 Task: Look for space in Tambaú, Brazil from 12th  July, 2023 to 15th July, 2023 for 3 adults in price range Rs.12000 to Rs.16000. Place can be entire place with 2 bedrooms having 3 beds and 1 bathroom. Property type can be flat. Amenities needed are: washing machine, . Booking option can be shelf check-in. Required host language is Spanish.
Action: Mouse moved to (477, 128)
Screenshot: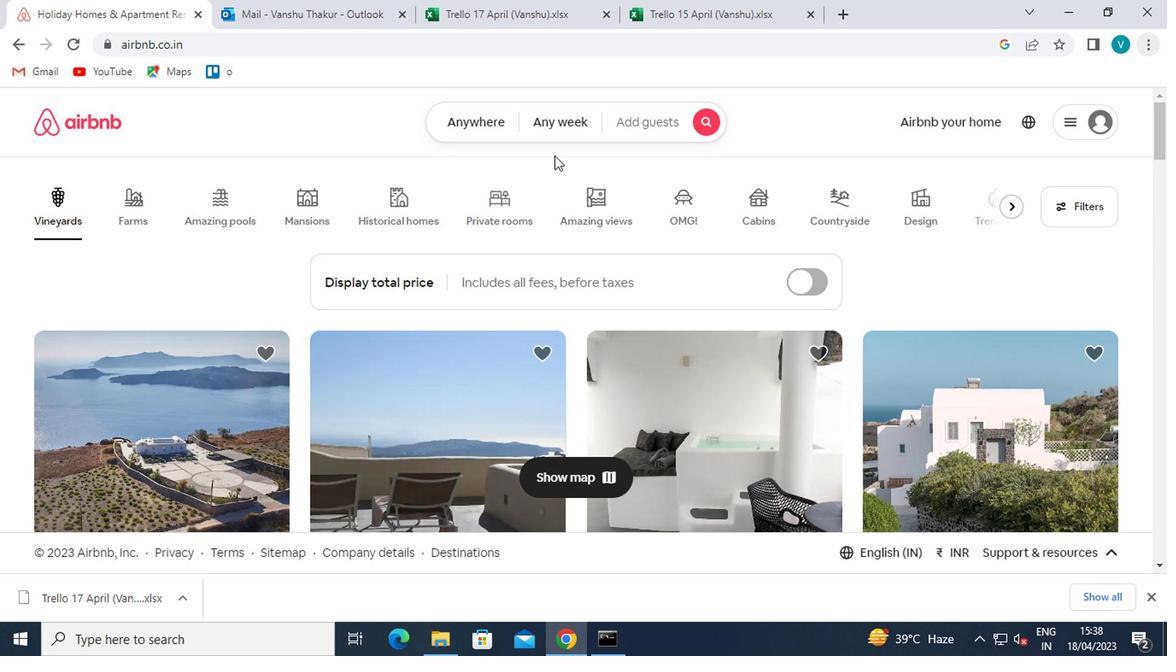 
Action: Mouse pressed left at (477, 128)
Screenshot: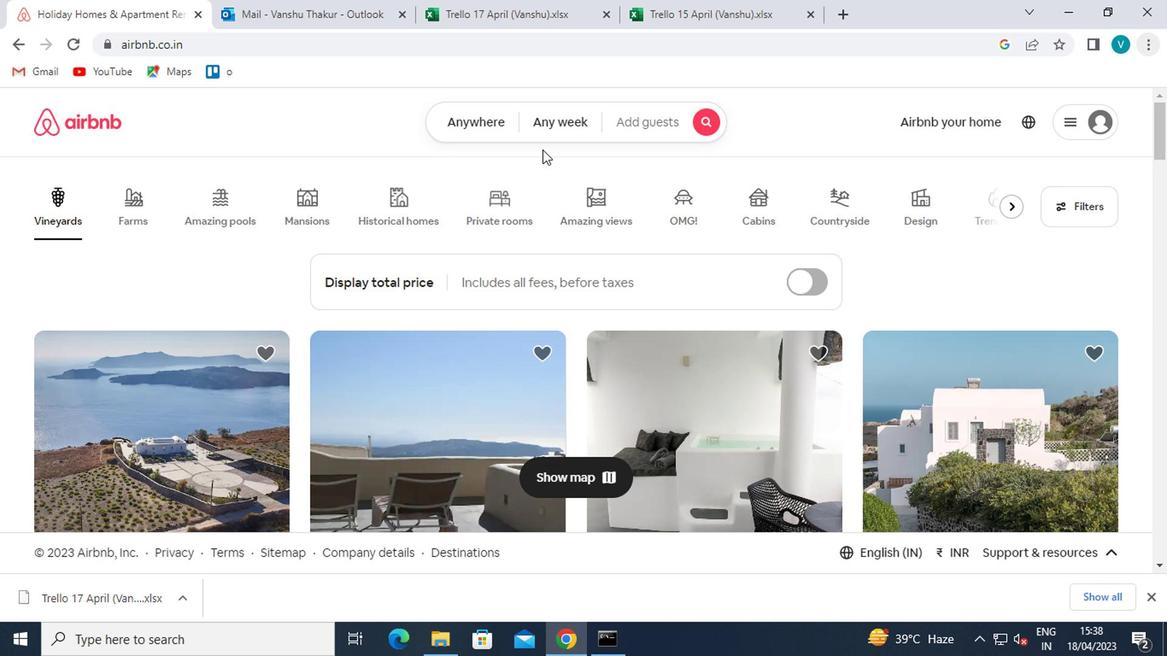 
Action: Mouse moved to (367, 196)
Screenshot: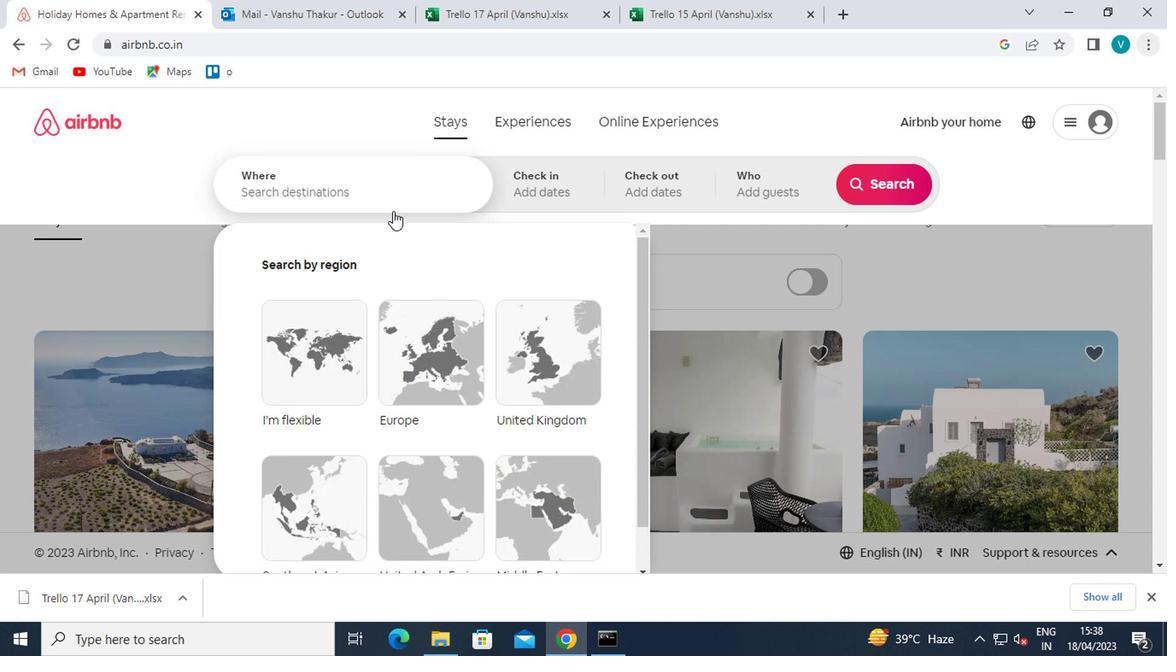 
Action: Mouse pressed left at (367, 196)
Screenshot: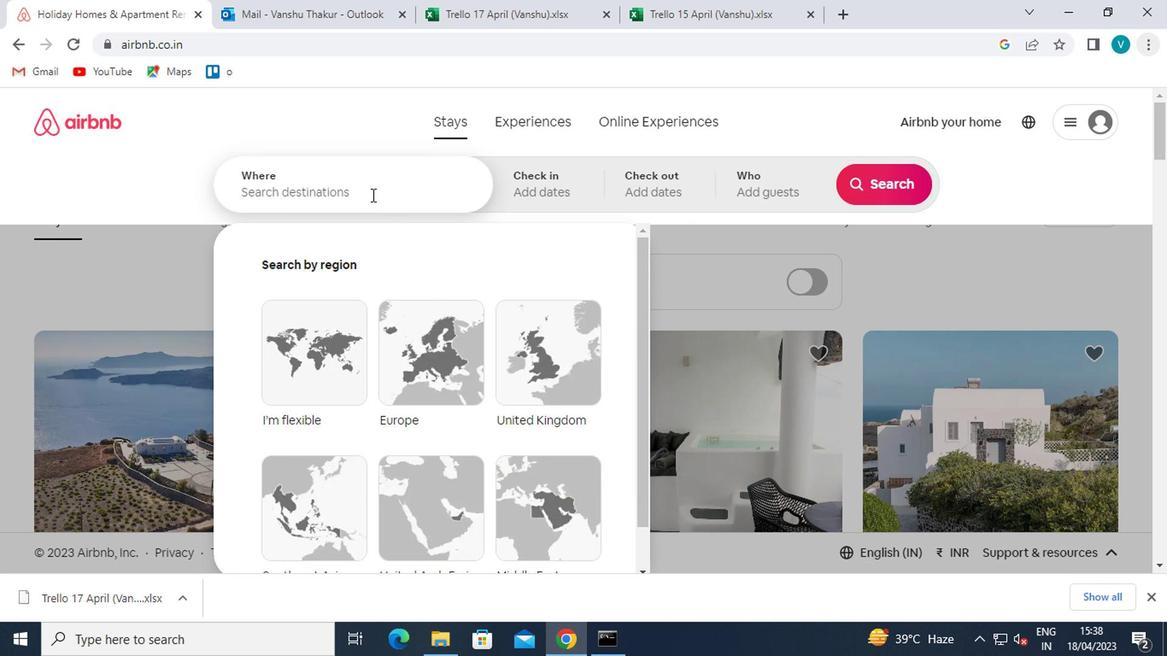 
Action: Mouse moved to (372, 193)
Screenshot: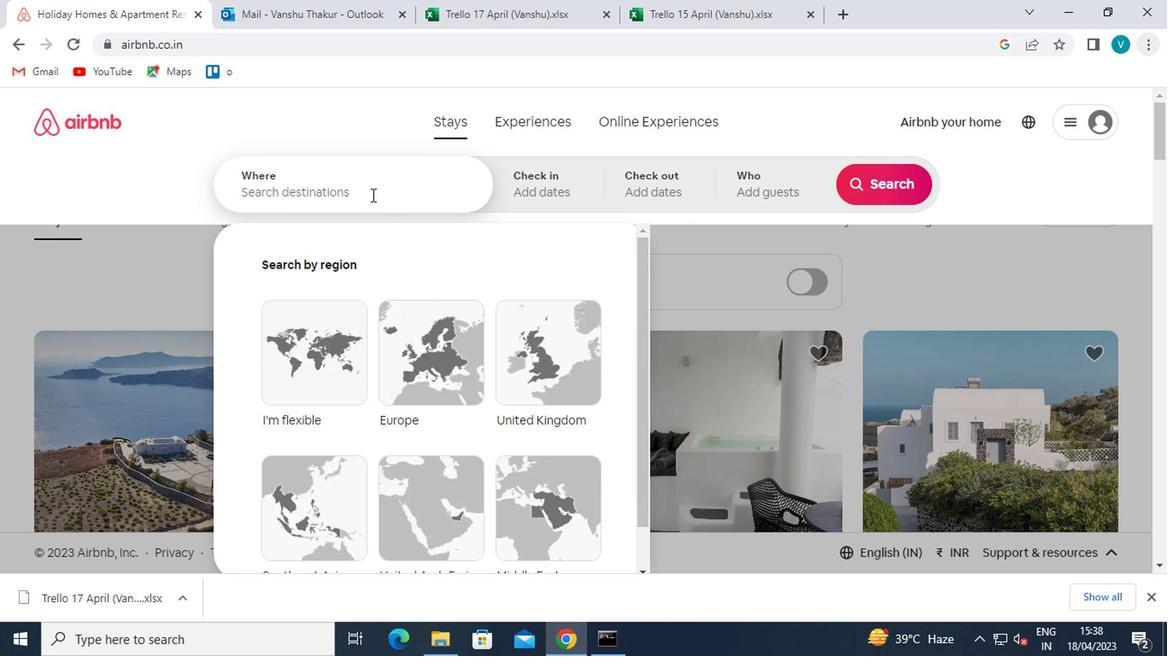 
Action: Key pressed <Key.shift>TAMBAU,<Key.space><Key.shift>BRAZIL
Screenshot: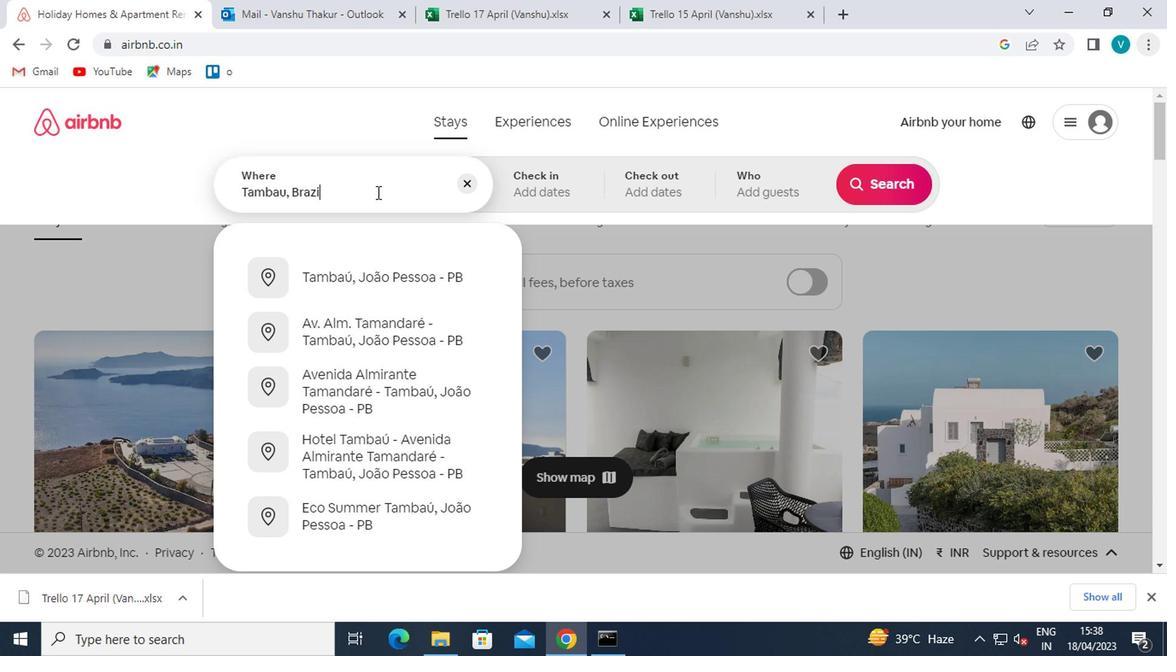 
Action: Mouse moved to (382, 266)
Screenshot: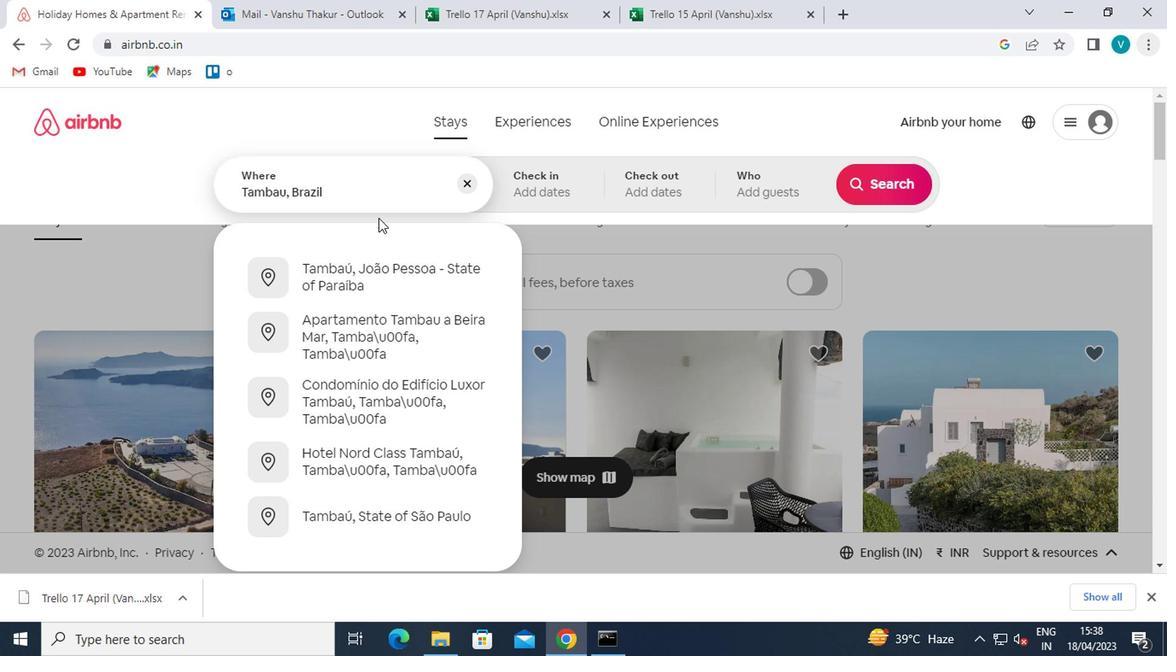 
Action: Mouse pressed left at (382, 266)
Screenshot: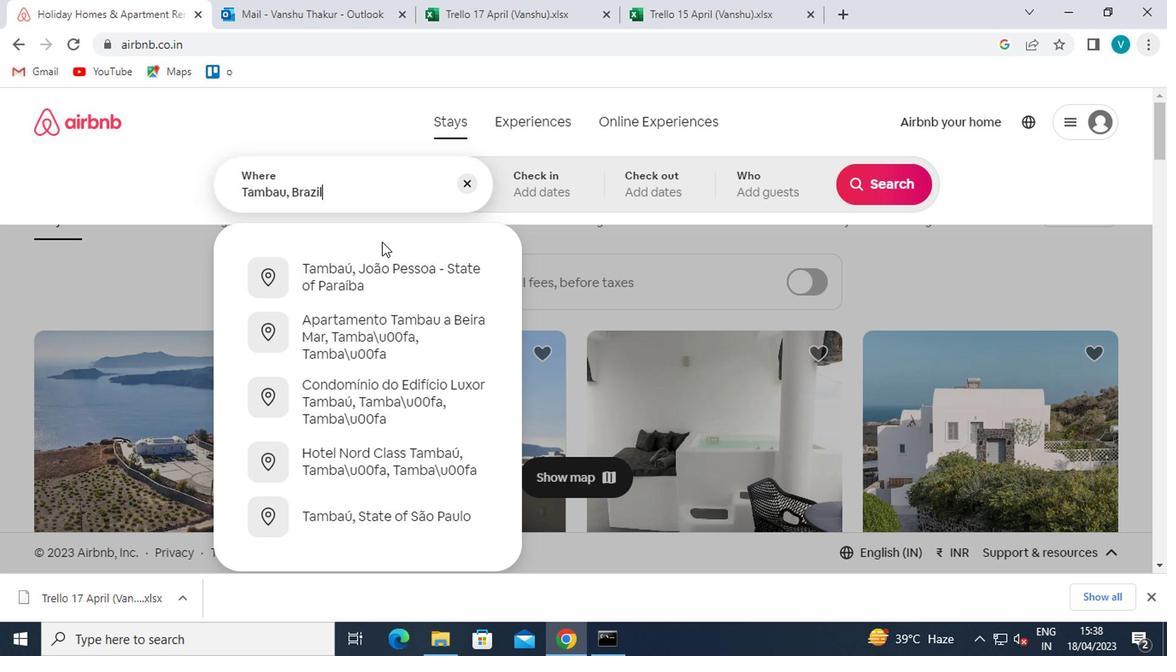 
Action: Mouse moved to (874, 307)
Screenshot: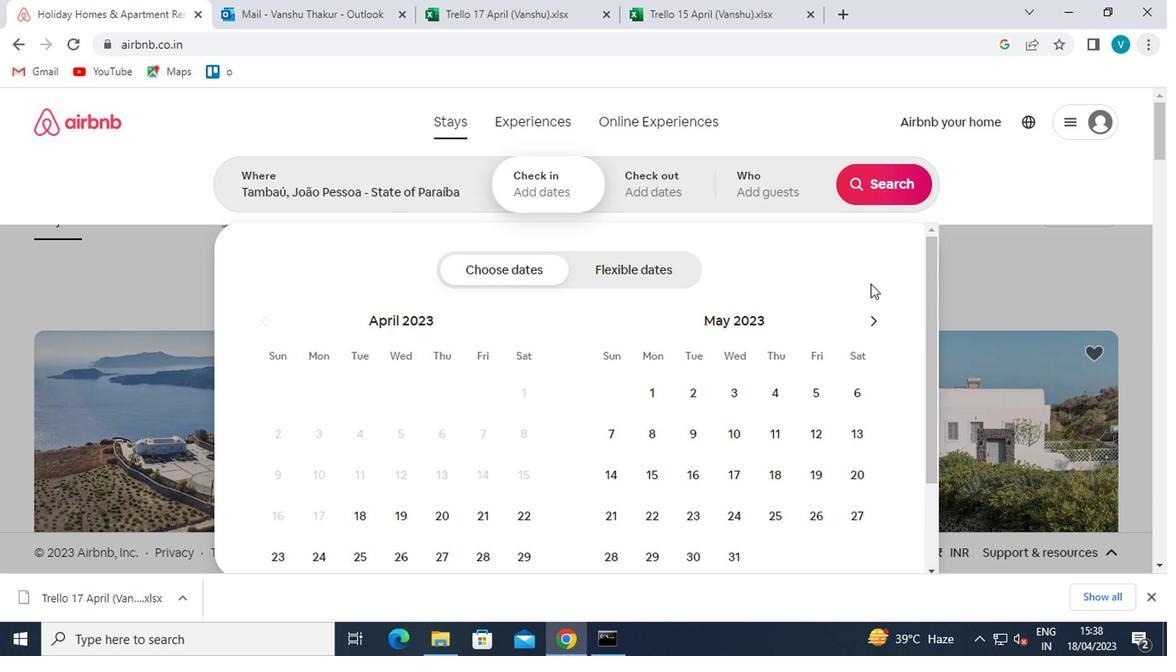 
Action: Mouse pressed left at (874, 307)
Screenshot: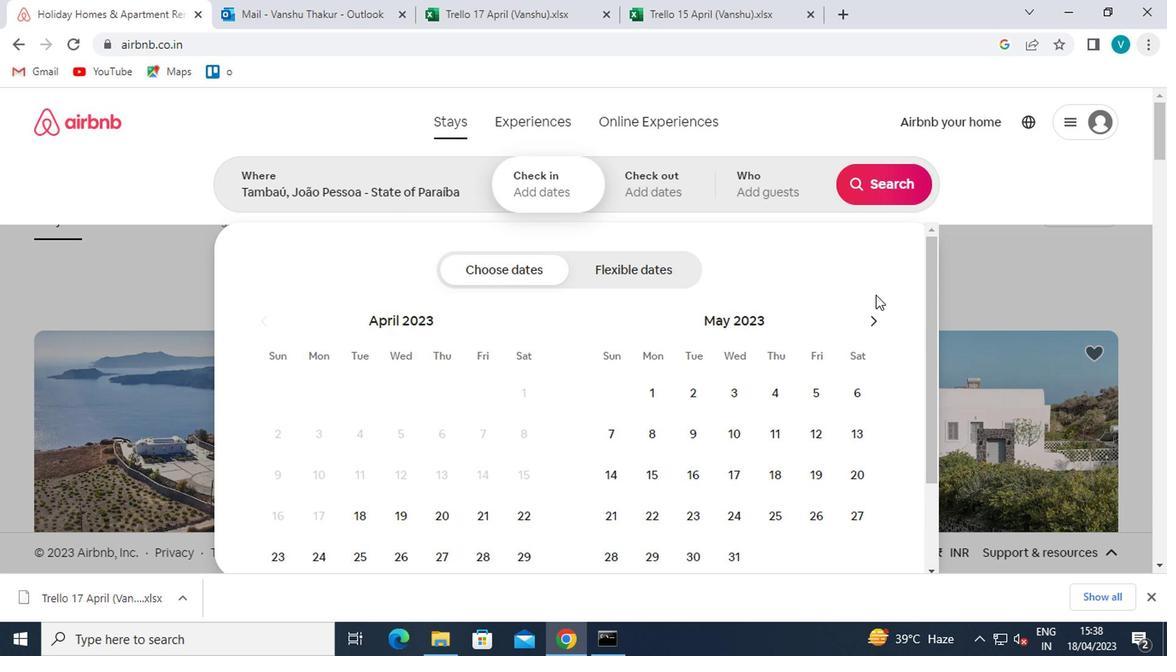 
Action: Mouse moved to (868, 316)
Screenshot: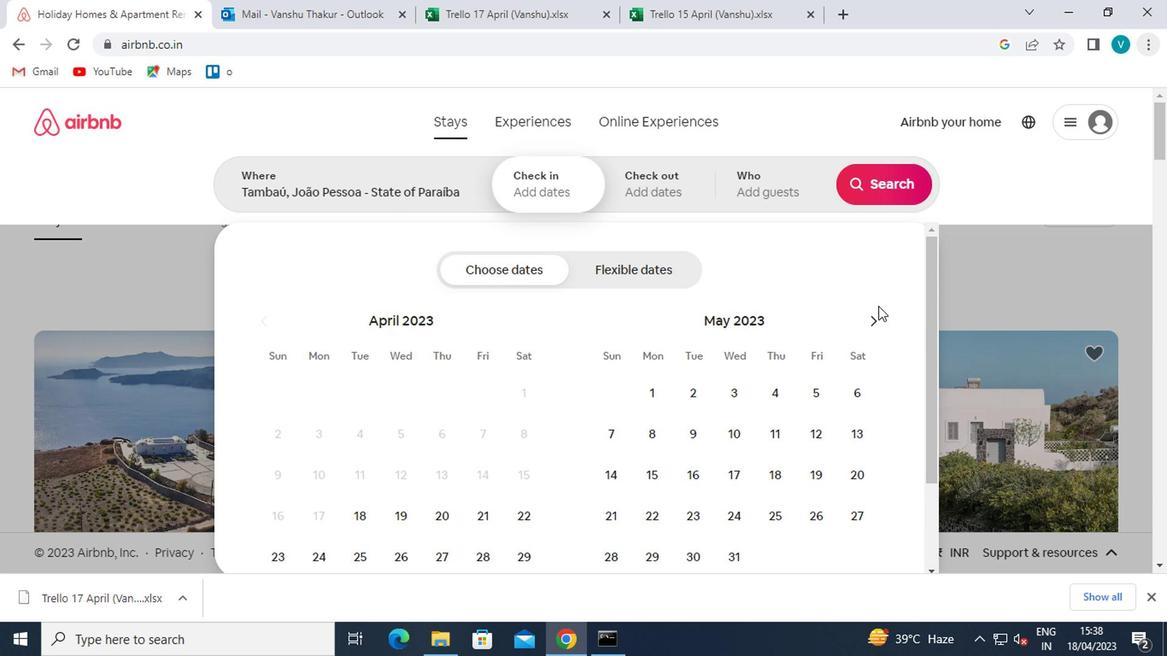 
Action: Mouse pressed left at (868, 316)
Screenshot: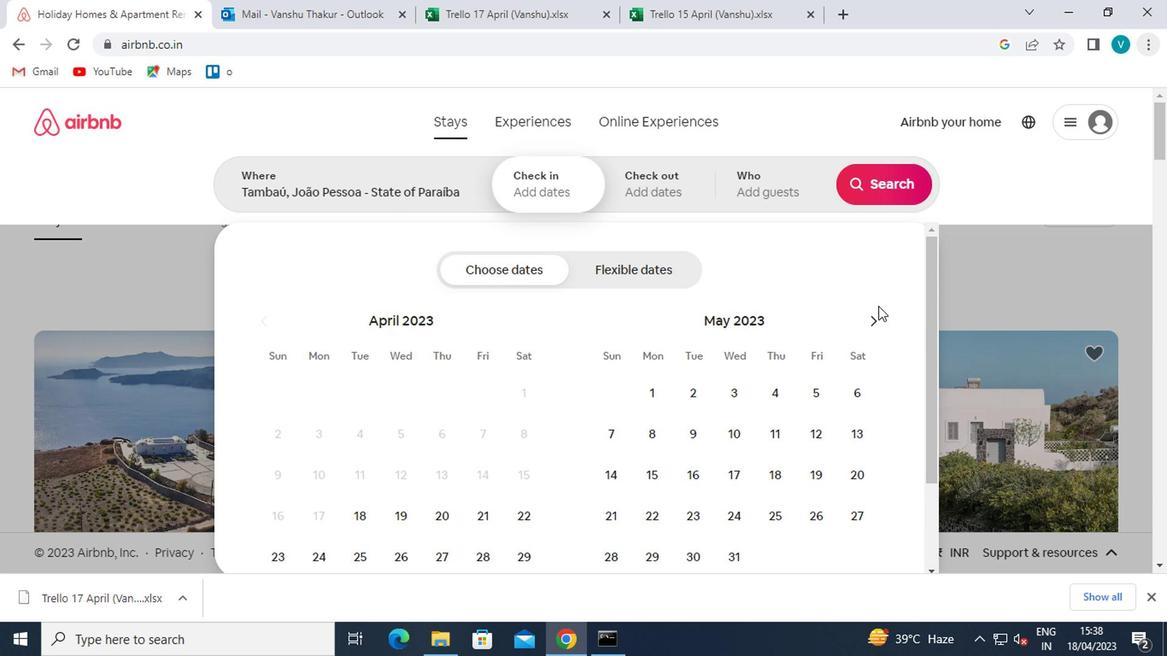
Action: Mouse moved to (865, 320)
Screenshot: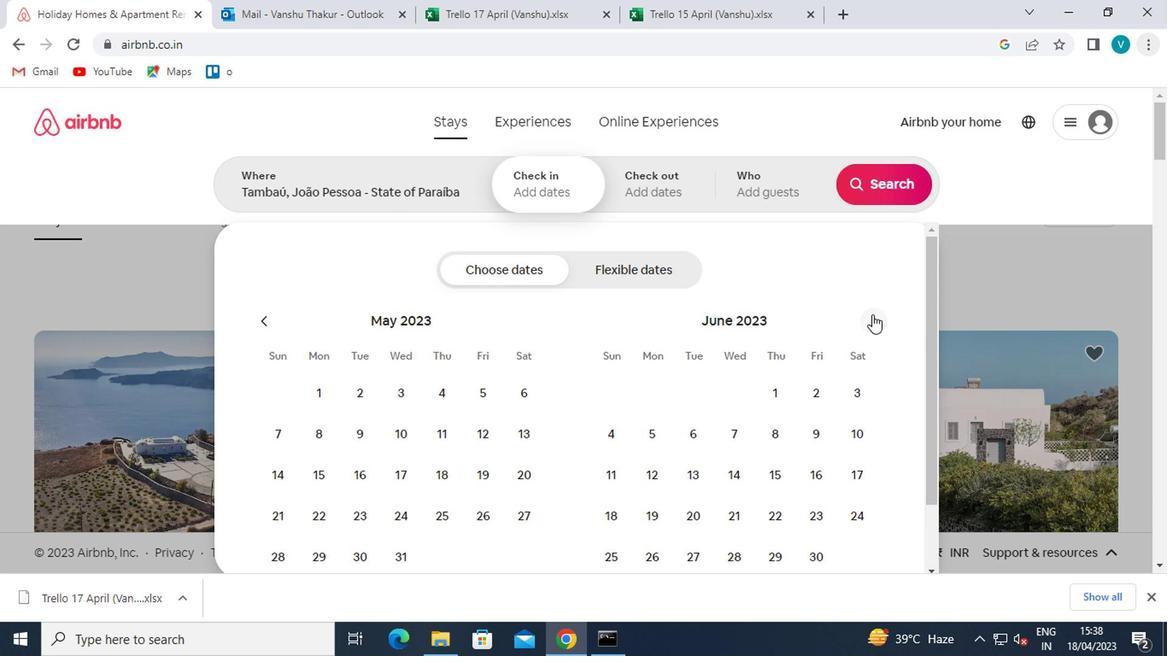 
Action: Mouse pressed left at (865, 320)
Screenshot: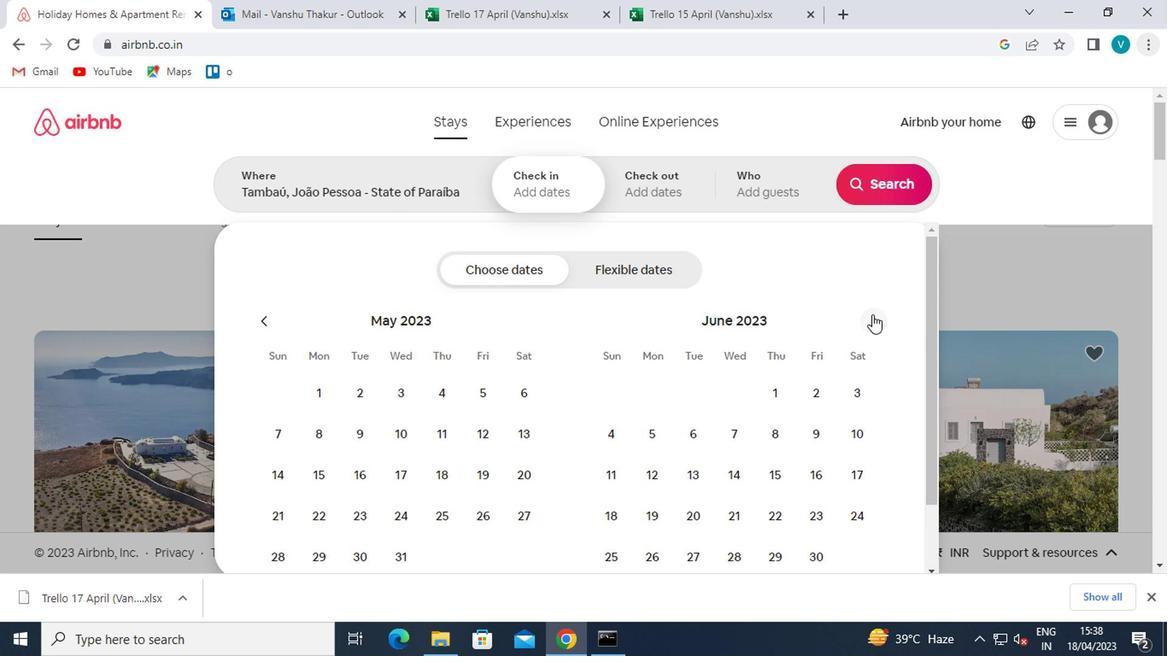 
Action: Mouse moved to (740, 468)
Screenshot: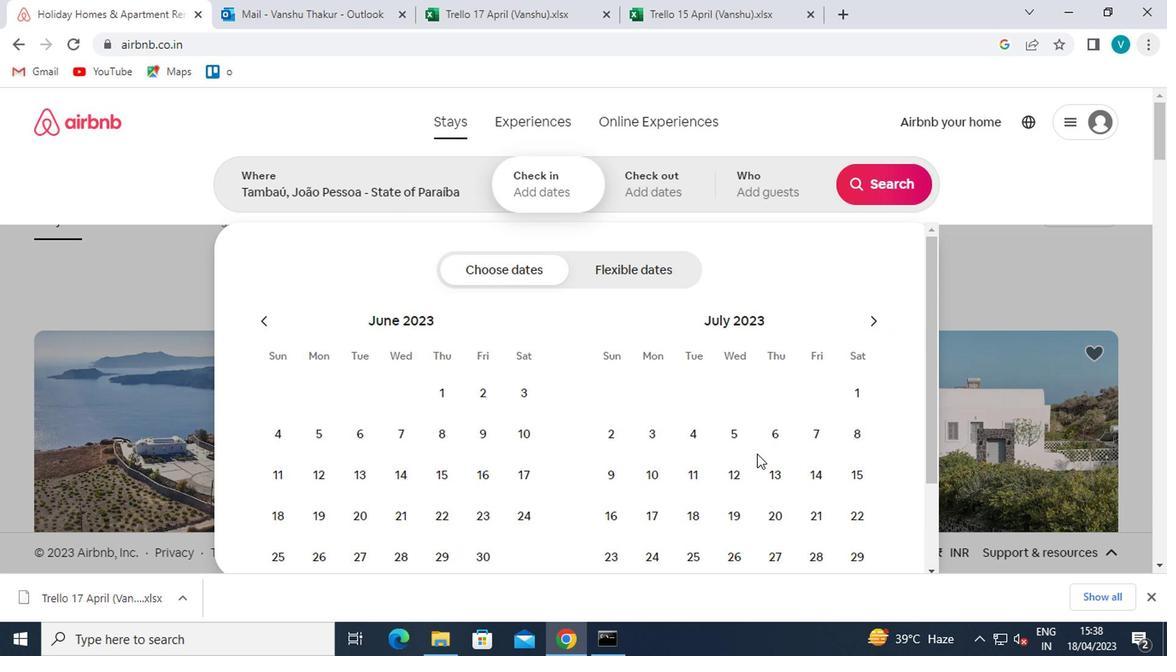 
Action: Mouse pressed left at (740, 468)
Screenshot: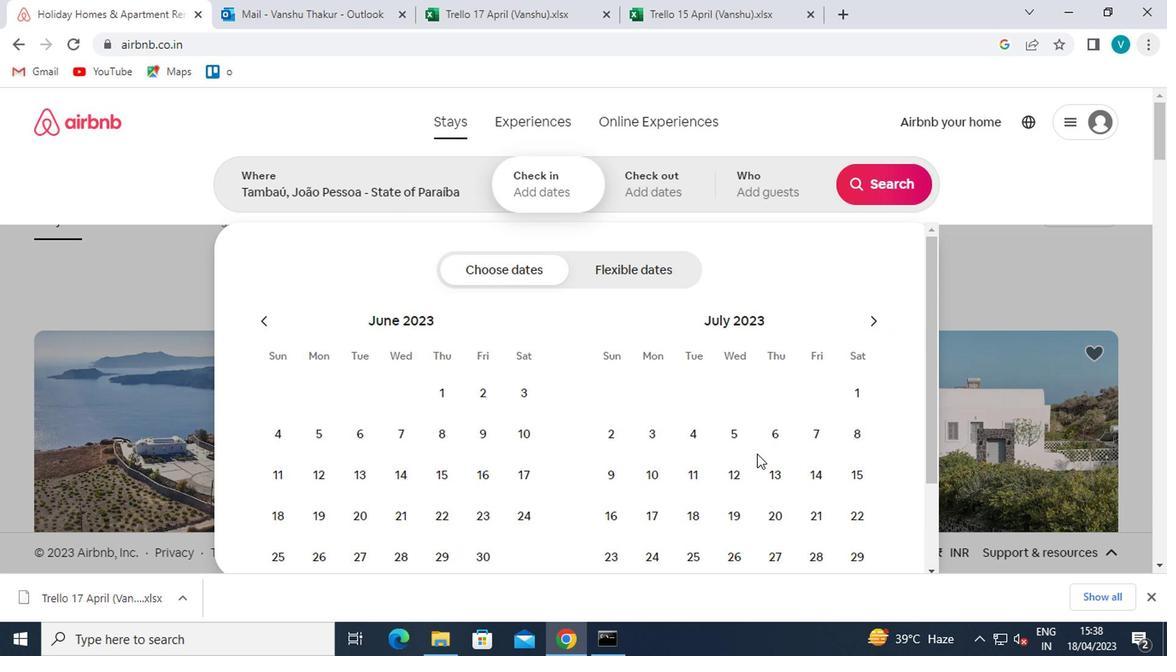 
Action: Mouse moved to (847, 475)
Screenshot: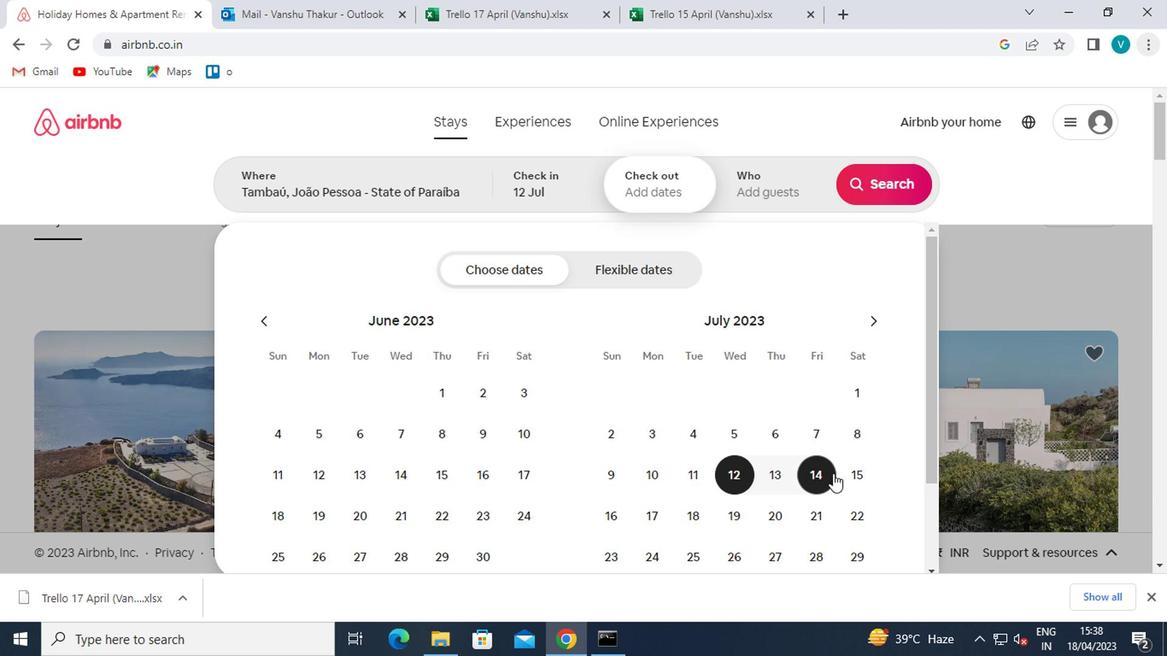 
Action: Mouse pressed left at (847, 475)
Screenshot: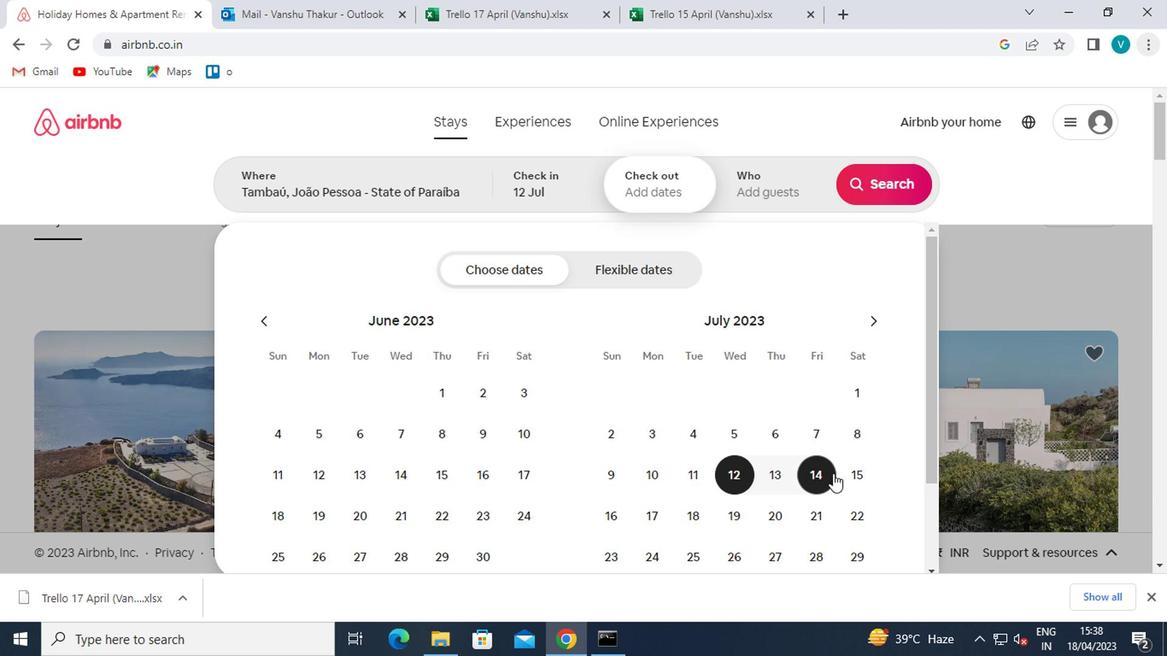 
Action: Mouse moved to (765, 179)
Screenshot: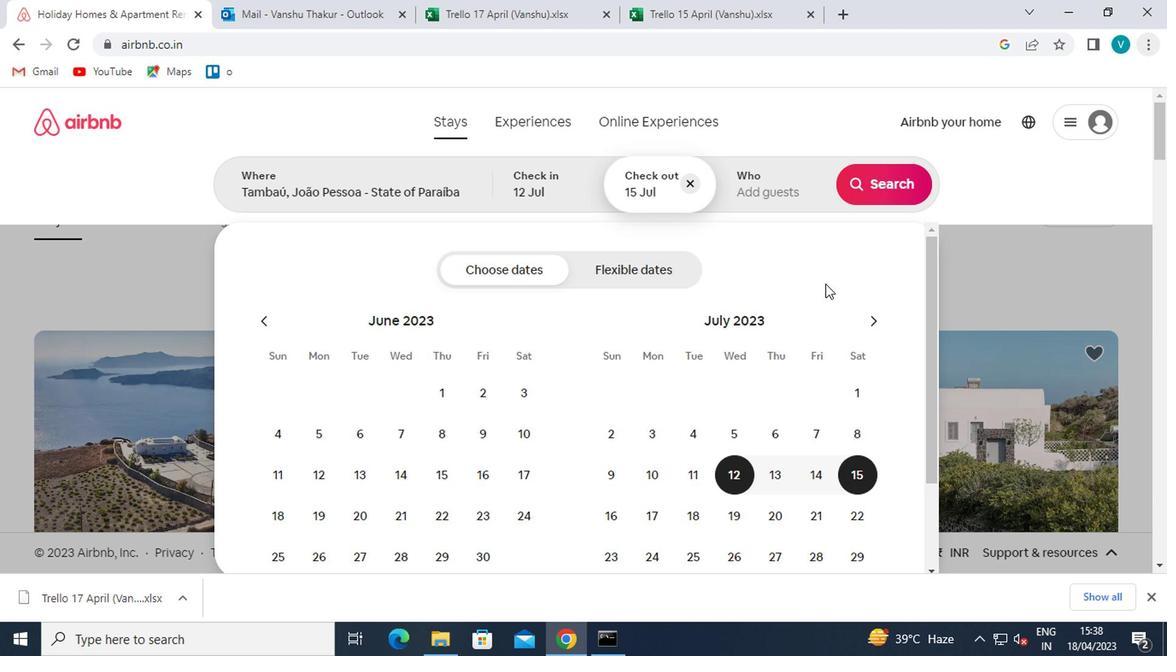 
Action: Mouse pressed left at (765, 179)
Screenshot: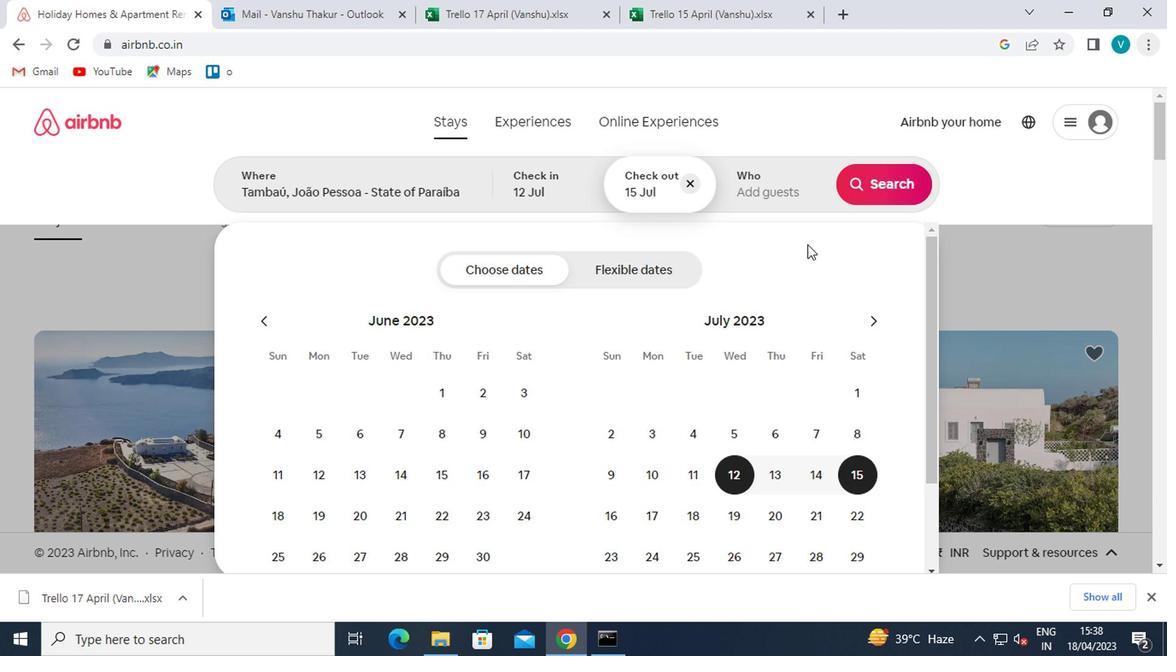 
Action: Mouse moved to (888, 277)
Screenshot: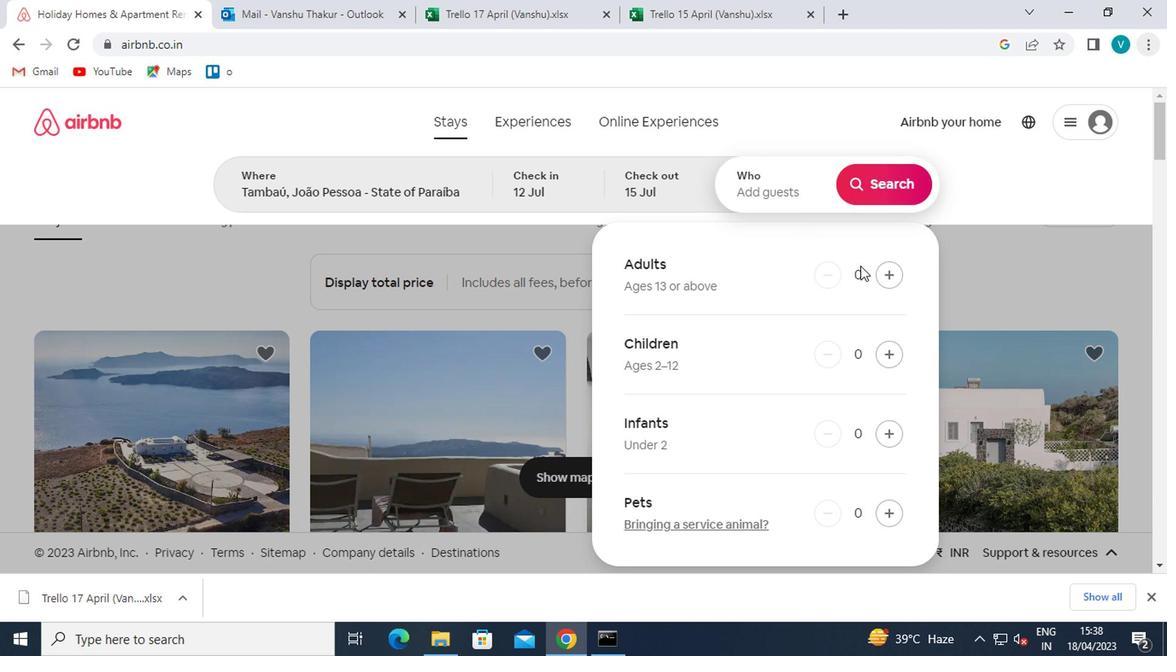 
Action: Mouse pressed left at (888, 277)
Screenshot: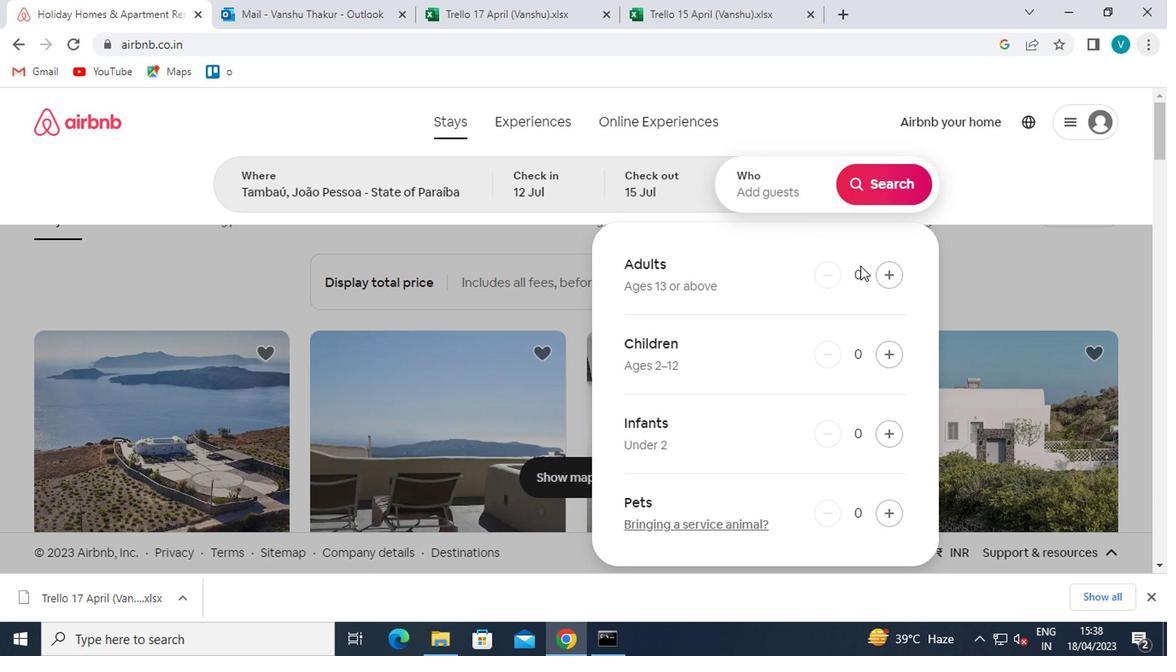 
Action: Mouse pressed left at (888, 277)
Screenshot: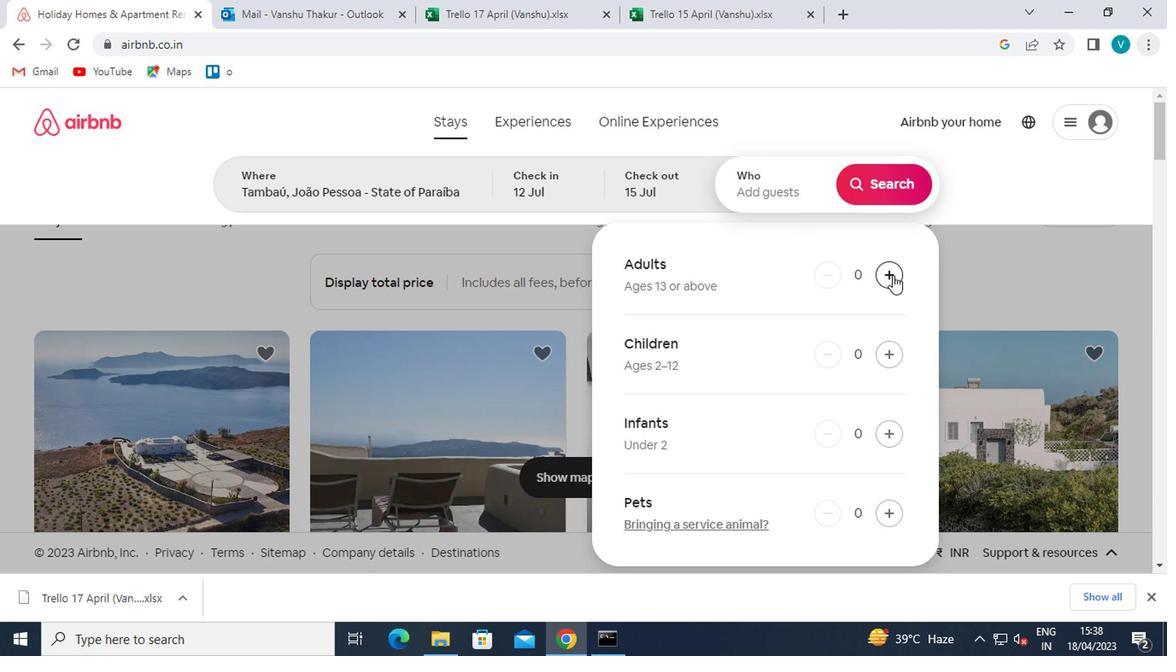 
Action: Mouse pressed left at (888, 277)
Screenshot: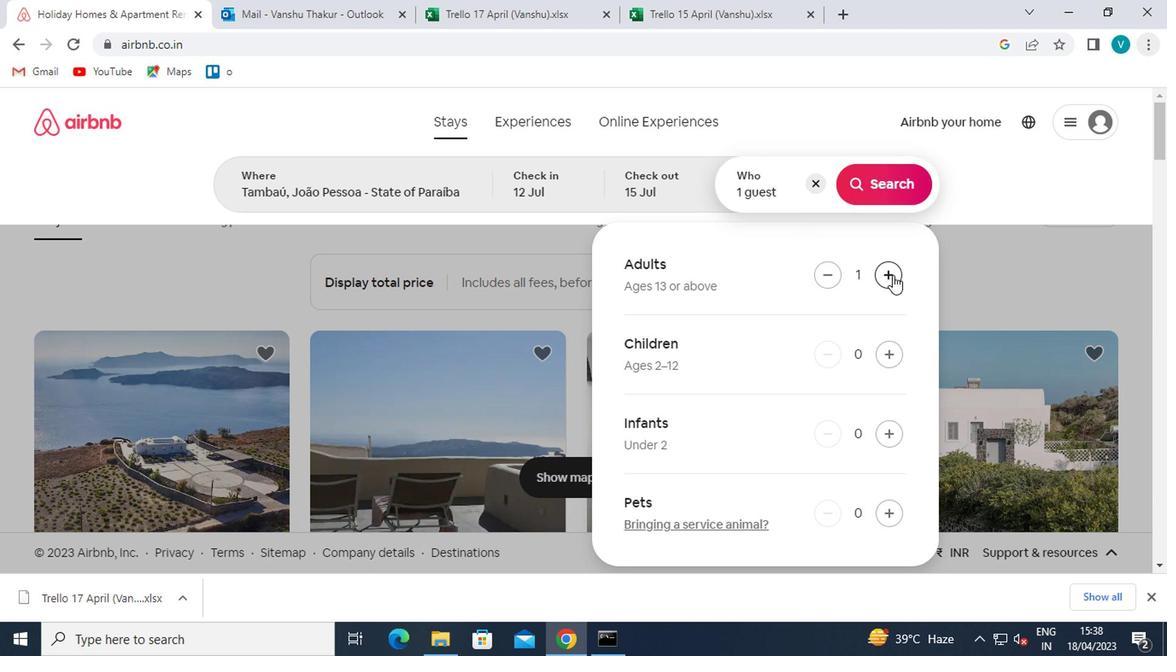 
Action: Mouse moved to (862, 196)
Screenshot: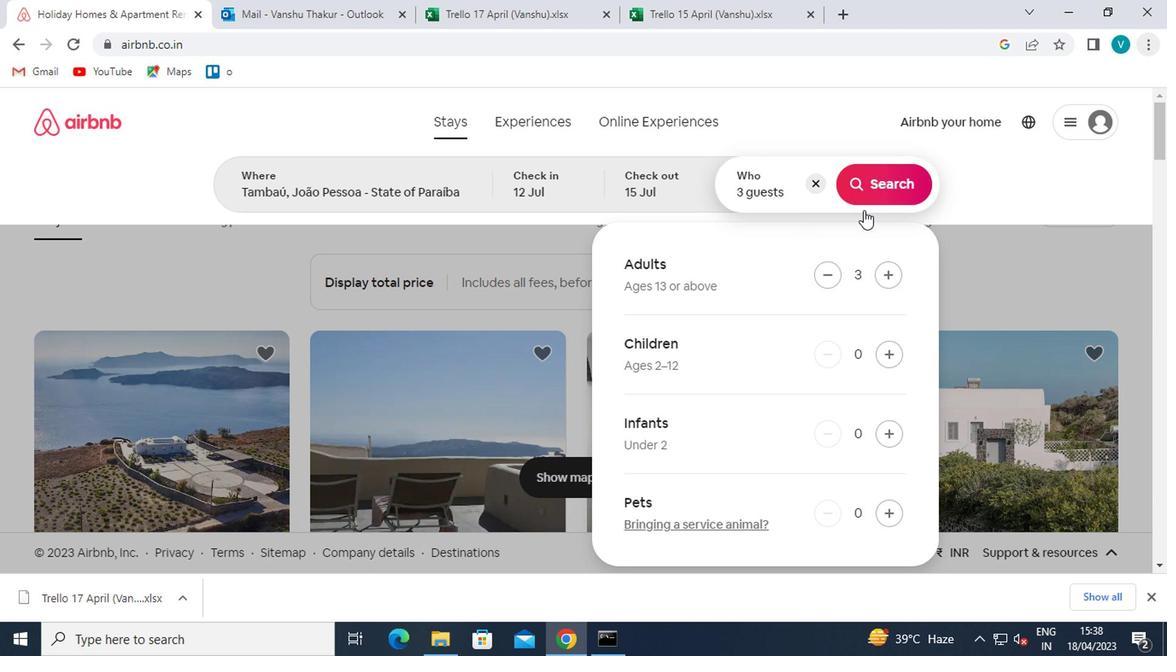 
Action: Mouse pressed left at (862, 196)
Screenshot: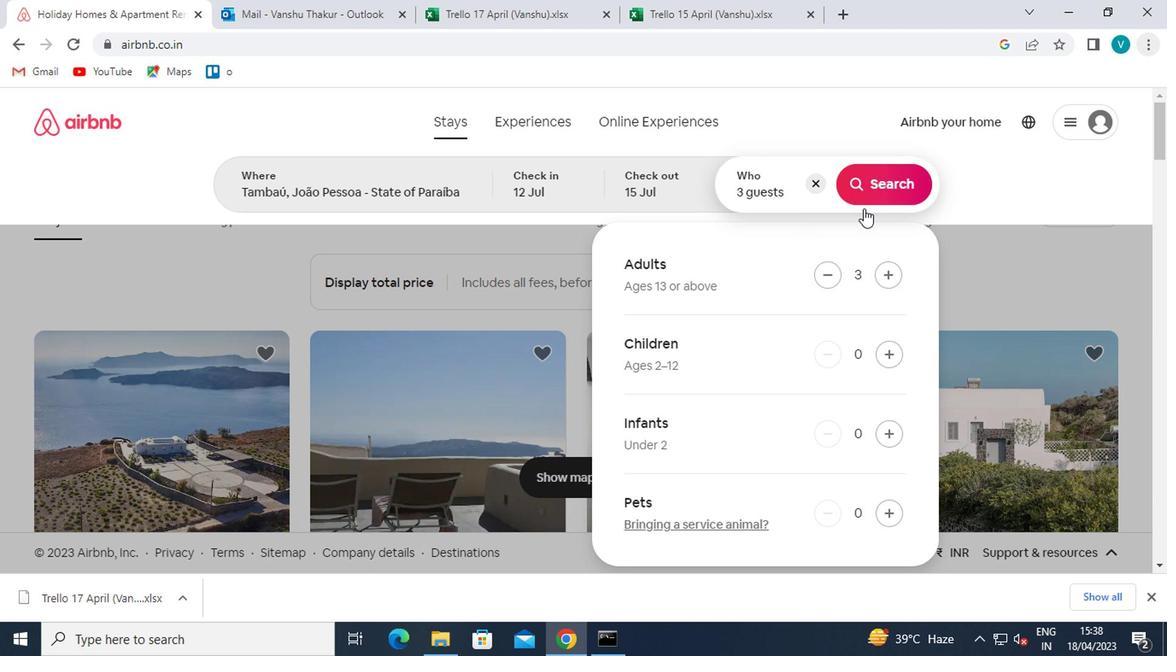 
Action: Mouse moved to (1085, 182)
Screenshot: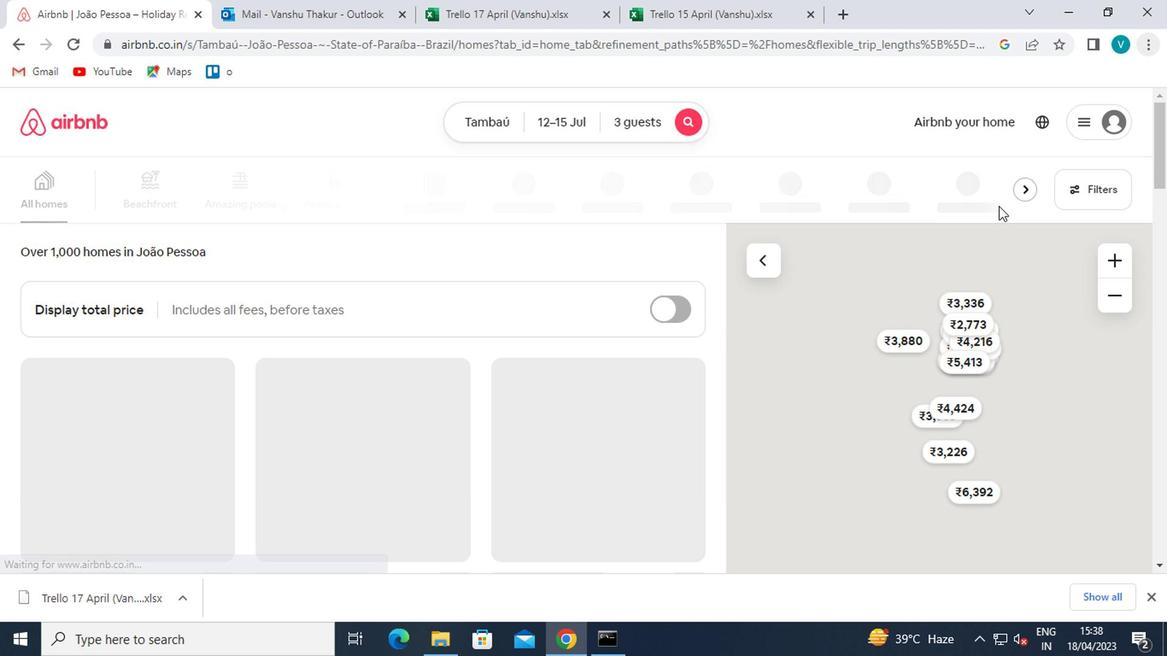 
Action: Mouse pressed left at (1085, 182)
Screenshot: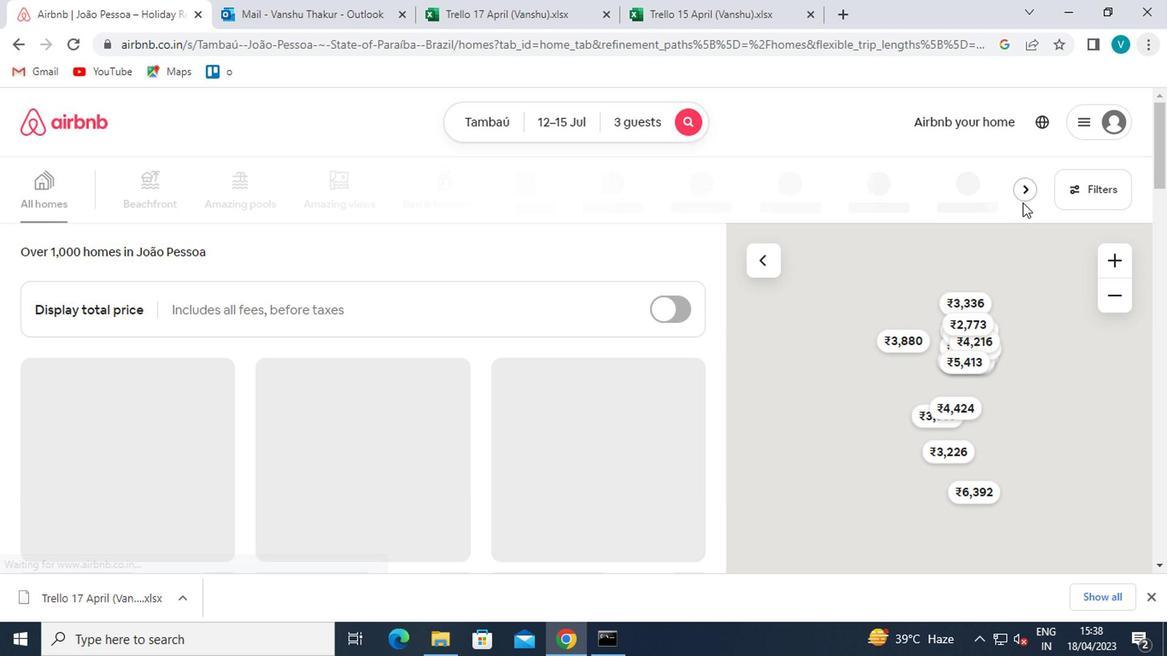 
Action: Mouse moved to (392, 410)
Screenshot: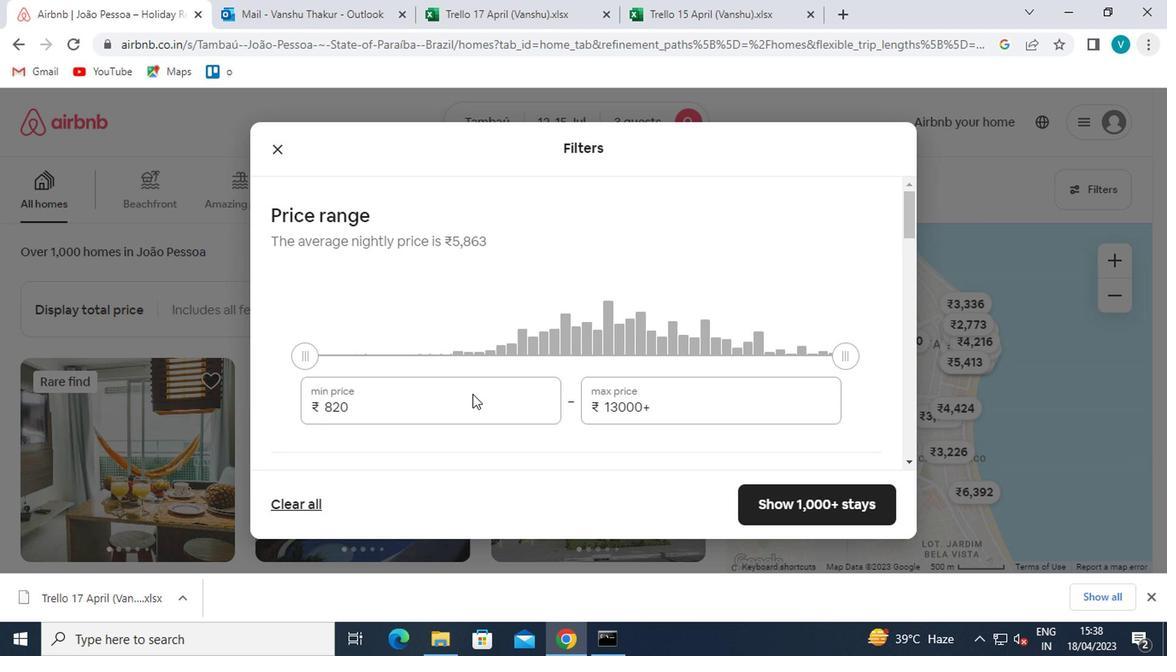 
Action: Mouse pressed left at (392, 410)
Screenshot: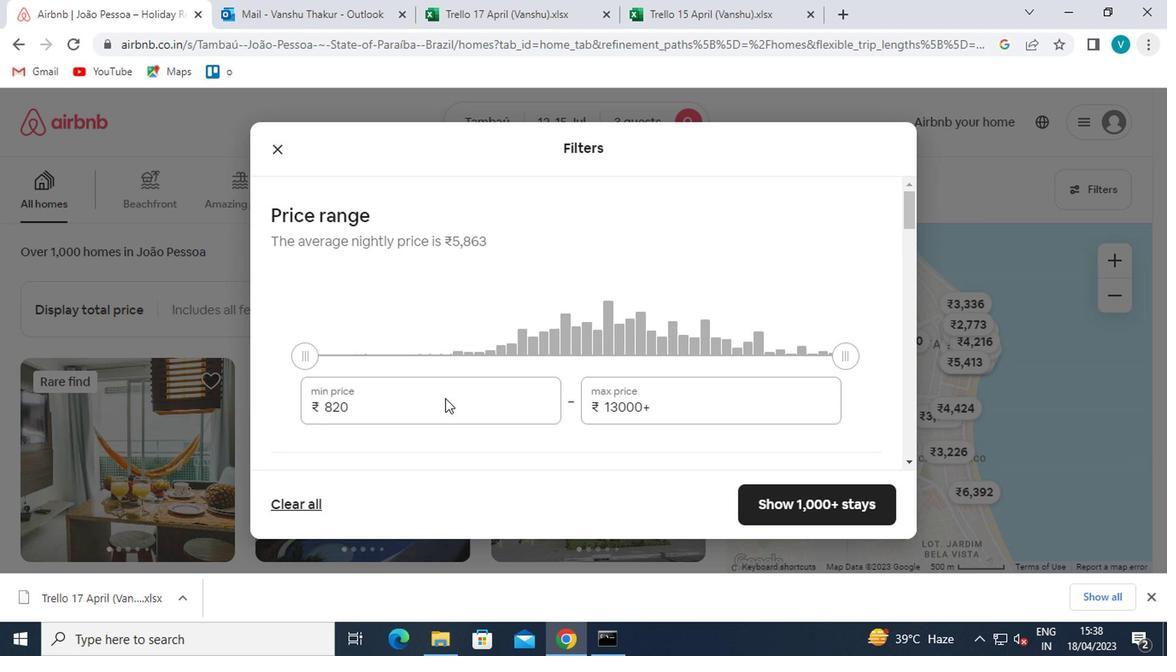 
Action: Mouse moved to (373, 412)
Screenshot: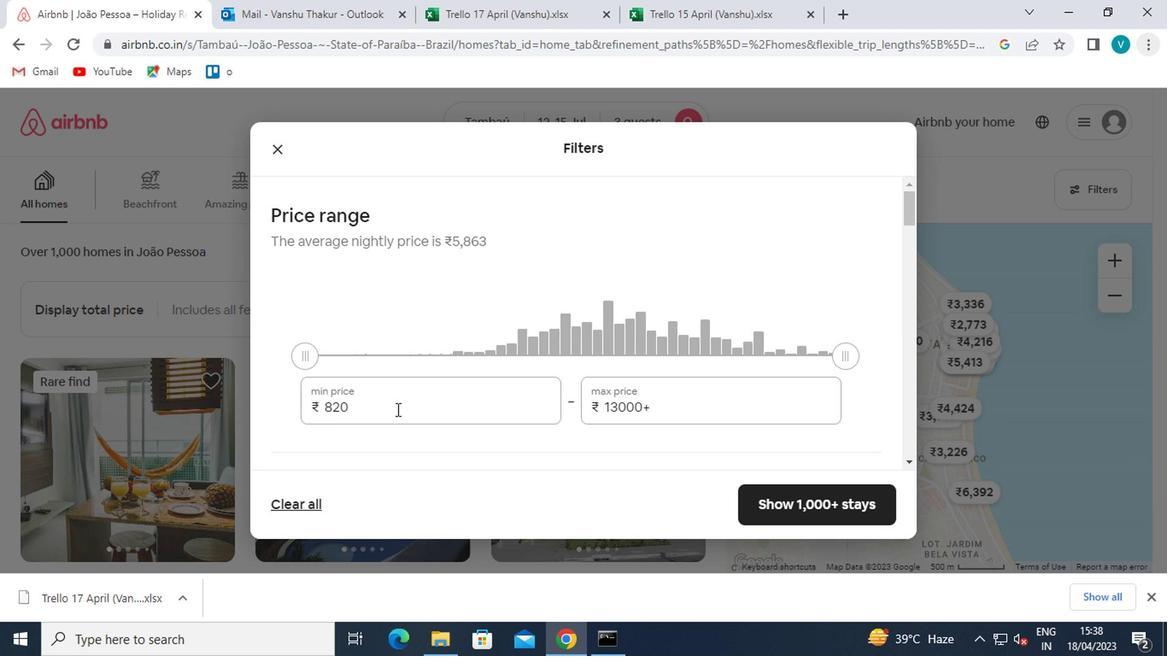 
Action: Key pressed <Key.backspace><Key.backspace><Key.backspace>120000<Key.backspace>
Screenshot: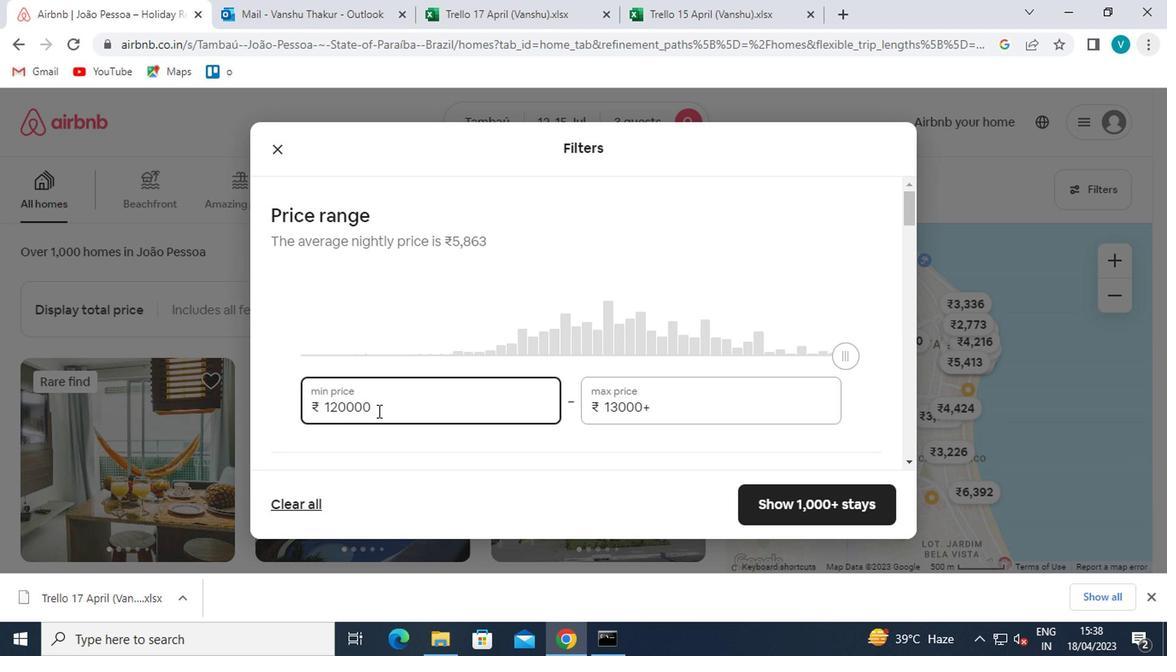 
Action: Mouse moved to (685, 421)
Screenshot: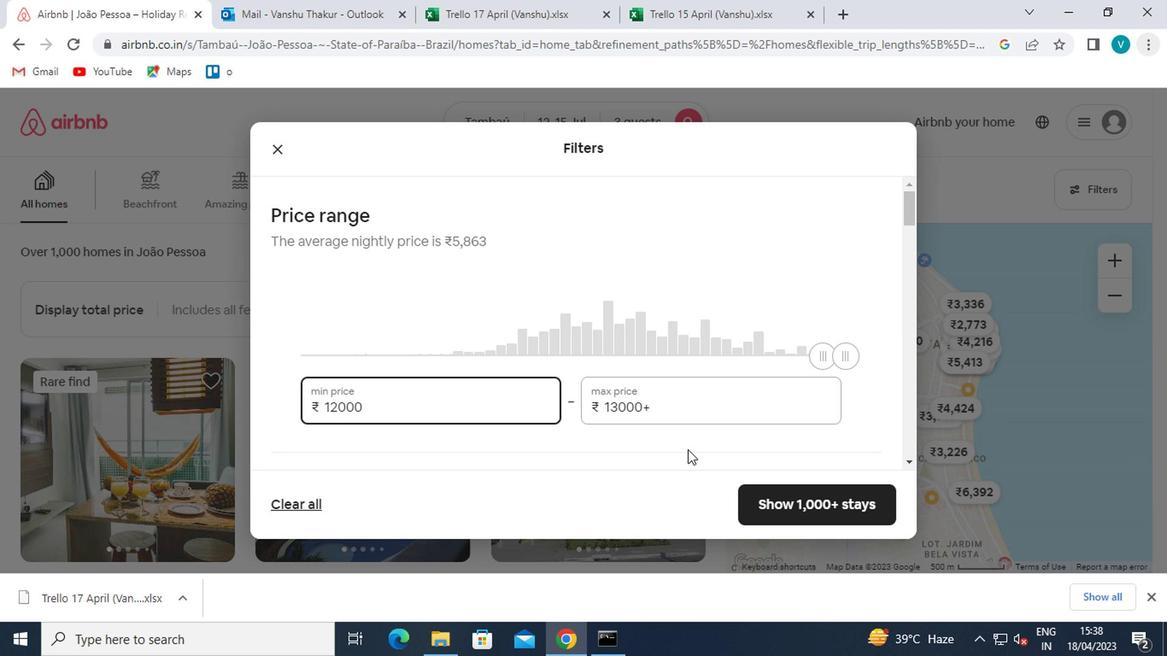 
Action: Mouse pressed left at (685, 421)
Screenshot: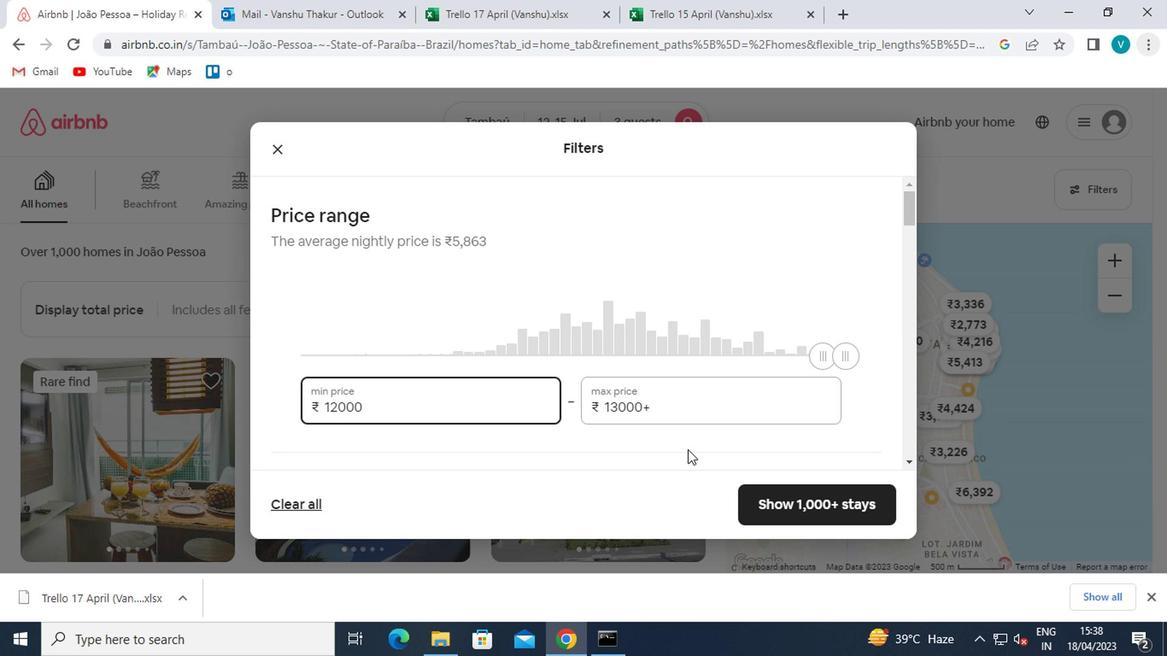 
Action: Mouse moved to (542, 330)
Screenshot: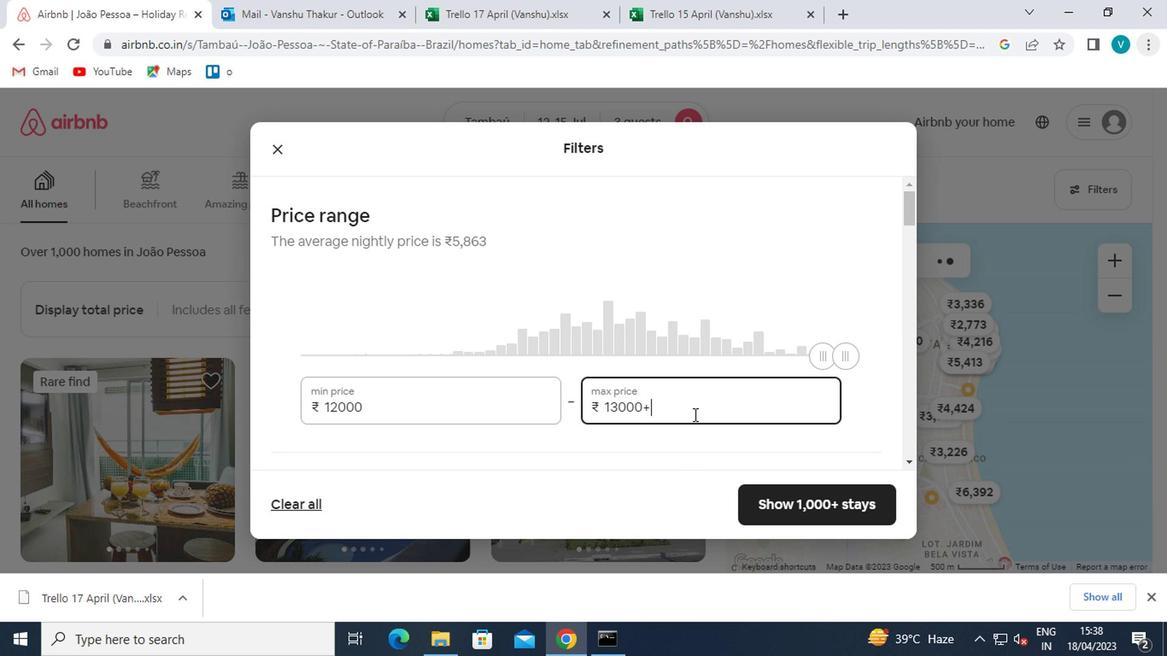
Action: Key pressed <Key.backspace><Key.backspace><Key.backspace><Key.backspace><Key.backspace><Key.backspace>16000
Screenshot: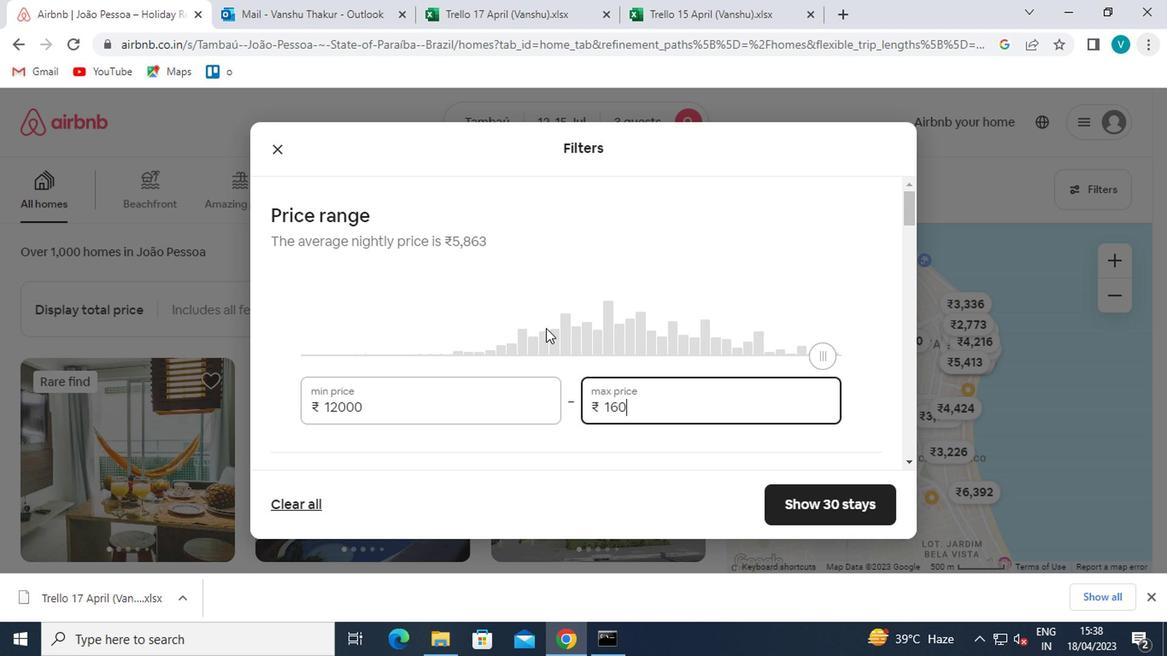
Action: Mouse moved to (535, 319)
Screenshot: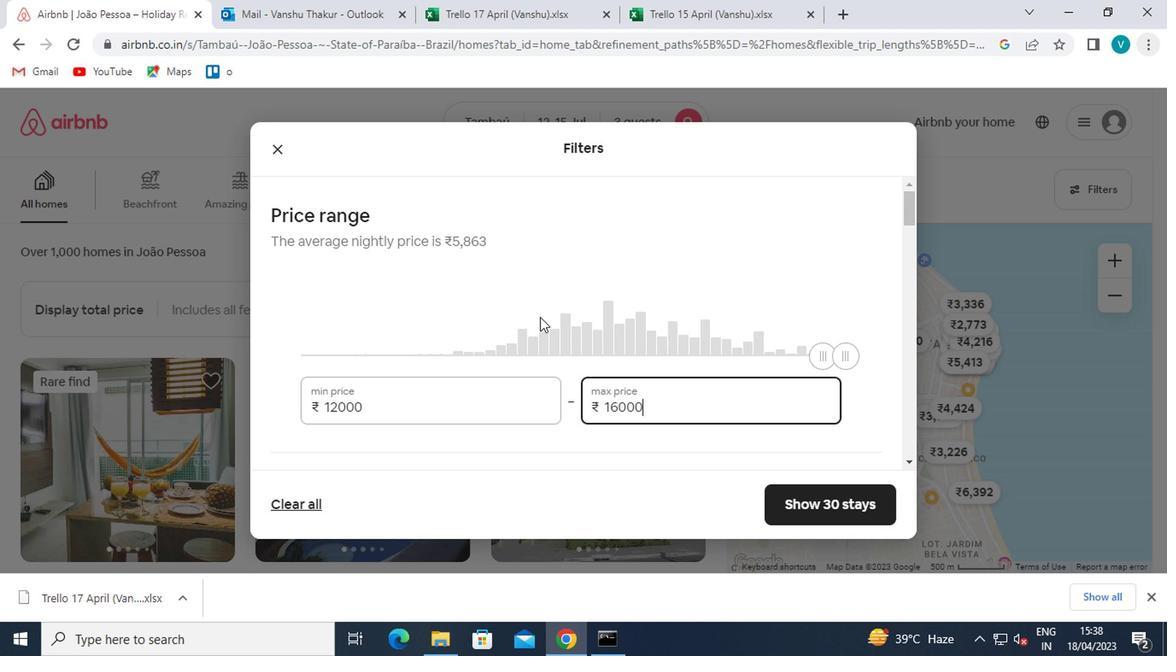 
Action: Mouse scrolled (535, 317) with delta (0, -1)
Screenshot: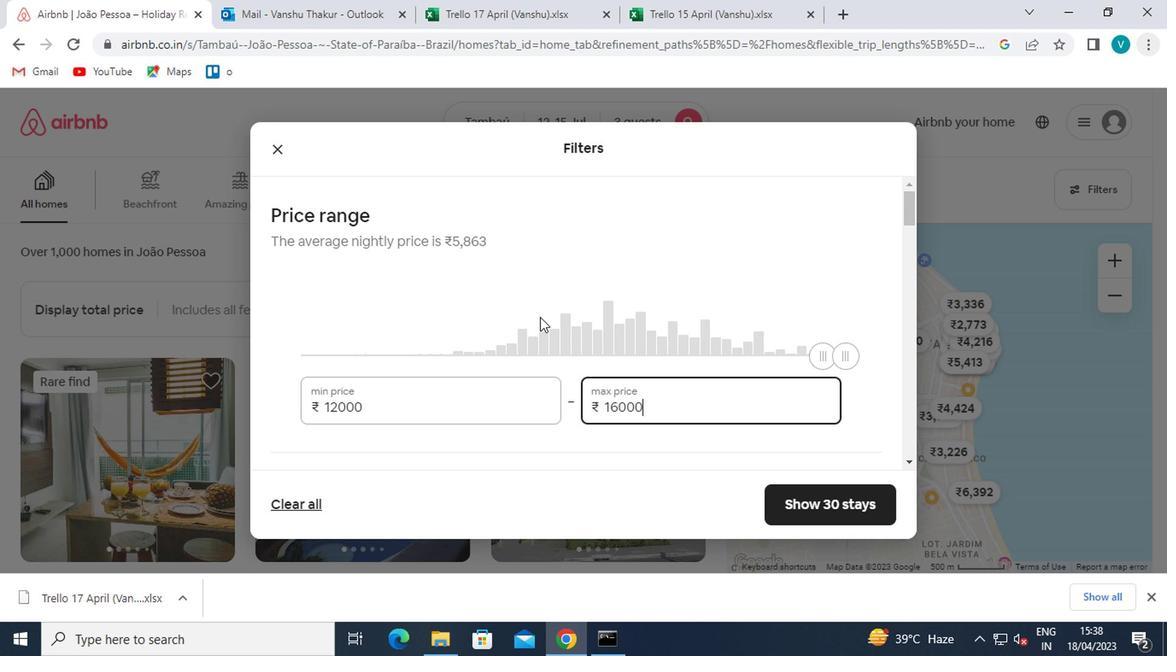 
Action: Mouse scrolled (535, 317) with delta (0, -1)
Screenshot: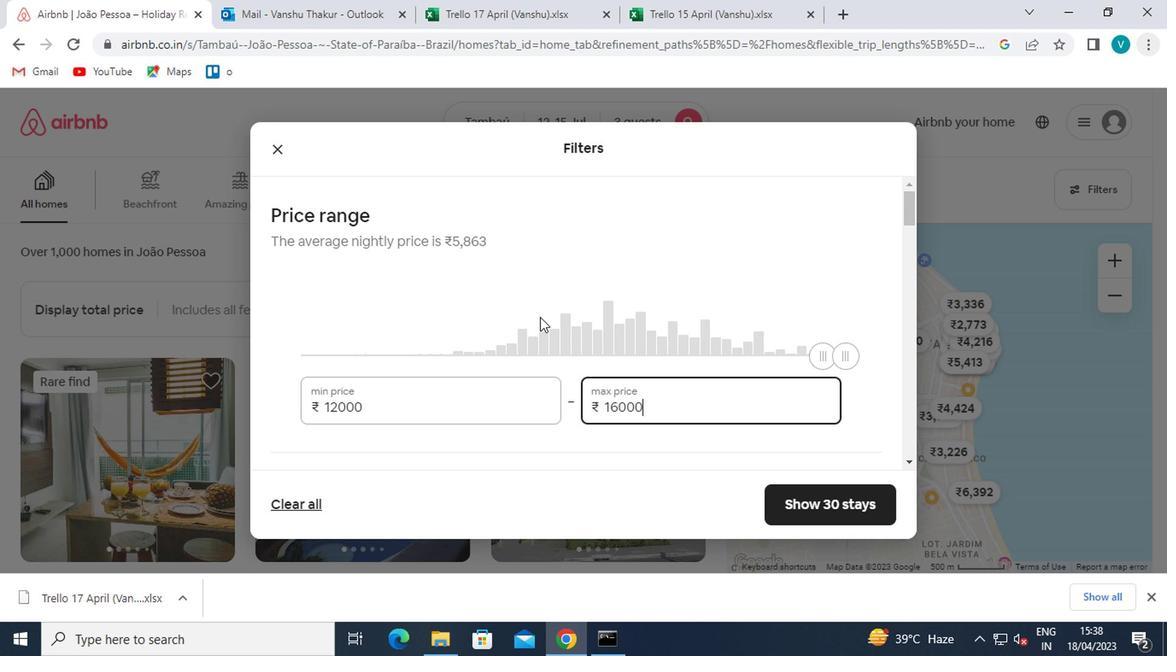 
Action: Mouse moved to (288, 381)
Screenshot: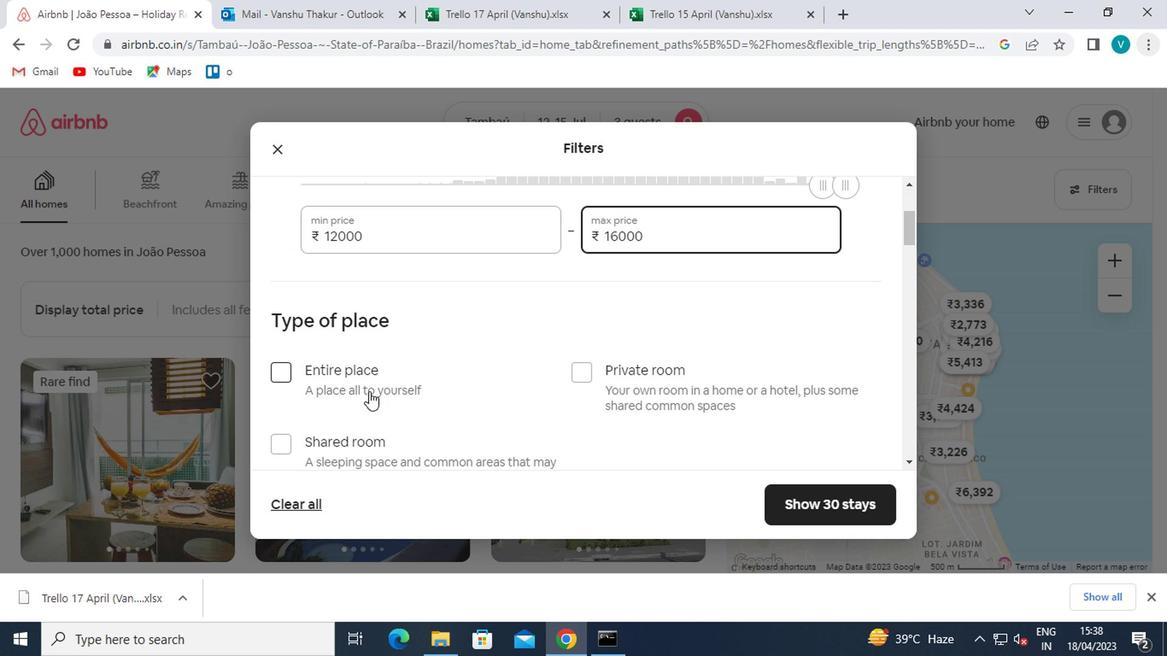 
Action: Mouse pressed left at (288, 381)
Screenshot: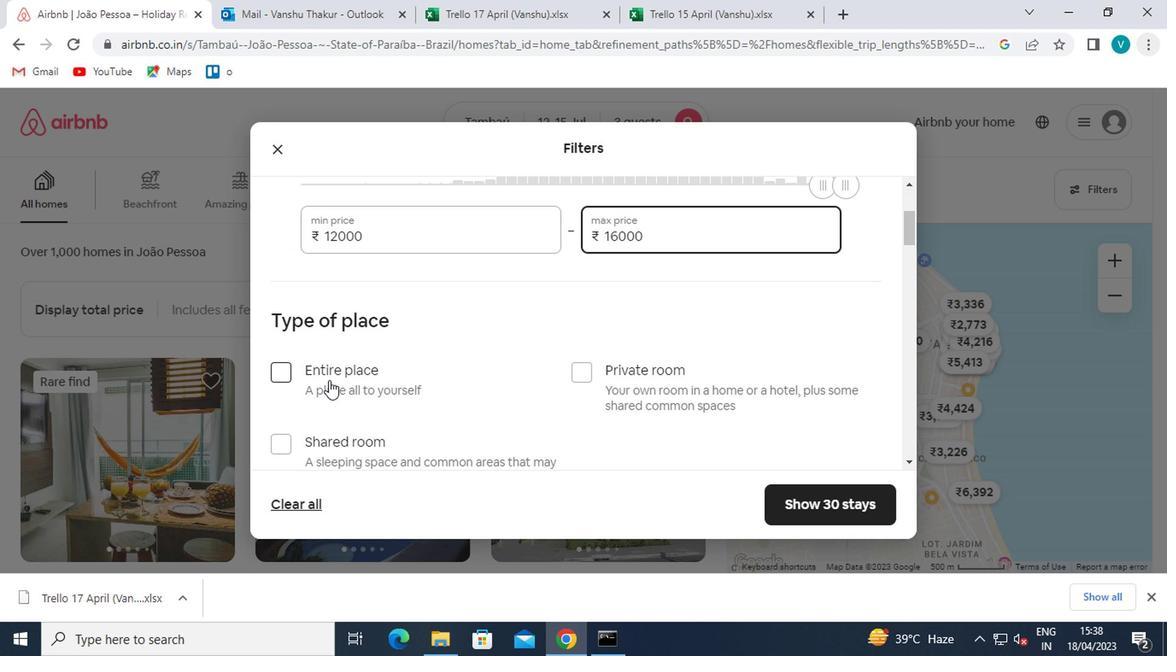 
Action: Mouse moved to (298, 380)
Screenshot: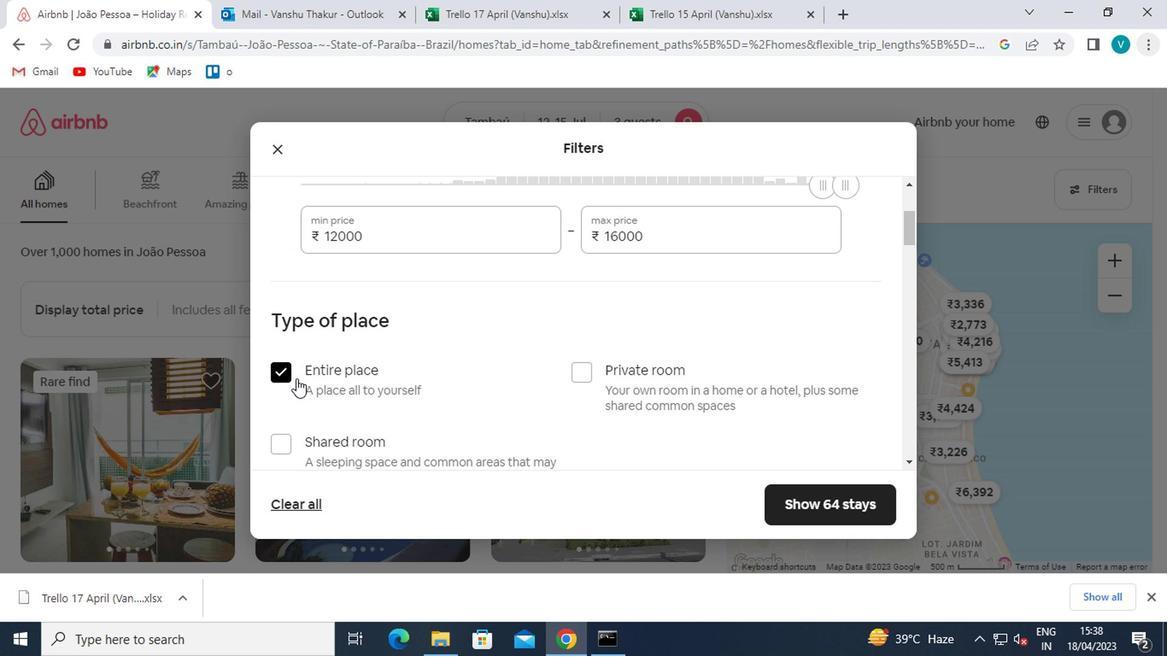 
Action: Mouse scrolled (298, 379) with delta (0, -1)
Screenshot: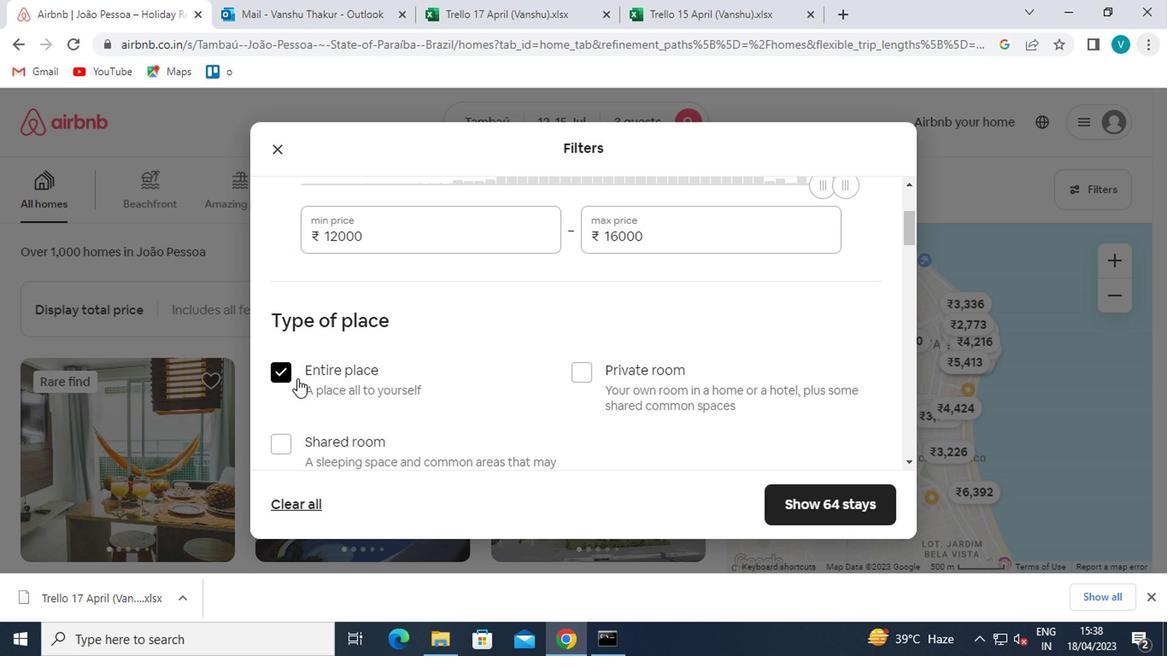 
Action: Mouse scrolled (298, 379) with delta (0, -1)
Screenshot: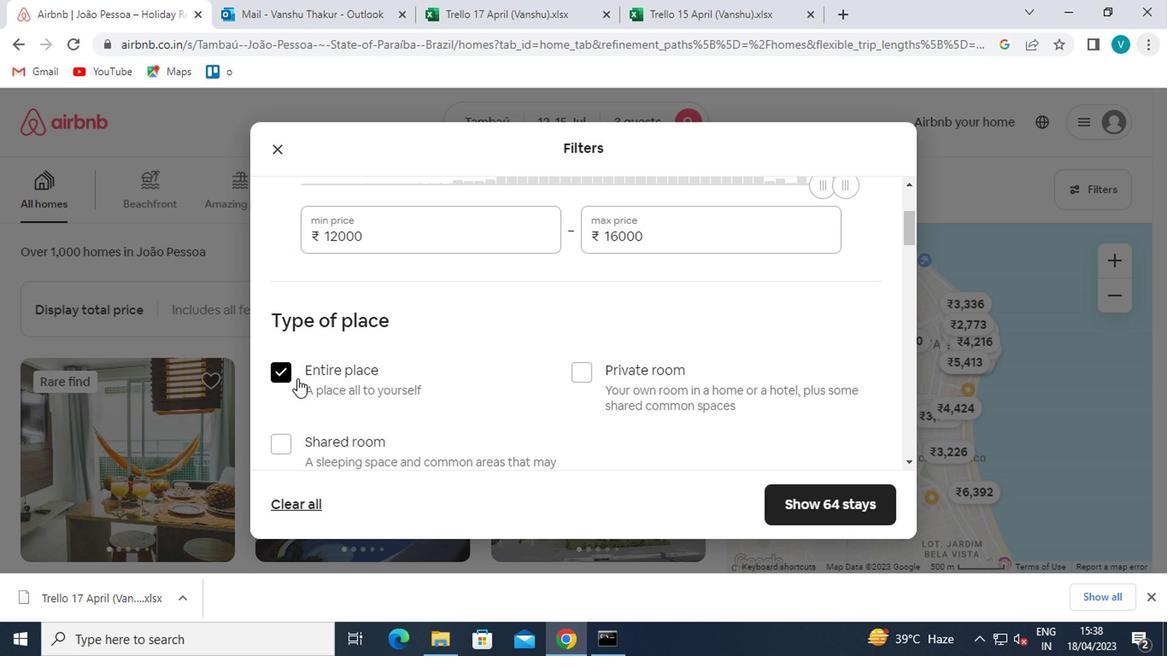 
Action: Mouse moved to (299, 380)
Screenshot: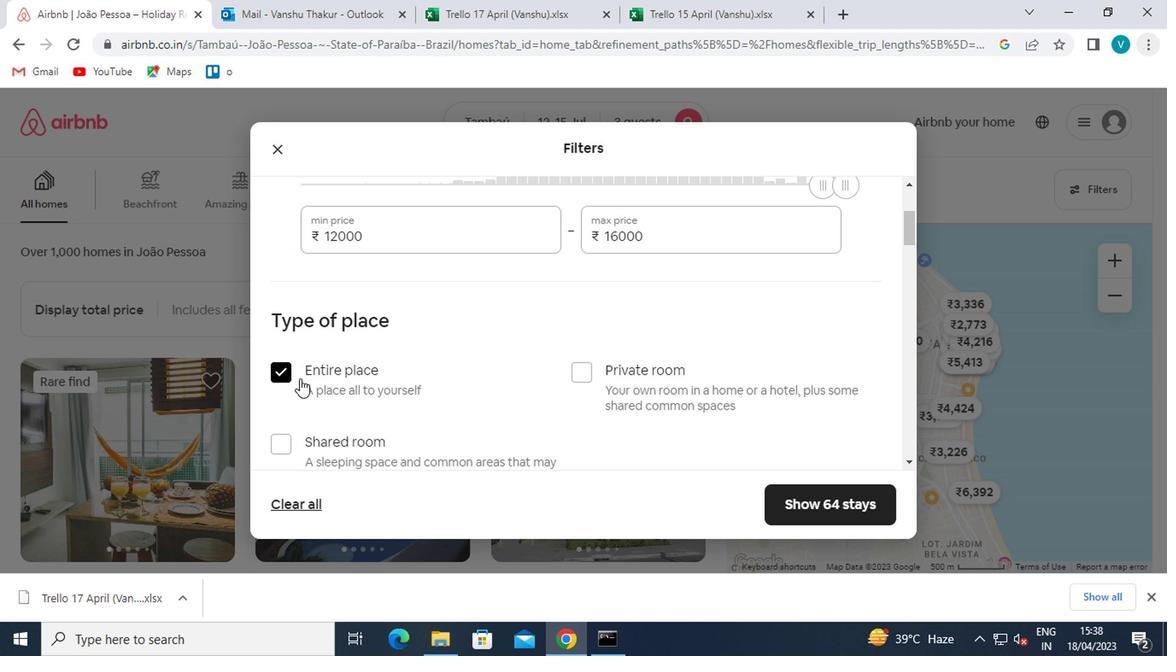 
Action: Mouse scrolled (299, 379) with delta (0, -1)
Screenshot: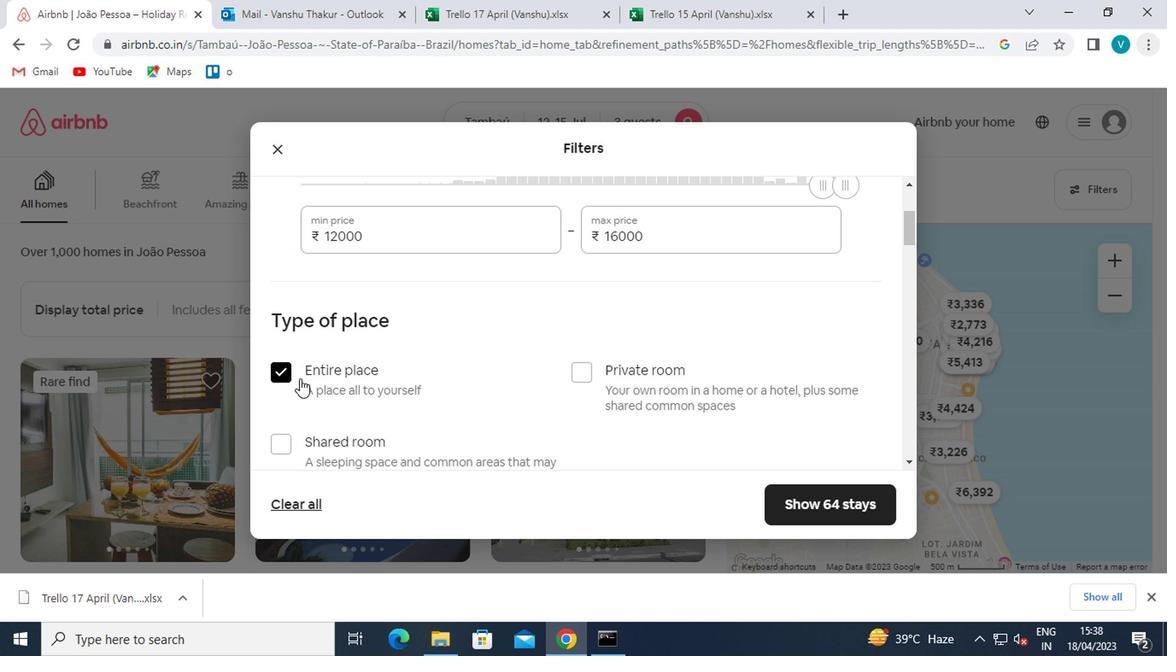 
Action: Mouse moved to (421, 389)
Screenshot: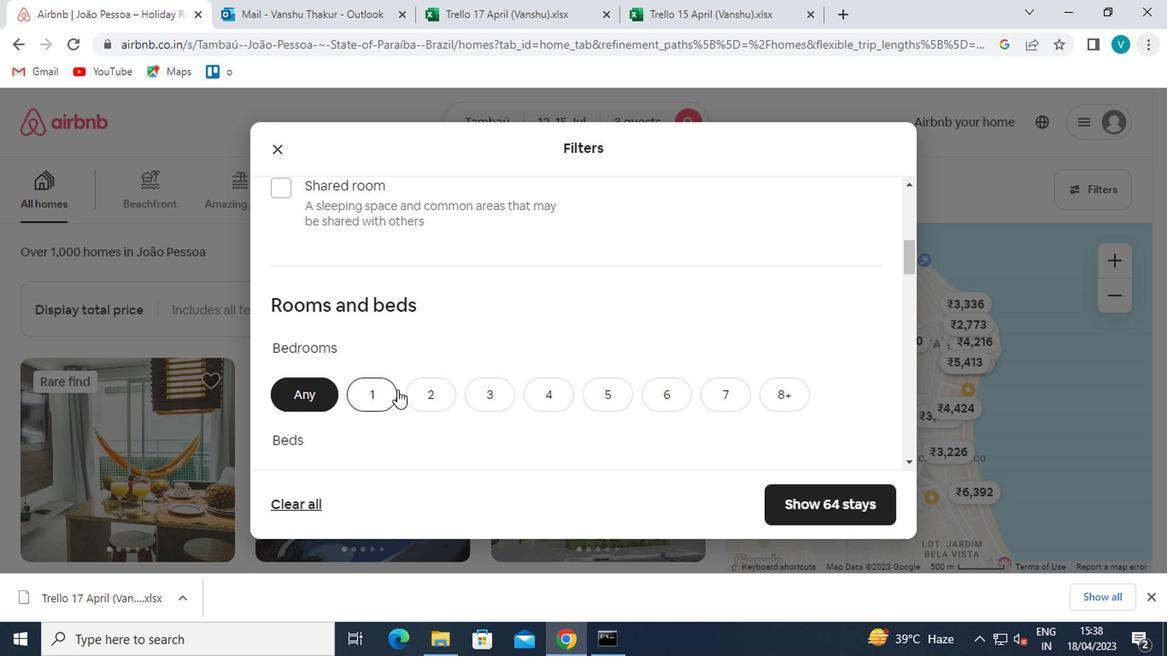 
Action: Mouse pressed left at (421, 389)
Screenshot: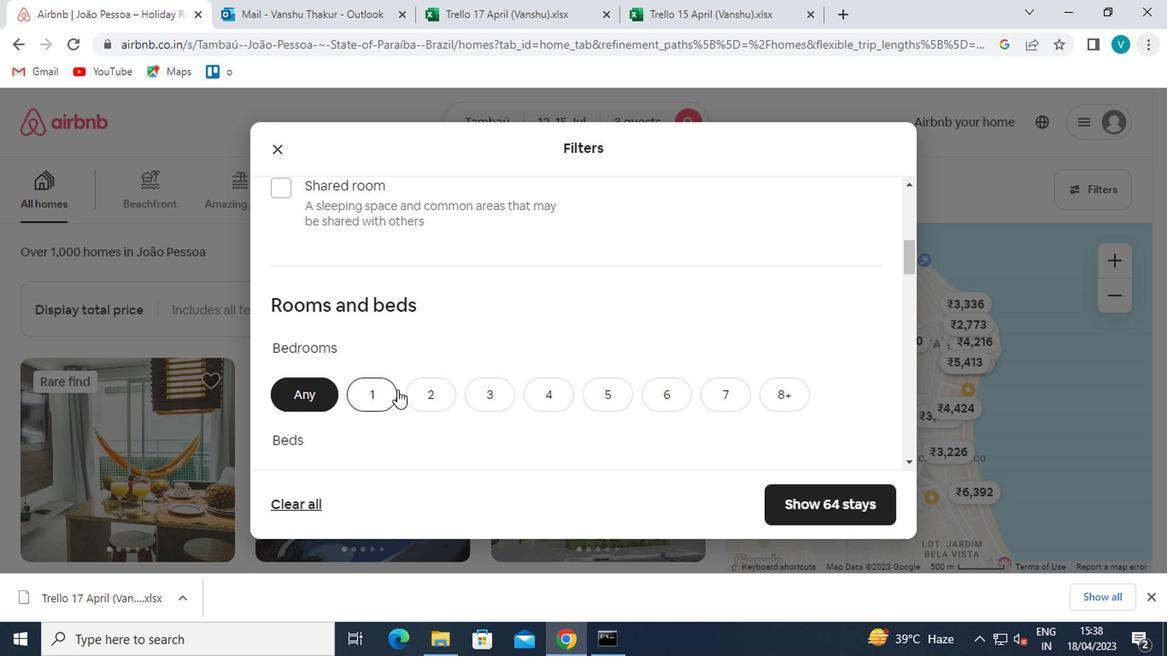 
Action: Mouse scrolled (421, 389) with delta (0, 0)
Screenshot: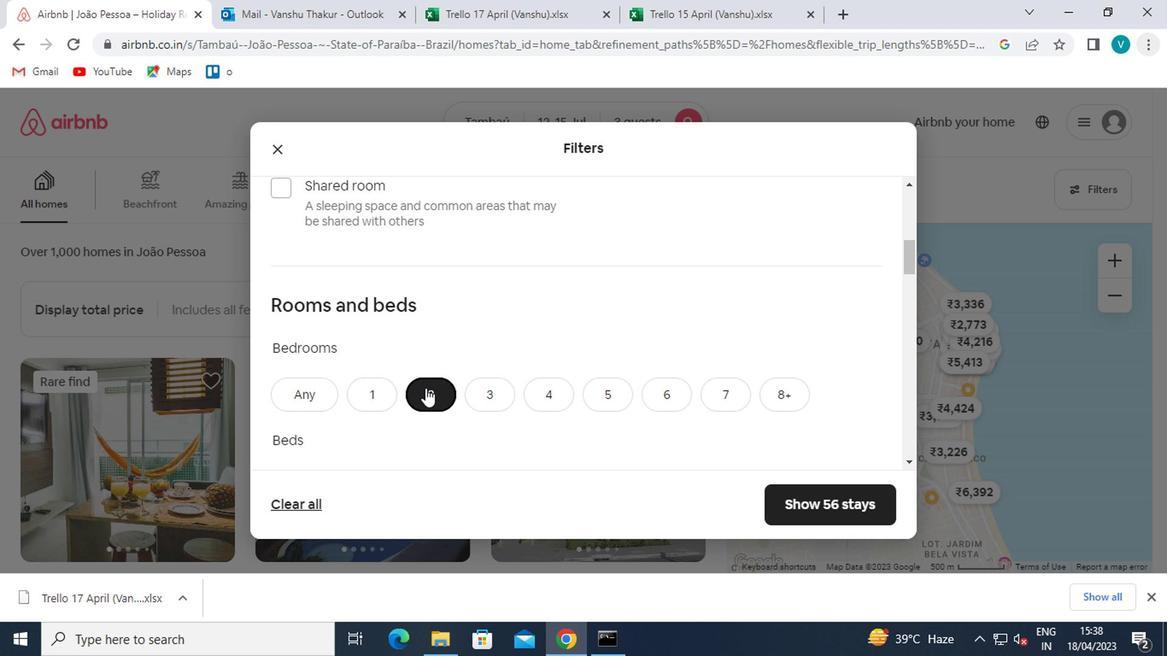 
Action: Mouse moved to (421, 389)
Screenshot: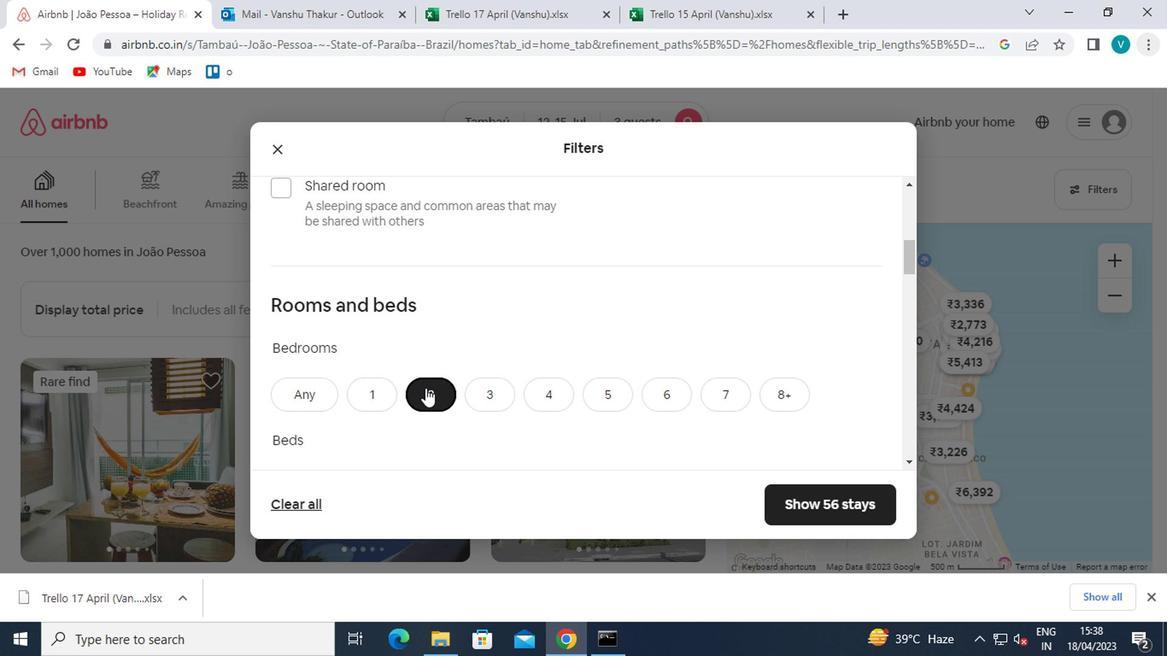 
Action: Mouse scrolled (421, 389) with delta (0, 0)
Screenshot: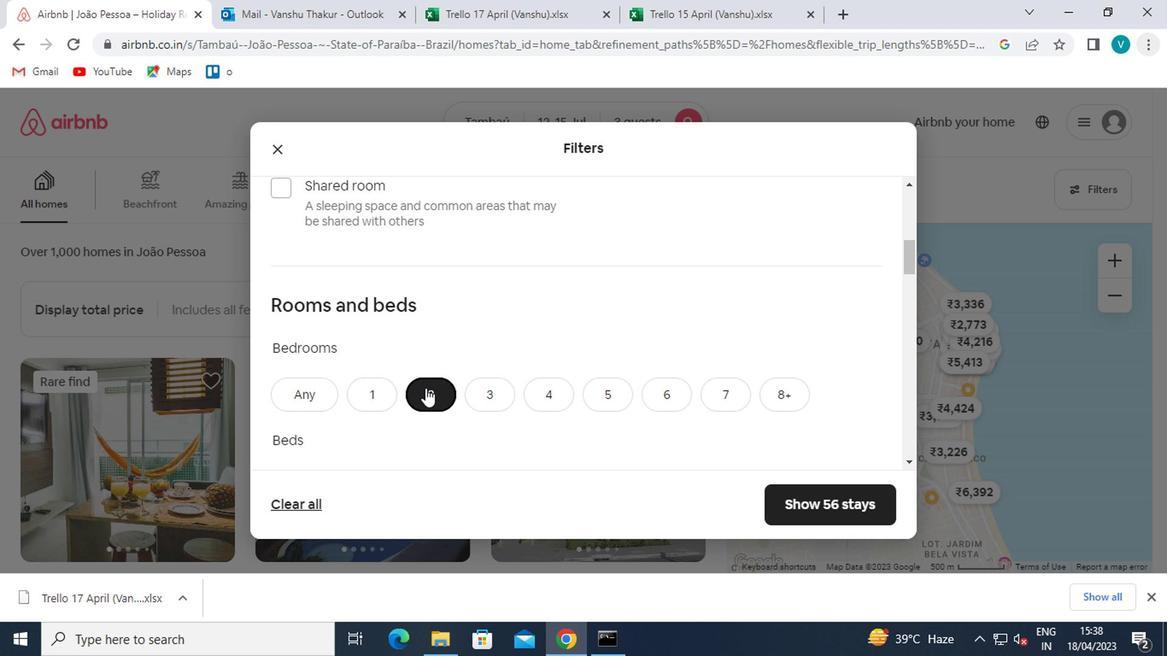 
Action: Mouse moved to (487, 328)
Screenshot: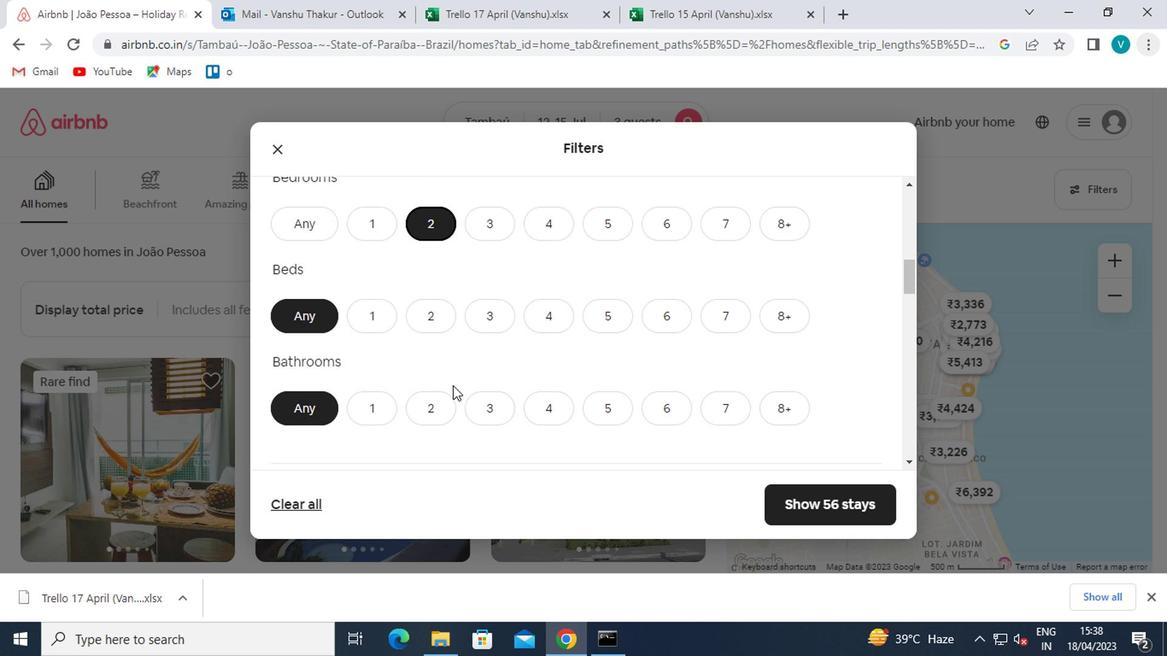
Action: Mouse pressed left at (487, 328)
Screenshot: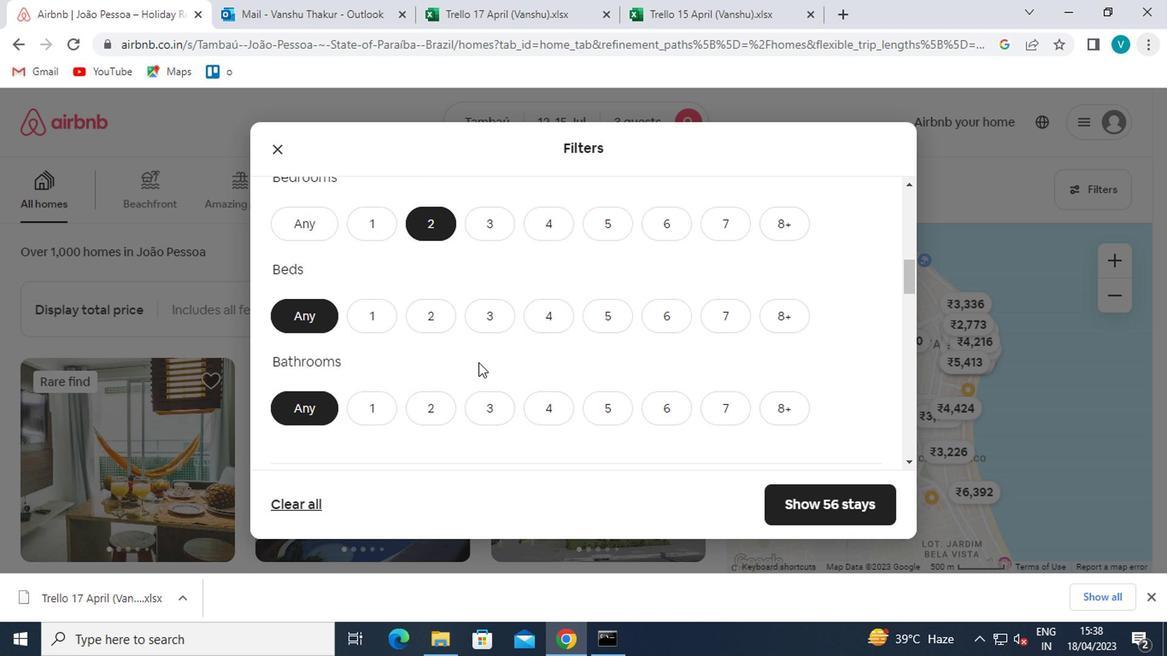 
Action: Mouse scrolled (487, 327) with delta (0, 0)
Screenshot: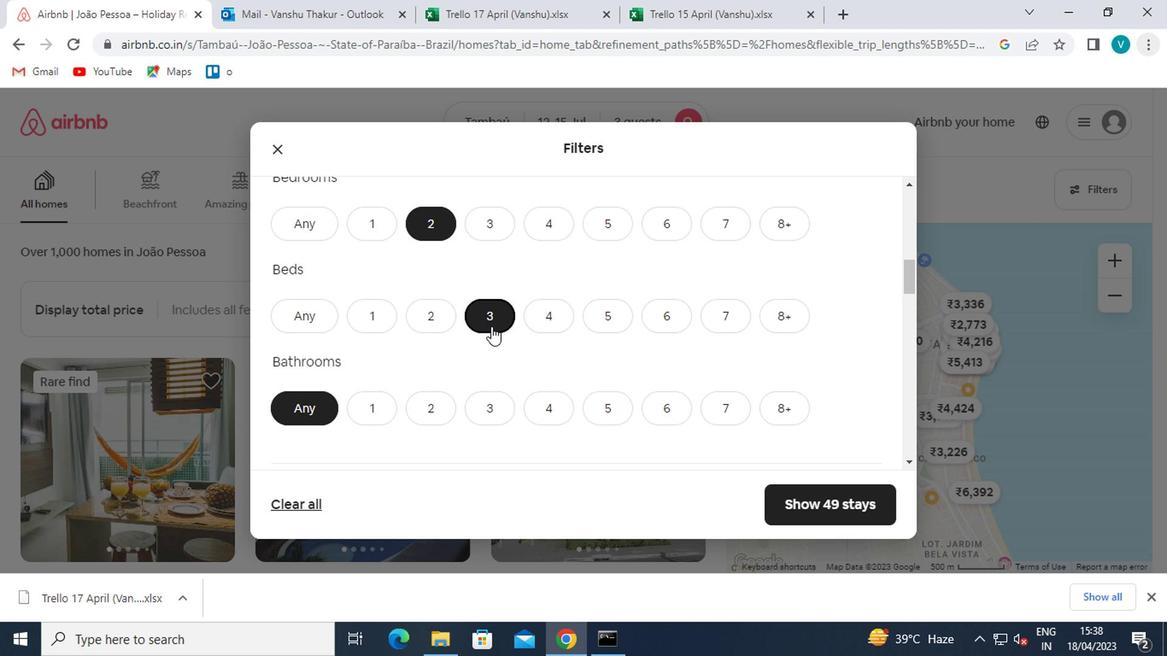 
Action: Mouse moved to (372, 324)
Screenshot: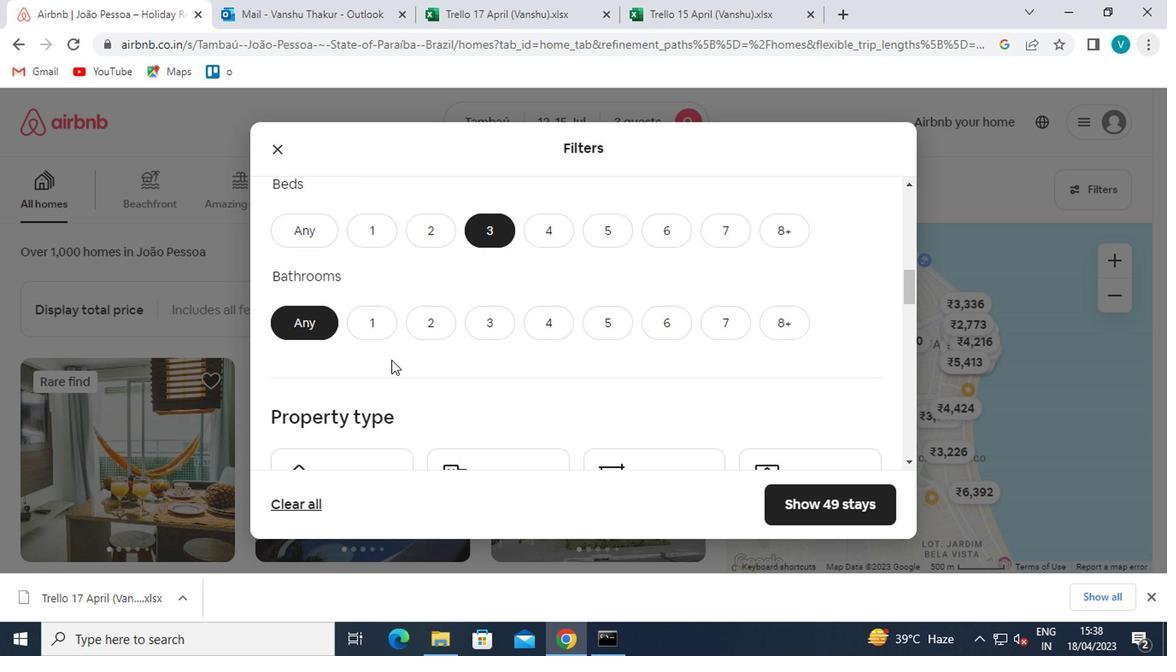 
Action: Mouse pressed left at (372, 324)
Screenshot: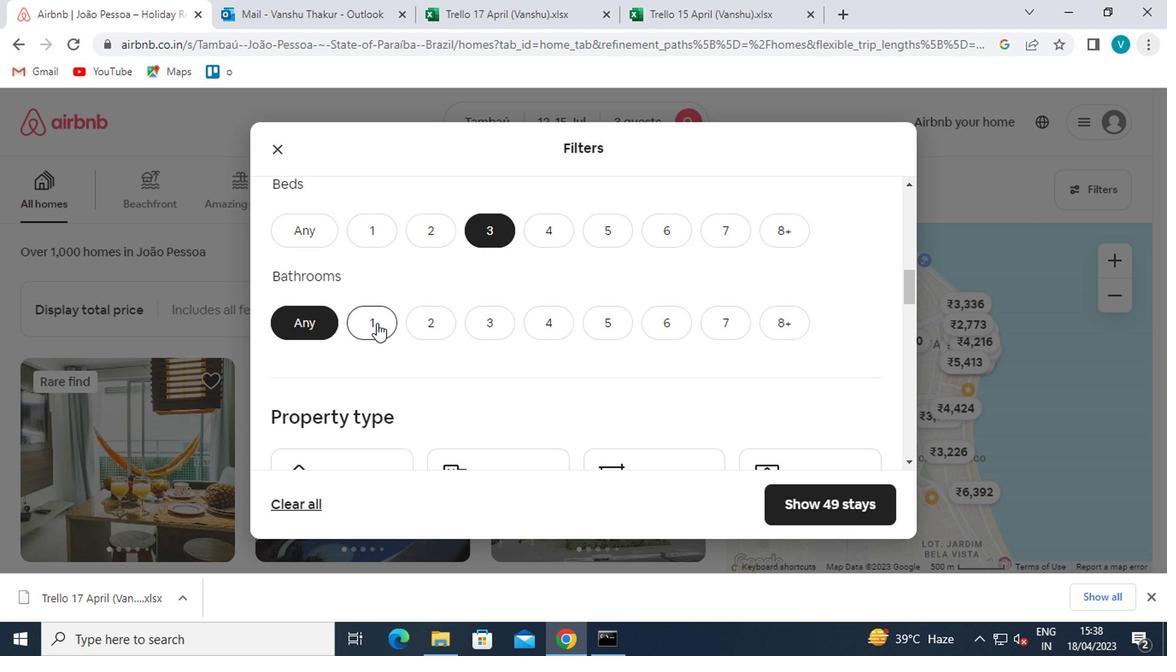 
Action: Mouse moved to (372, 322)
Screenshot: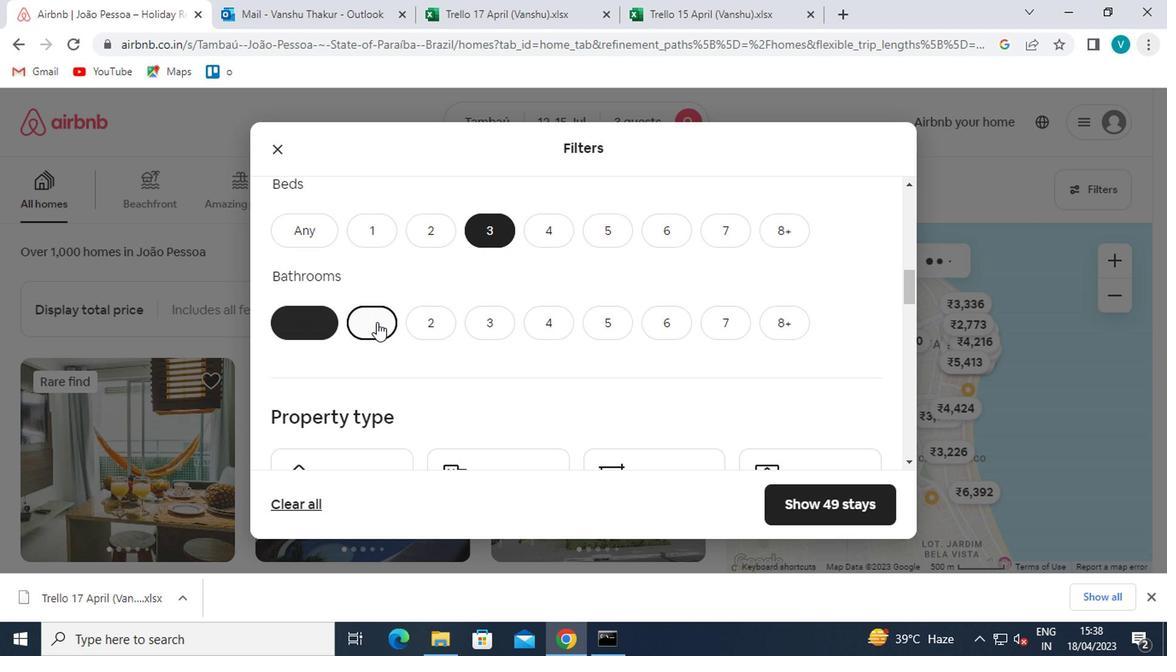 
Action: Mouse scrolled (372, 321) with delta (0, 0)
Screenshot: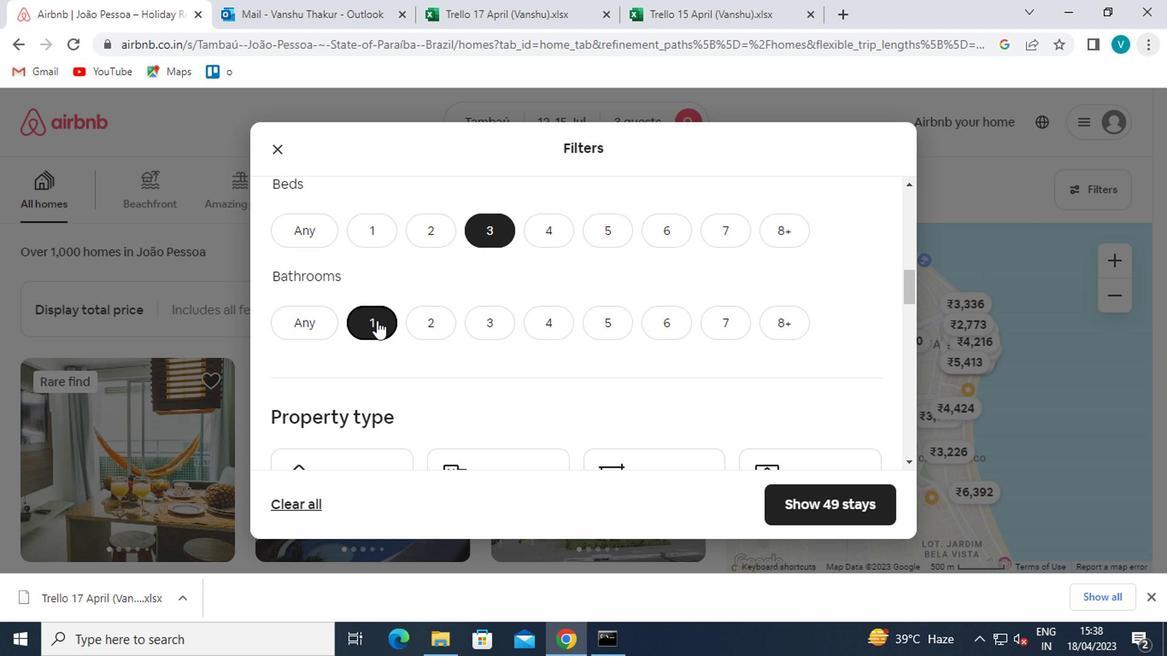 
Action: Mouse scrolled (372, 321) with delta (0, 0)
Screenshot: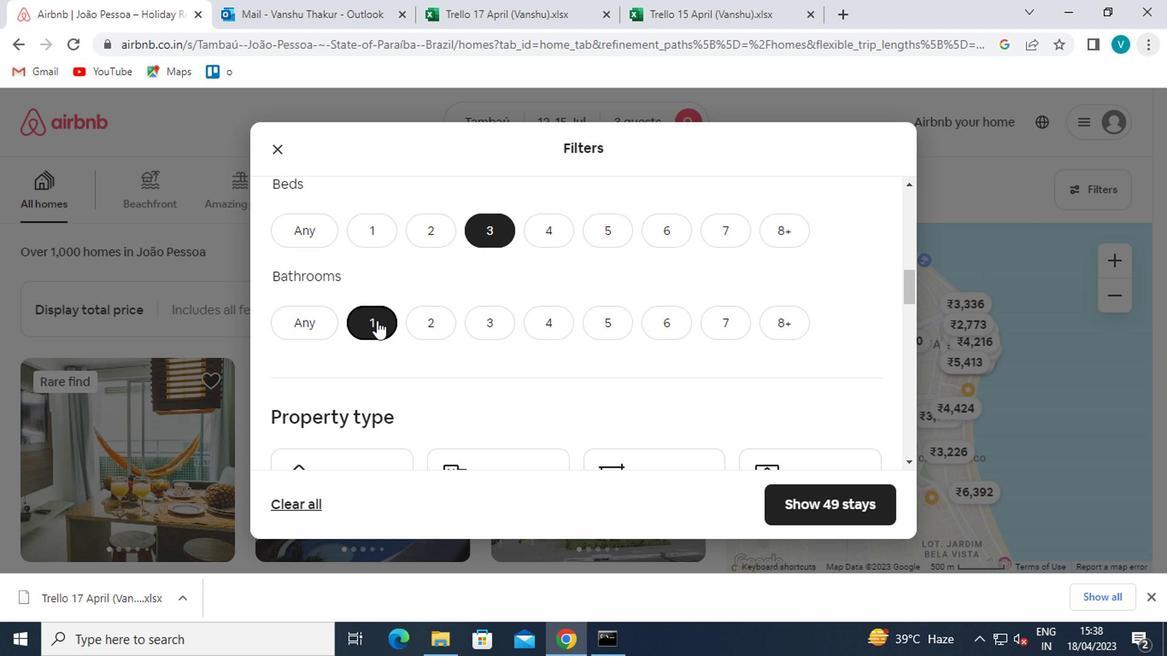 
Action: Mouse moved to (454, 313)
Screenshot: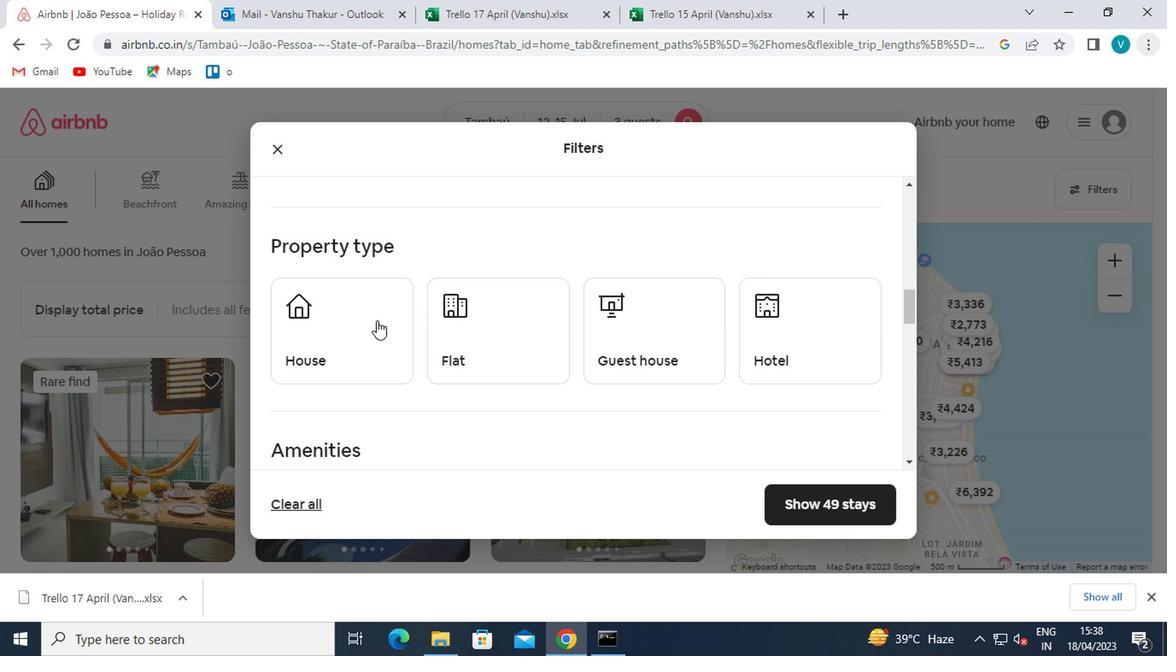 
Action: Mouse pressed left at (454, 313)
Screenshot: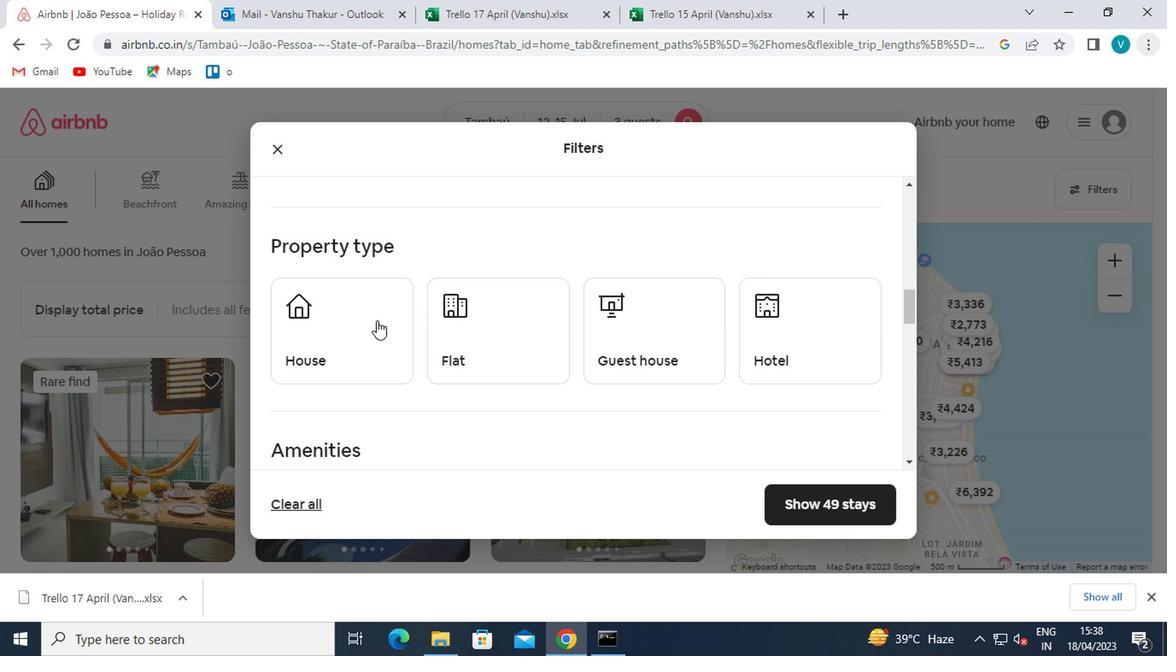 
Action: Mouse scrolled (454, 311) with delta (0, -1)
Screenshot: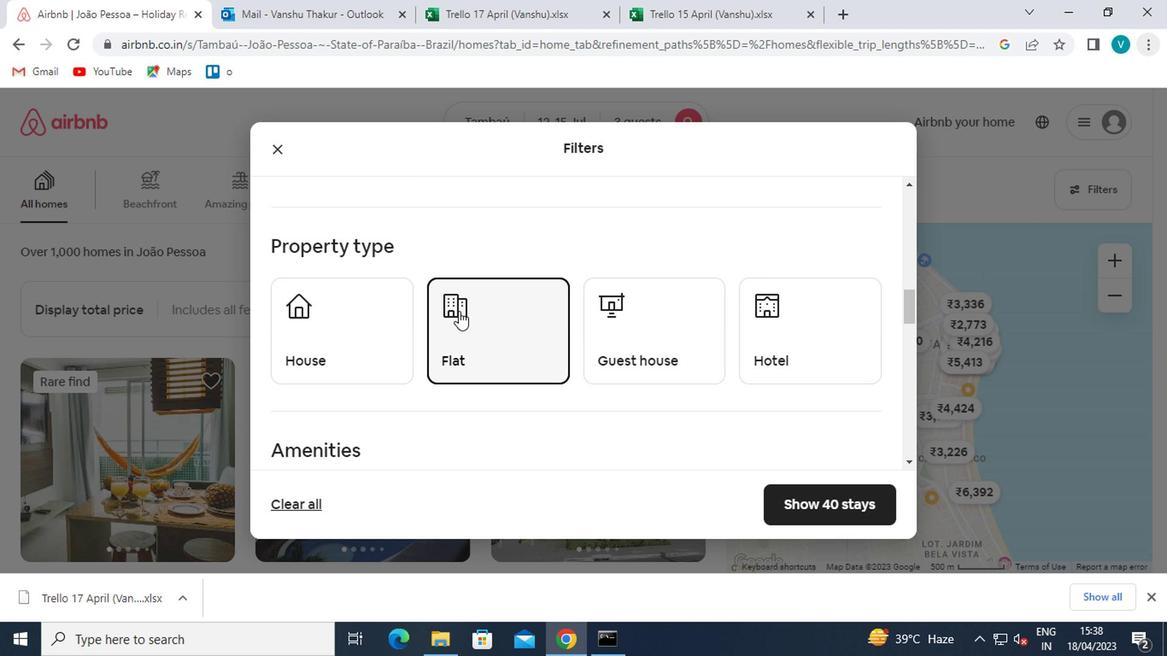 
Action: Mouse scrolled (454, 311) with delta (0, -1)
Screenshot: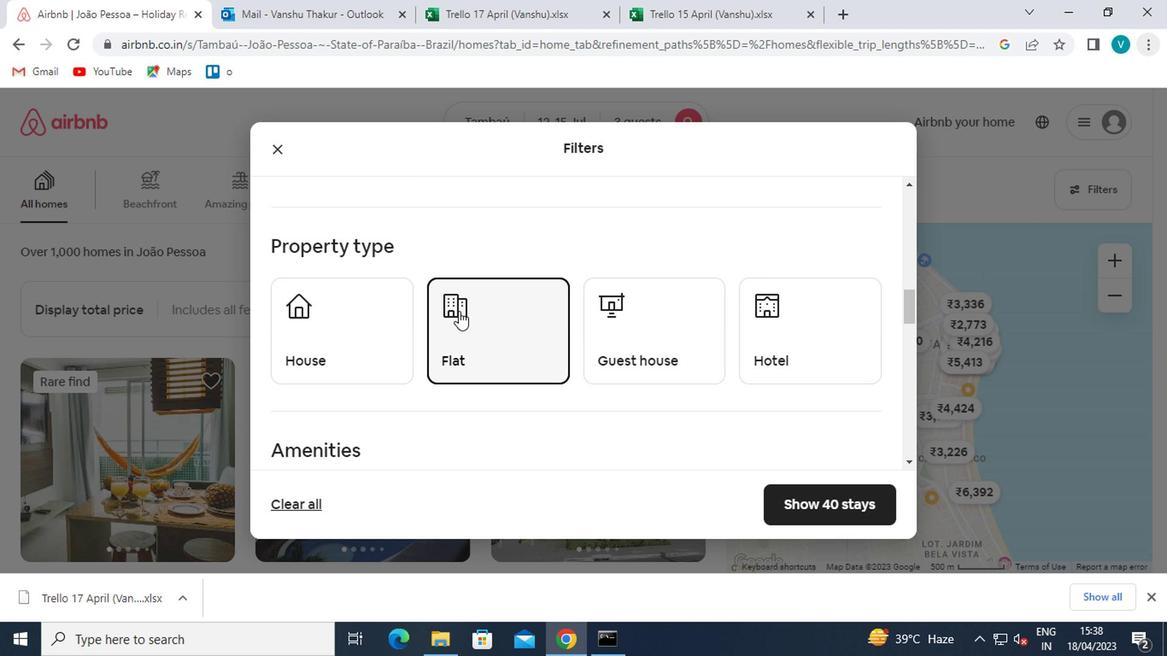 
Action: Mouse scrolled (454, 311) with delta (0, -1)
Screenshot: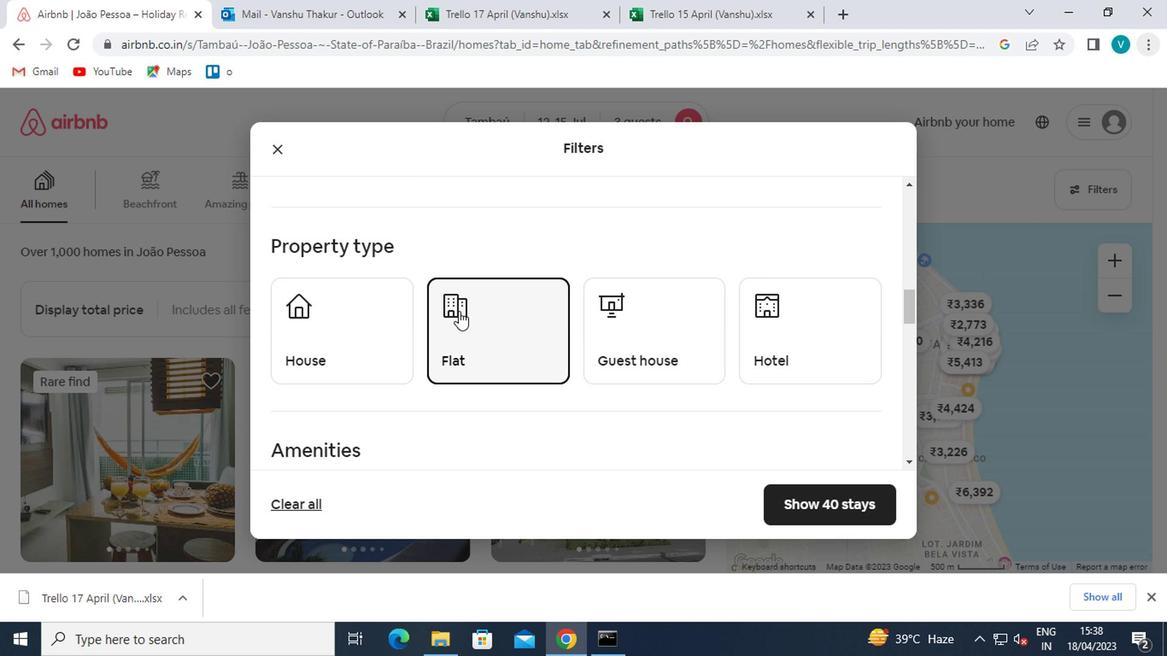 
Action: Mouse moved to (306, 393)
Screenshot: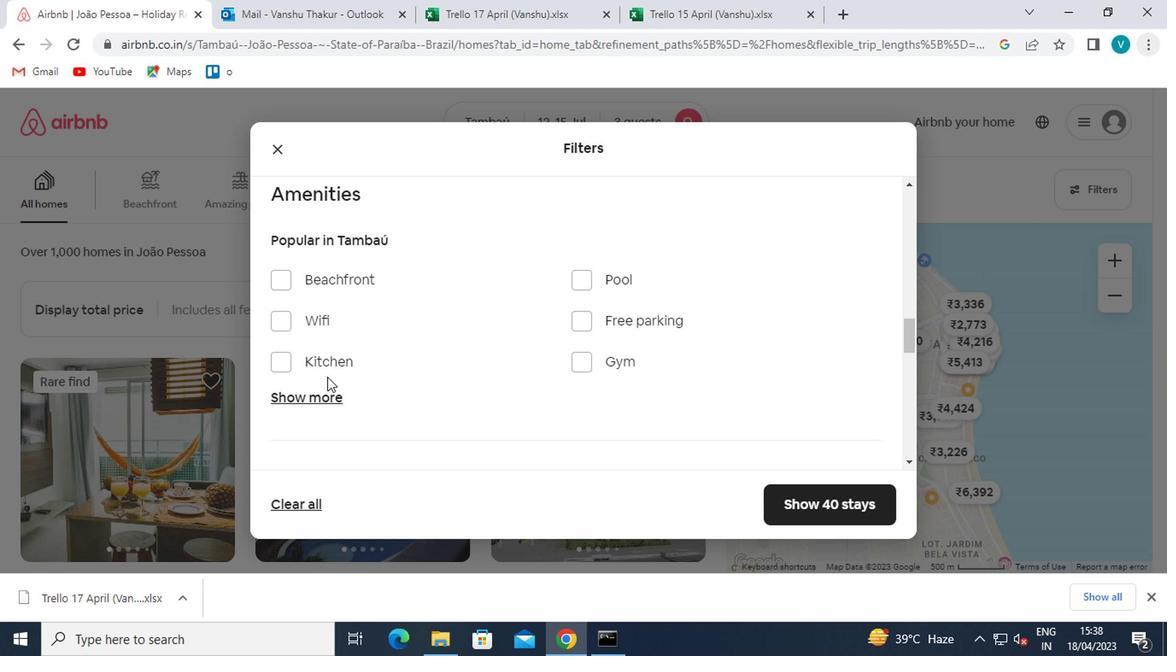 
Action: Mouse pressed left at (306, 393)
Screenshot: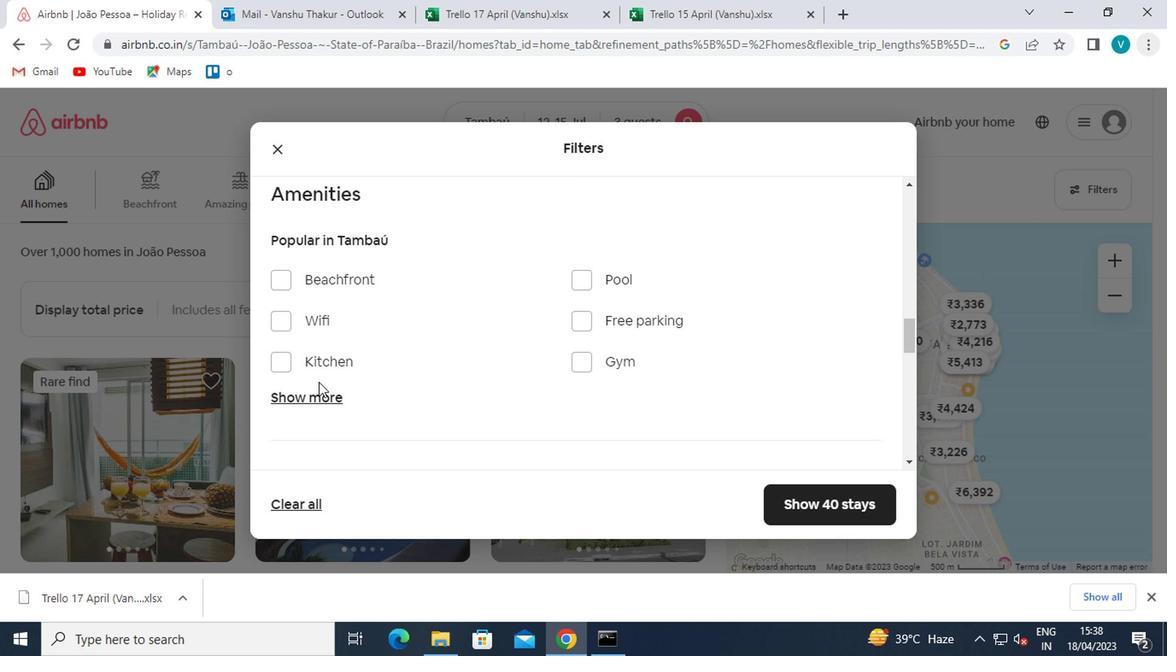 
Action: Mouse scrolled (306, 393) with delta (0, 0)
Screenshot: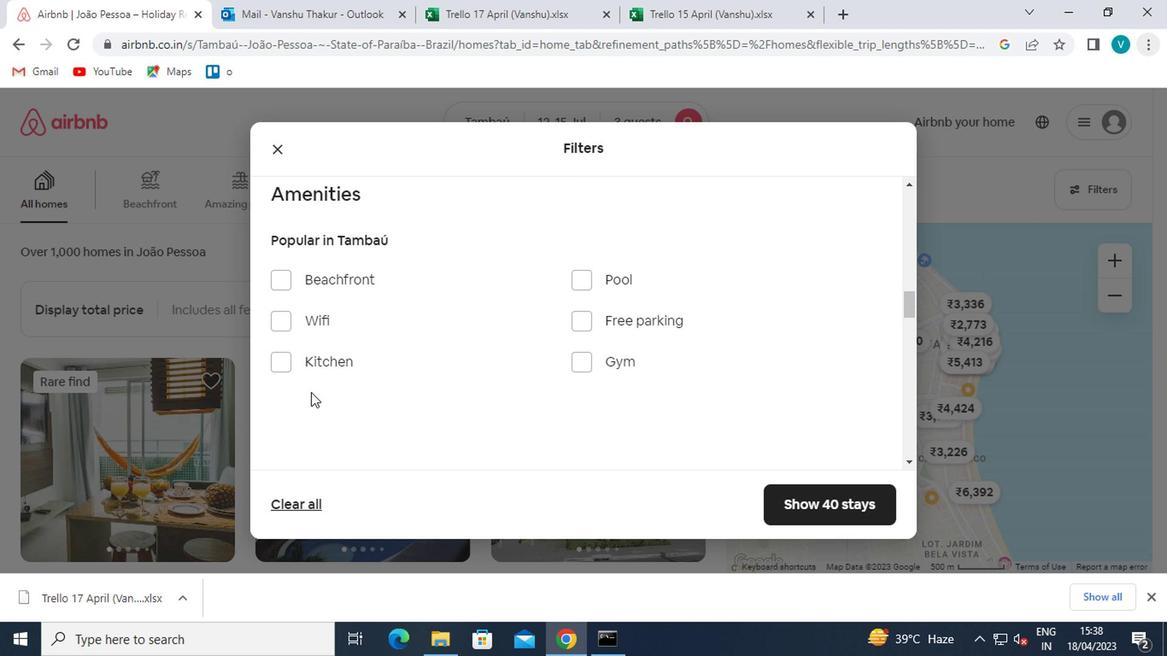 
Action: Mouse scrolled (306, 393) with delta (0, 0)
Screenshot: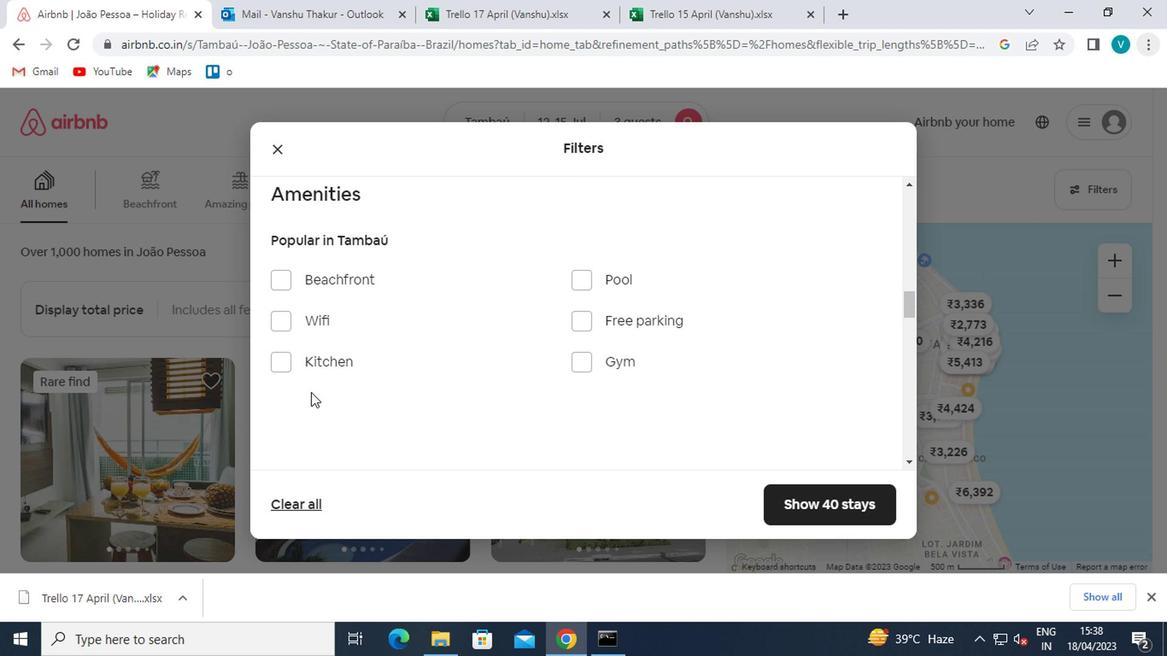 
Action: Mouse moved to (277, 299)
Screenshot: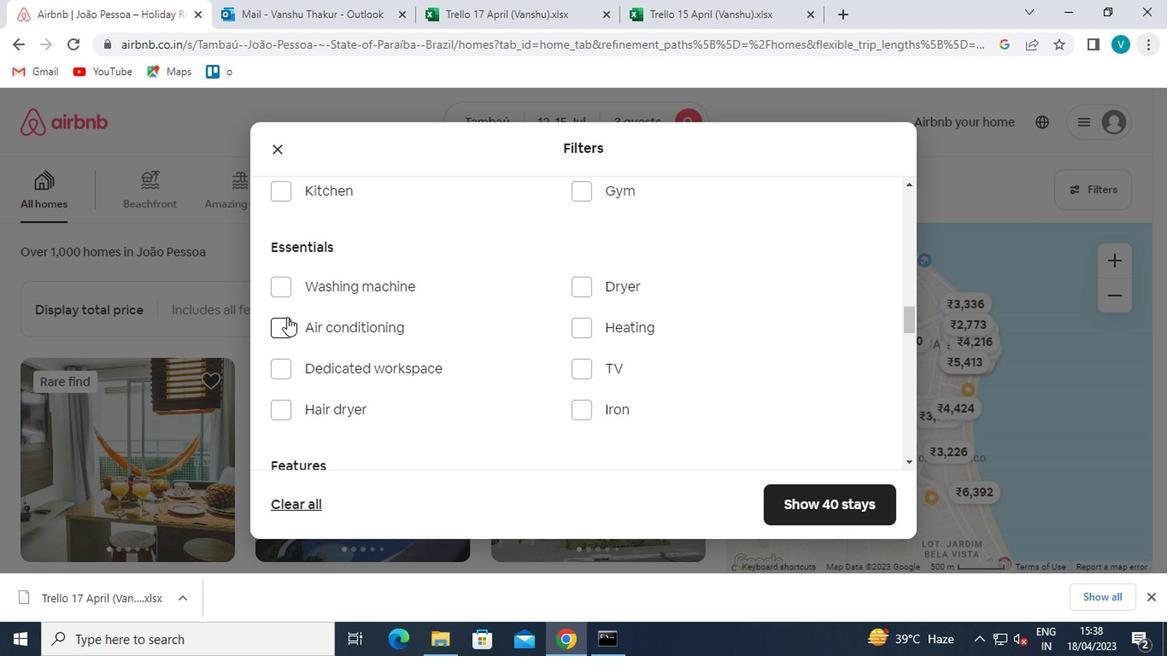 
Action: Mouse pressed left at (277, 299)
Screenshot: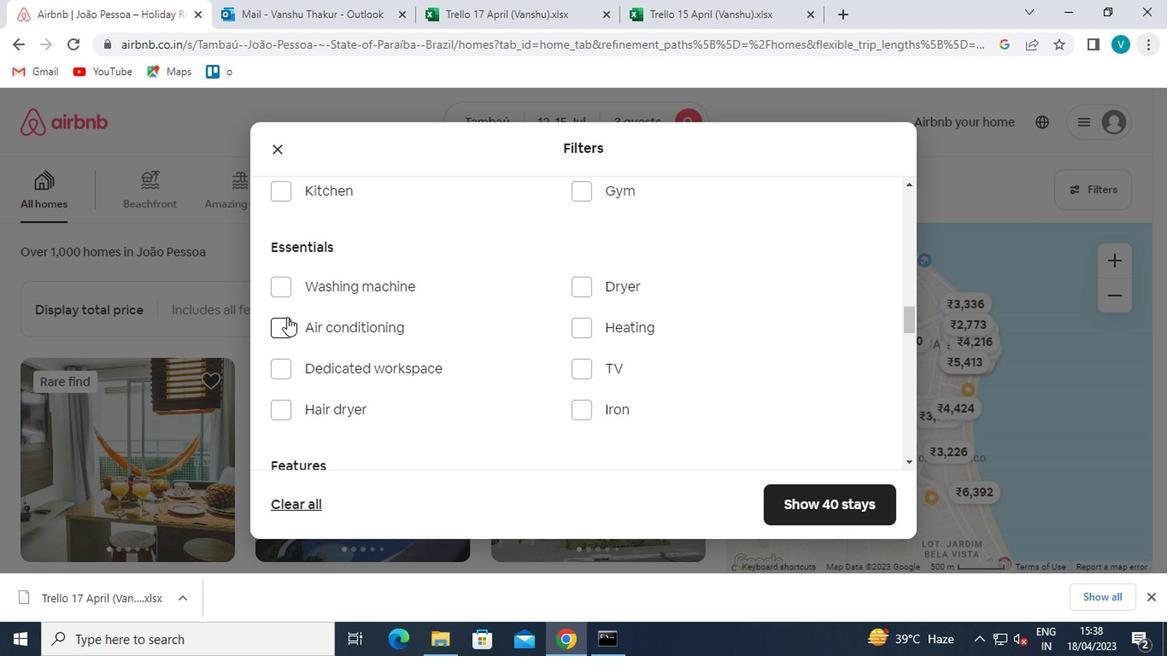 
Action: Mouse moved to (288, 299)
Screenshot: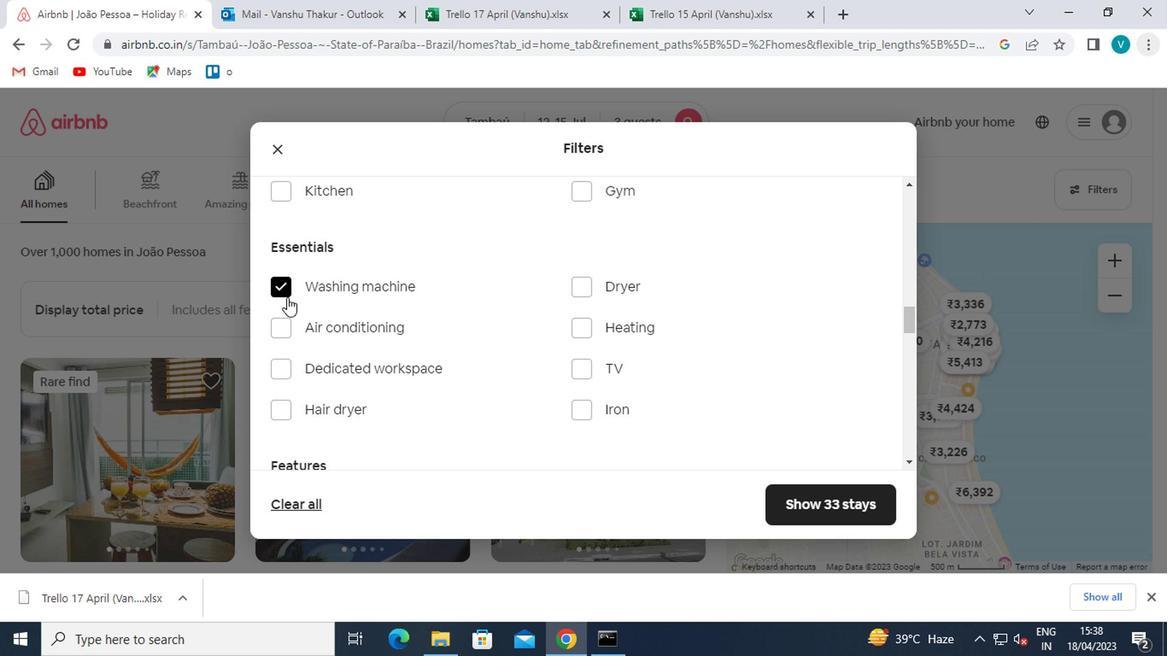 
Action: Mouse scrolled (288, 298) with delta (0, 0)
Screenshot: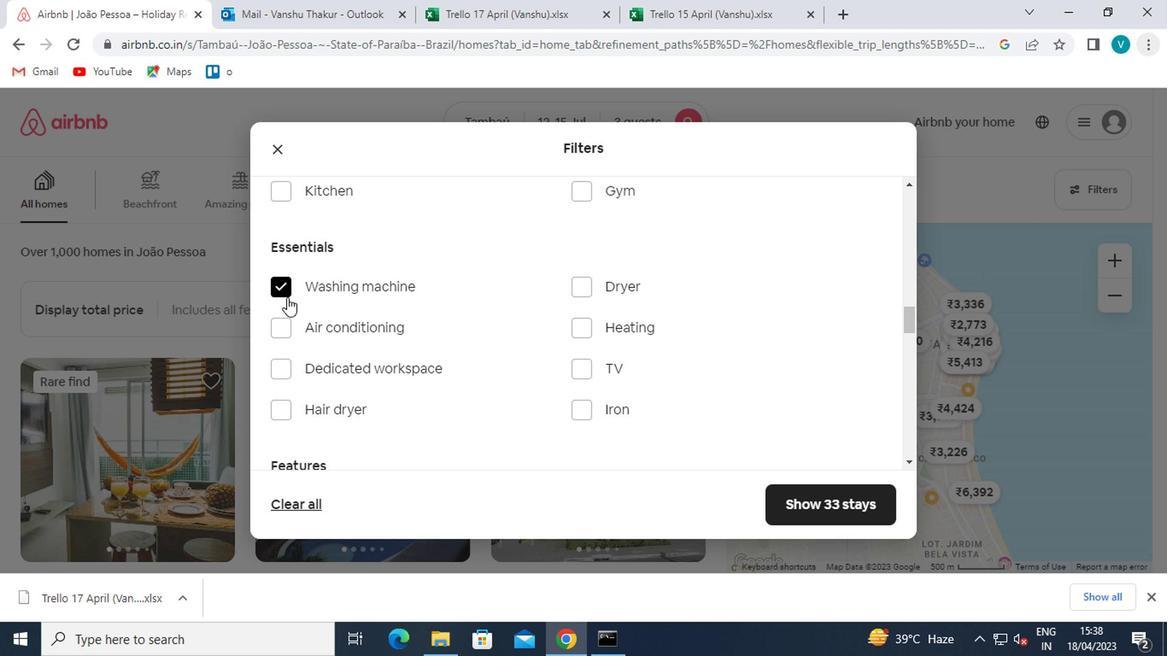 
Action: Mouse scrolled (288, 298) with delta (0, 0)
Screenshot: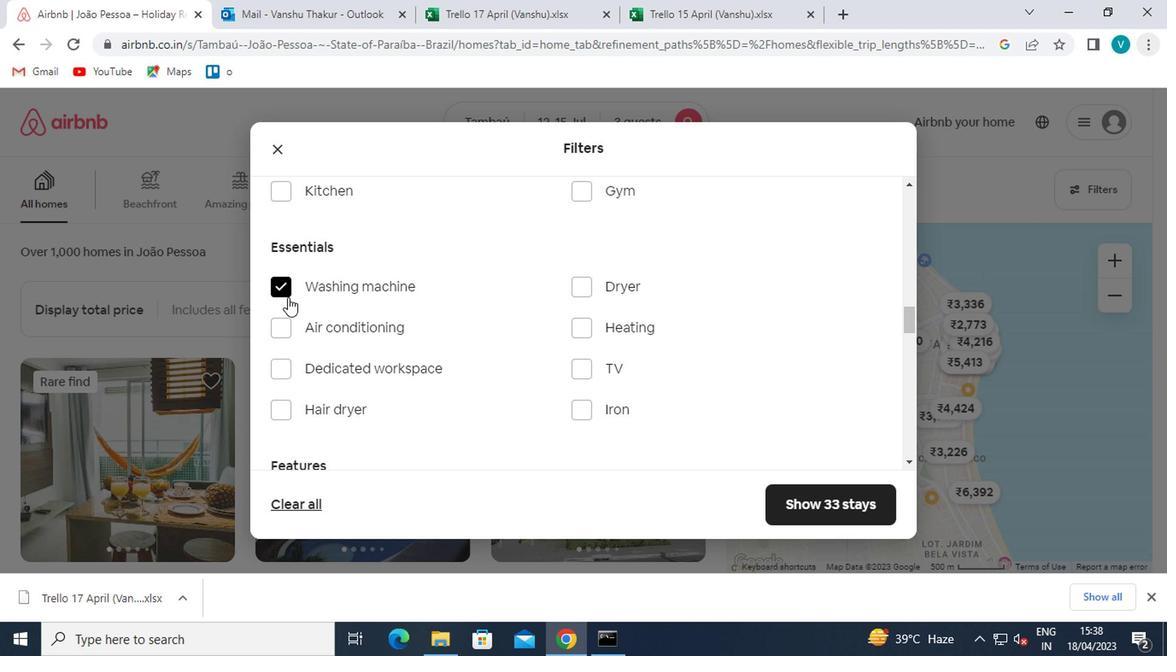 
Action: Mouse scrolled (288, 298) with delta (0, 0)
Screenshot: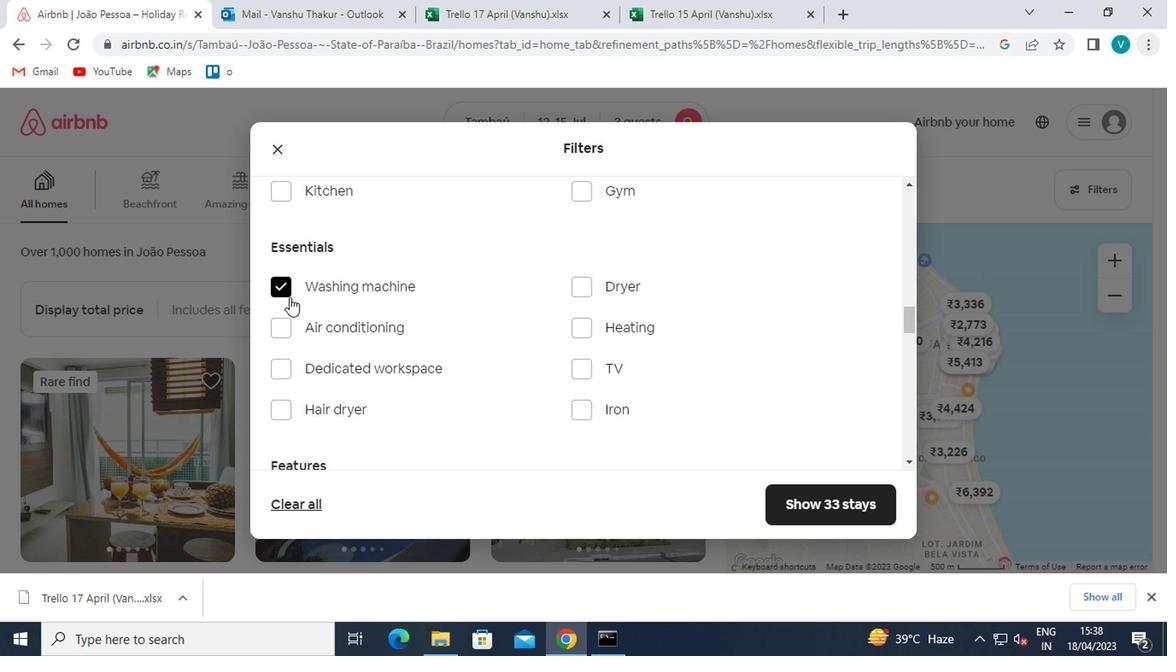 
Action: Mouse moved to (429, 363)
Screenshot: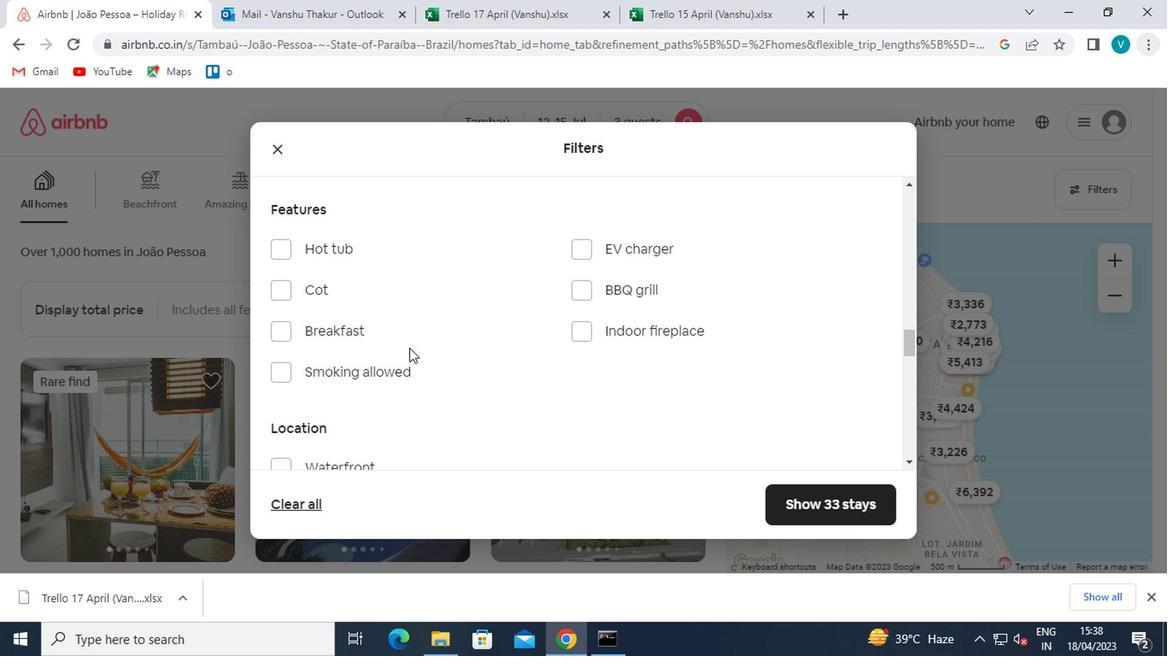 
Action: Mouse scrolled (429, 362) with delta (0, -1)
Screenshot: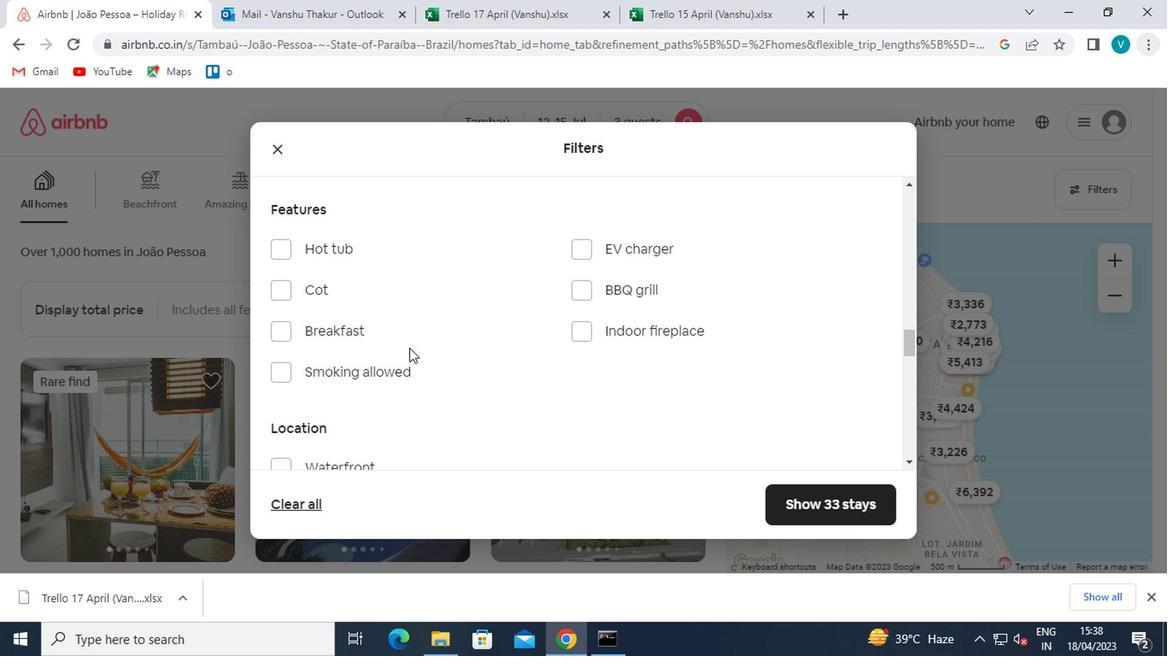 
Action: Mouse scrolled (429, 362) with delta (0, -1)
Screenshot: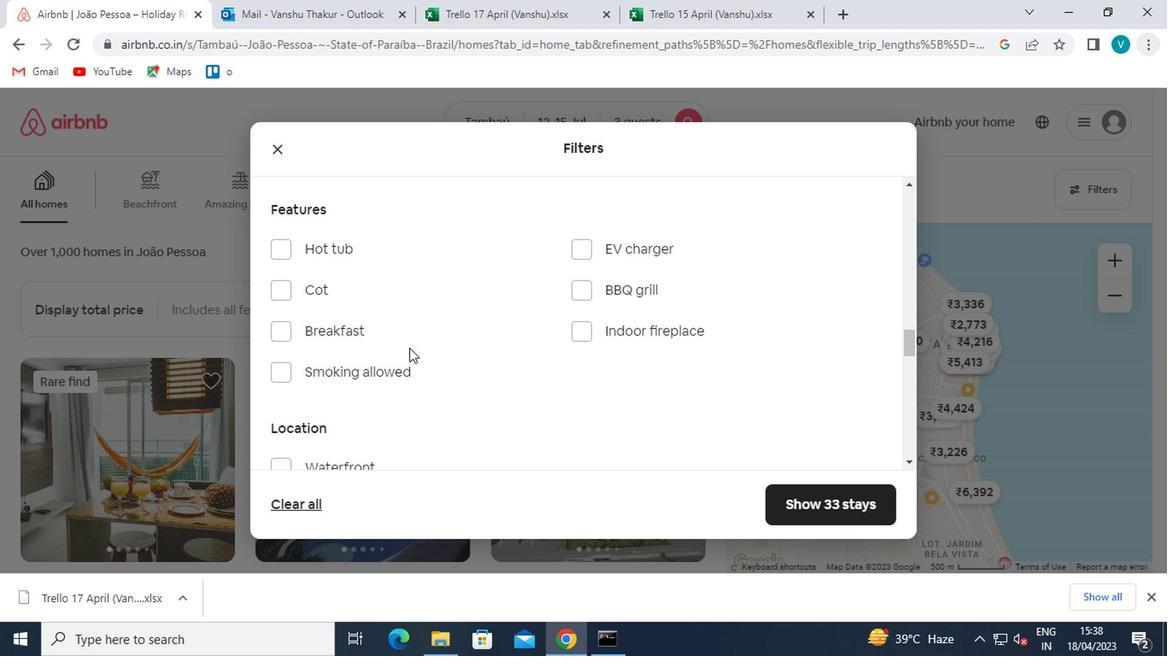 
Action: Mouse moved to (430, 364)
Screenshot: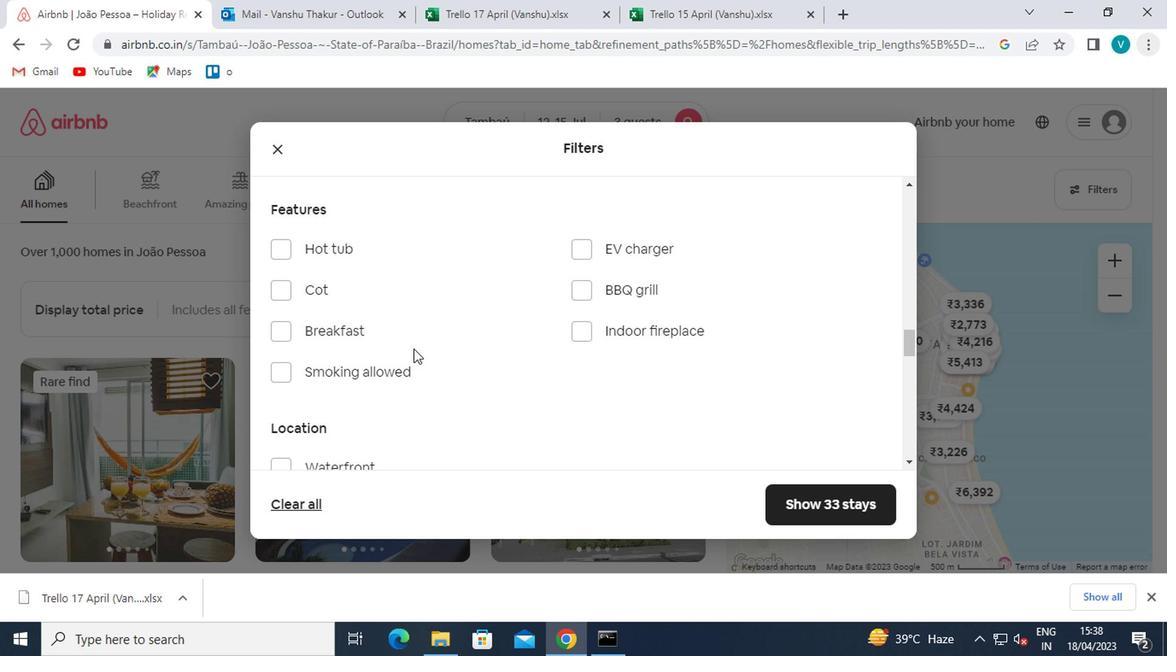 
Action: Mouse scrolled (430, 363) with delta (0, 0)
Screenshot: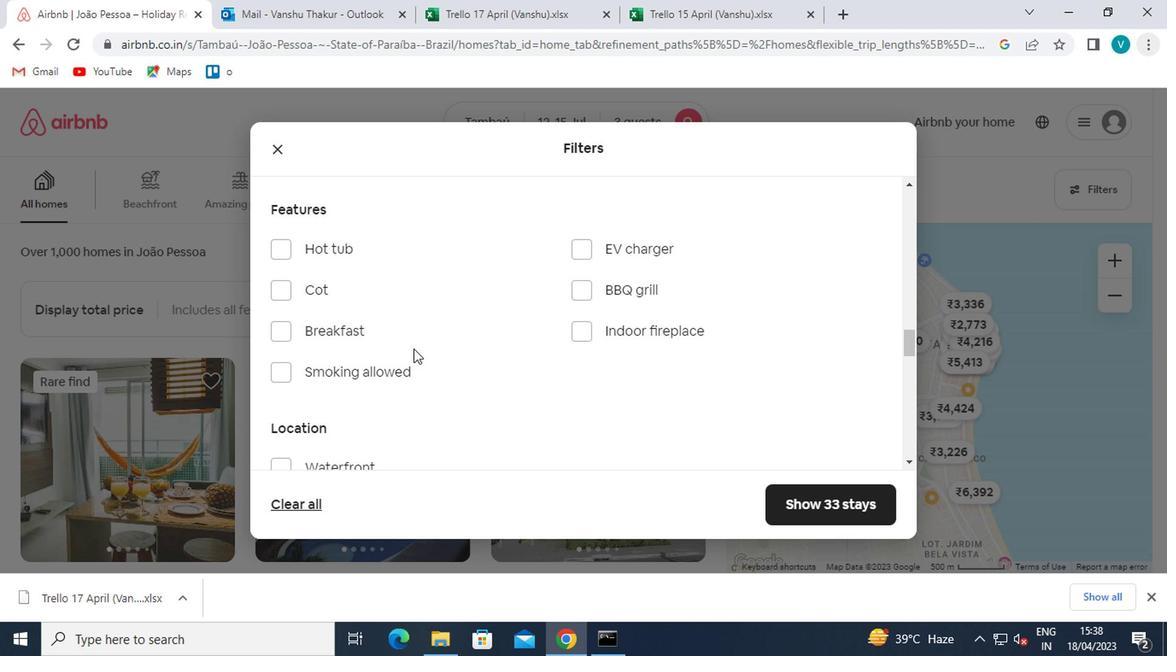 
Action: Mouse moved to (431, 364)
Screenshot: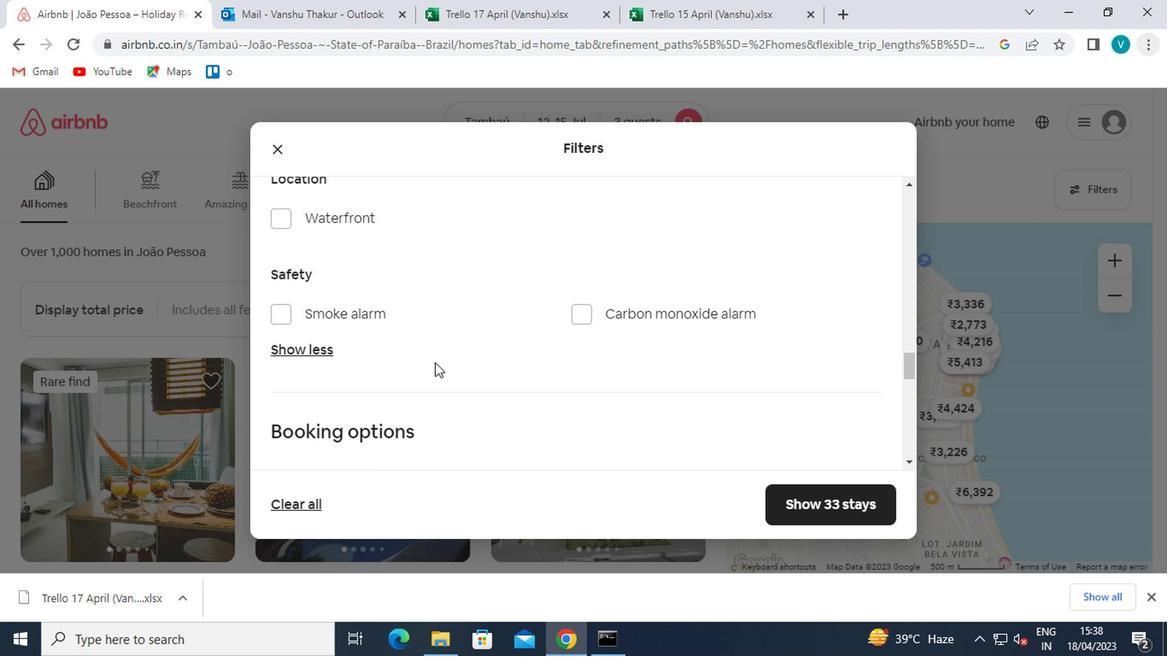 
Action: Mouse scrolled (431, 363) with delta (0, 0)
Screenshot: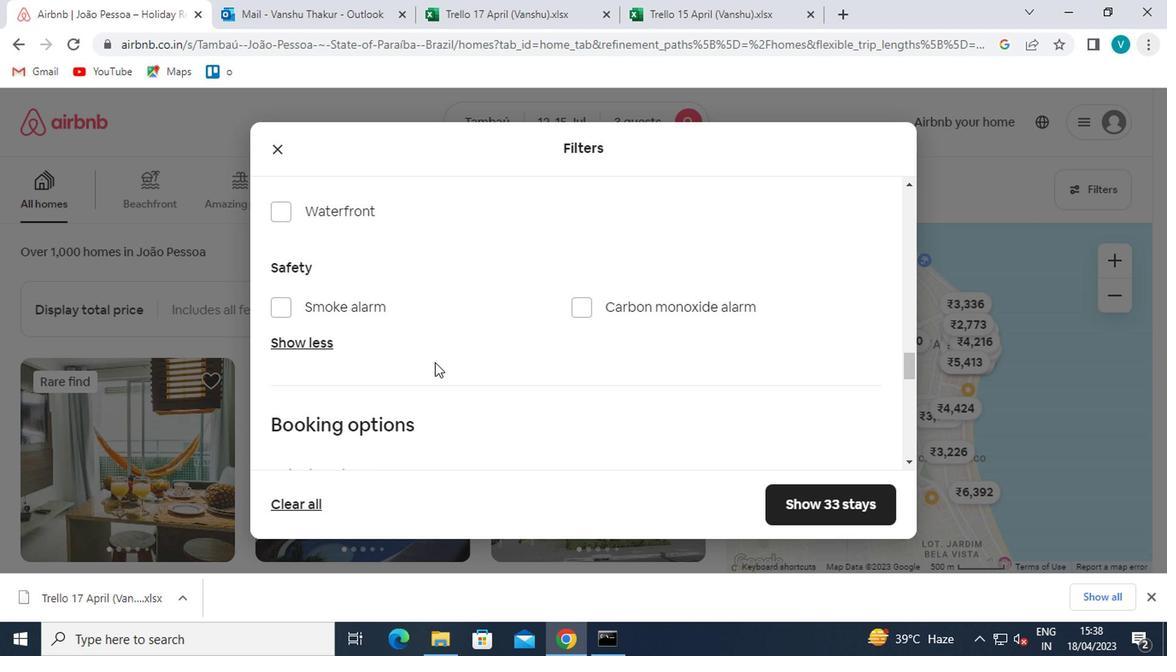 
Action: Mouse scrolled (431, 363) with delta (0, 0)
Screenshot: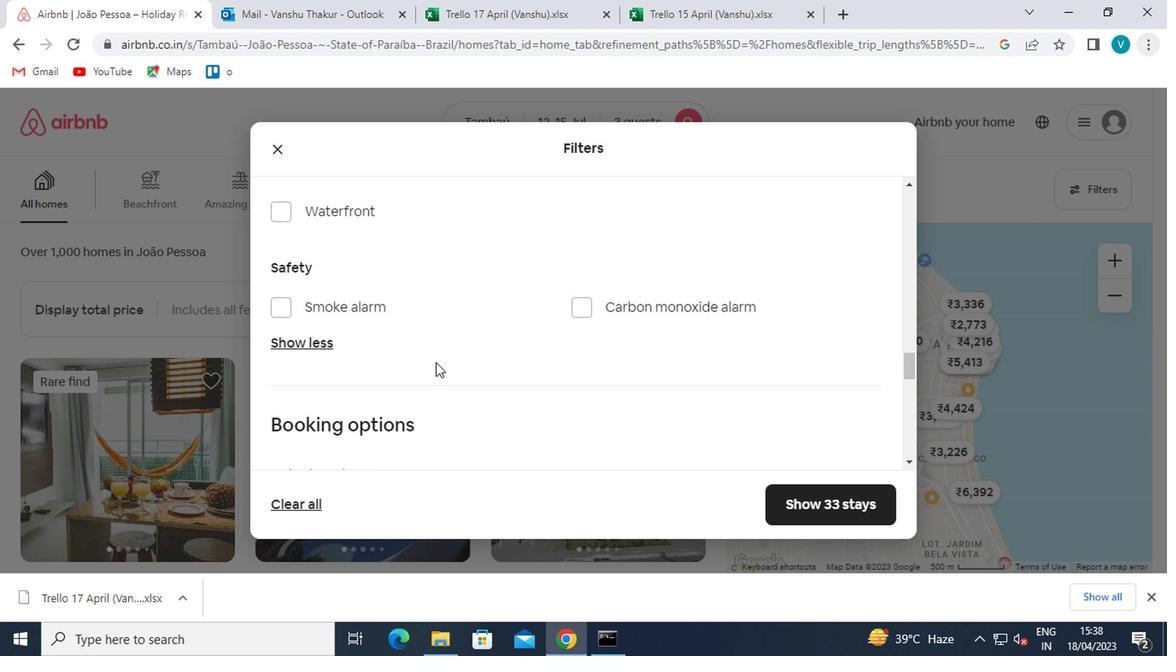 
Action: Mouse scrolled (431, 363) with delta (0, 0)
Screenshot: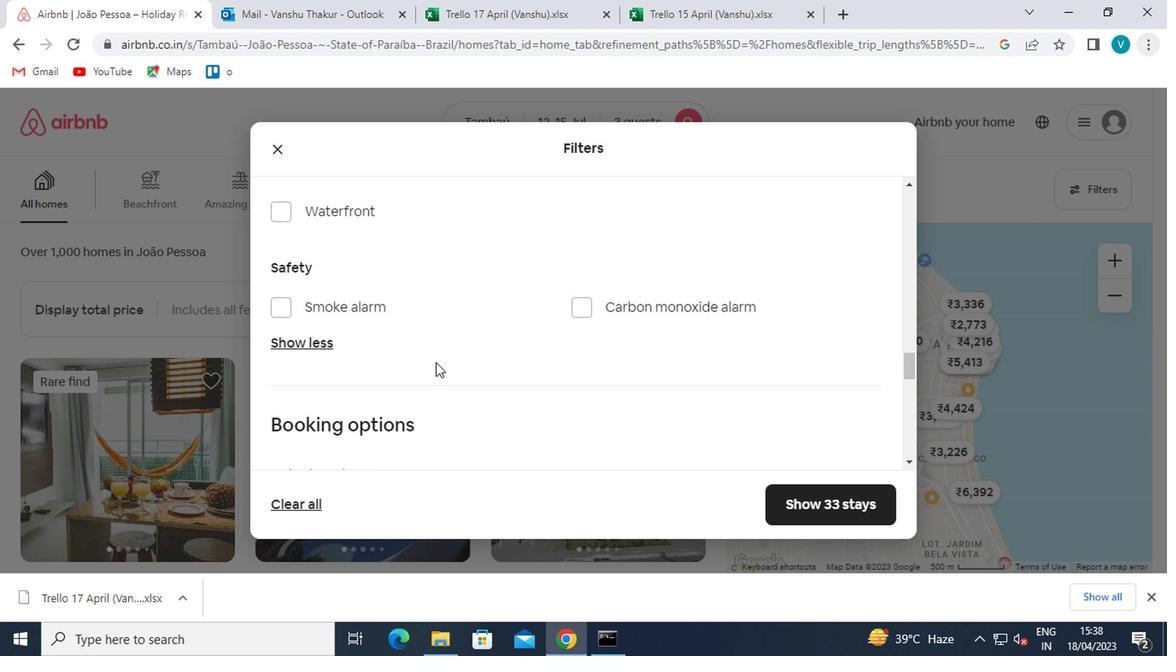 
Action: Mouse moved to (854, 287)
Screenshot: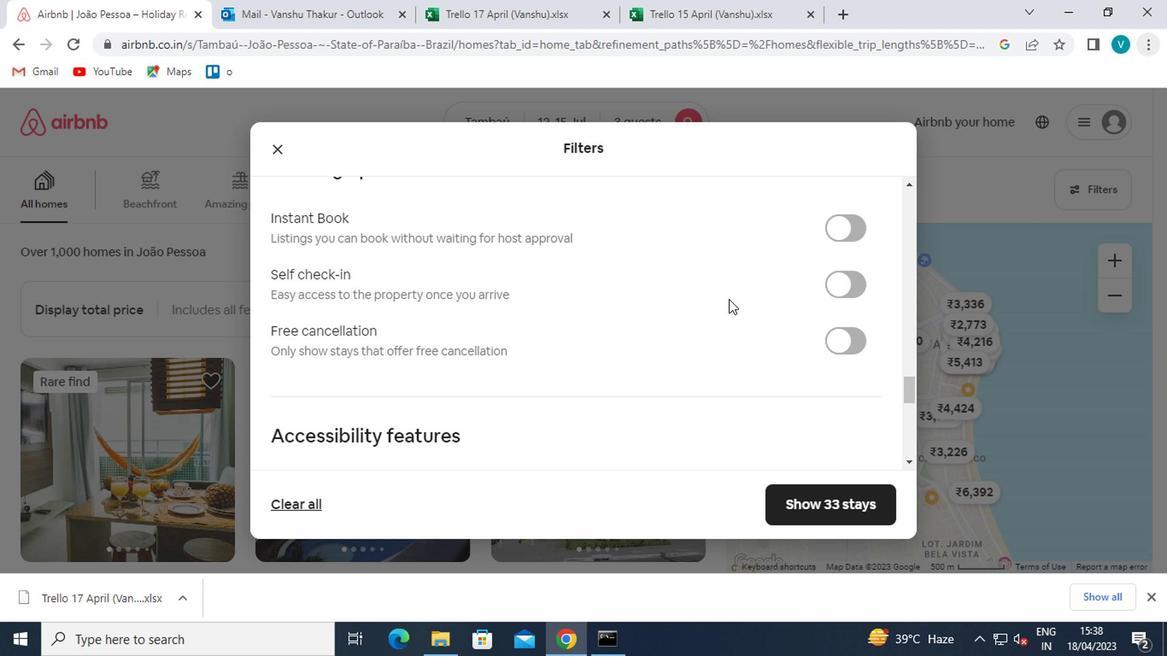 
Action: Mouse pressed left at (854, 287)
Screenshot: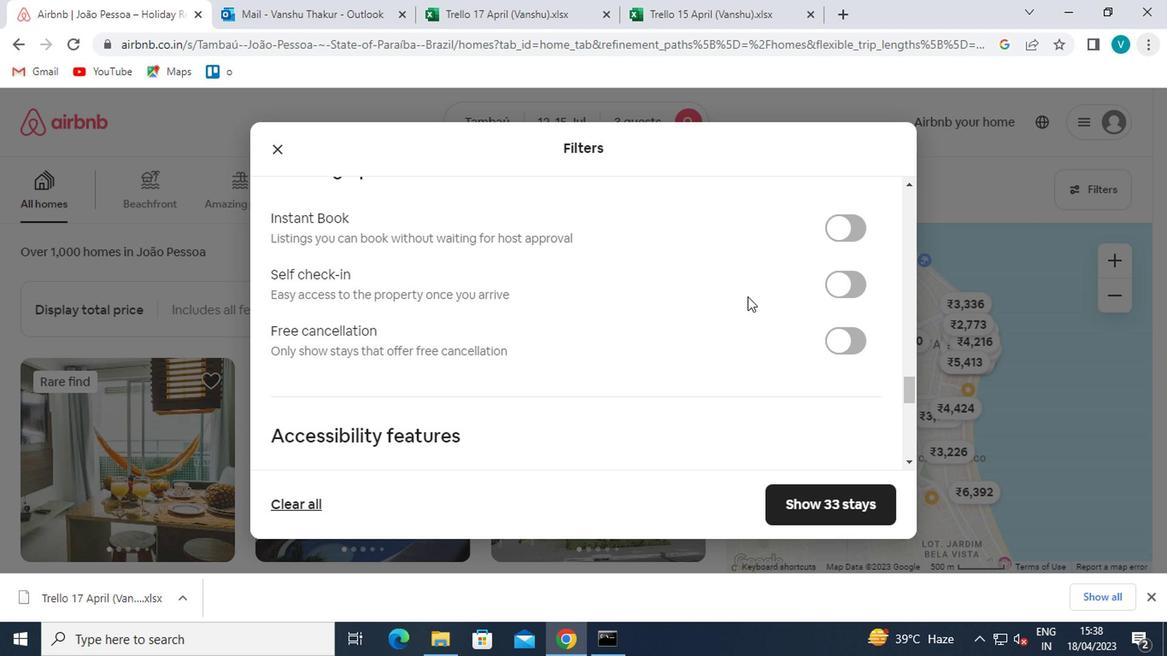 
Action: Mouse moved to (837, 294)
Screenshot: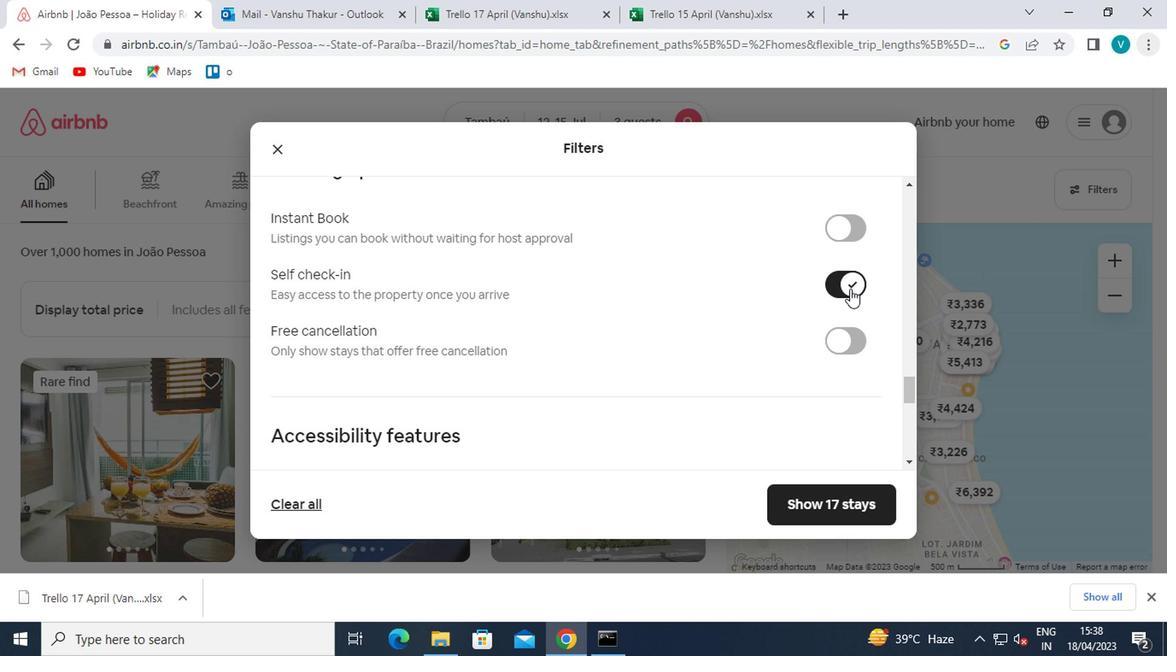 
Action: Mouse scrolled (837, 294) with delta (0, 0)
Screenshot: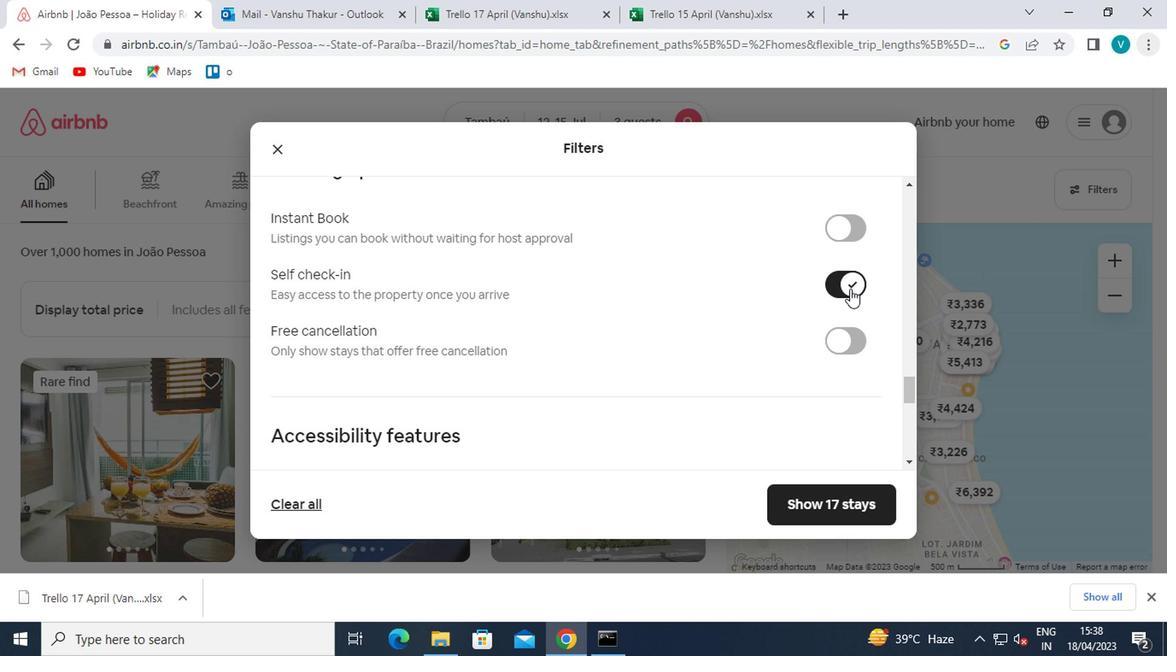 
Action: Mouse moved to (836, 294)
Screenshot: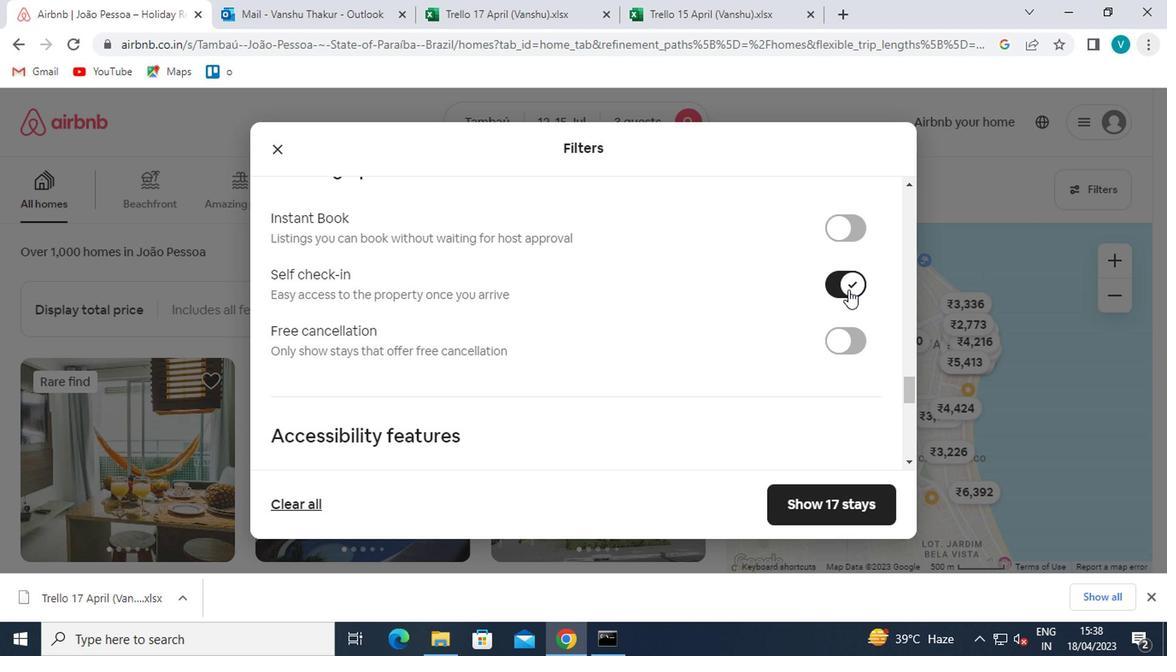
Action: Mouse scrolled (836, 294) with delta (0, 0)
Screenshot: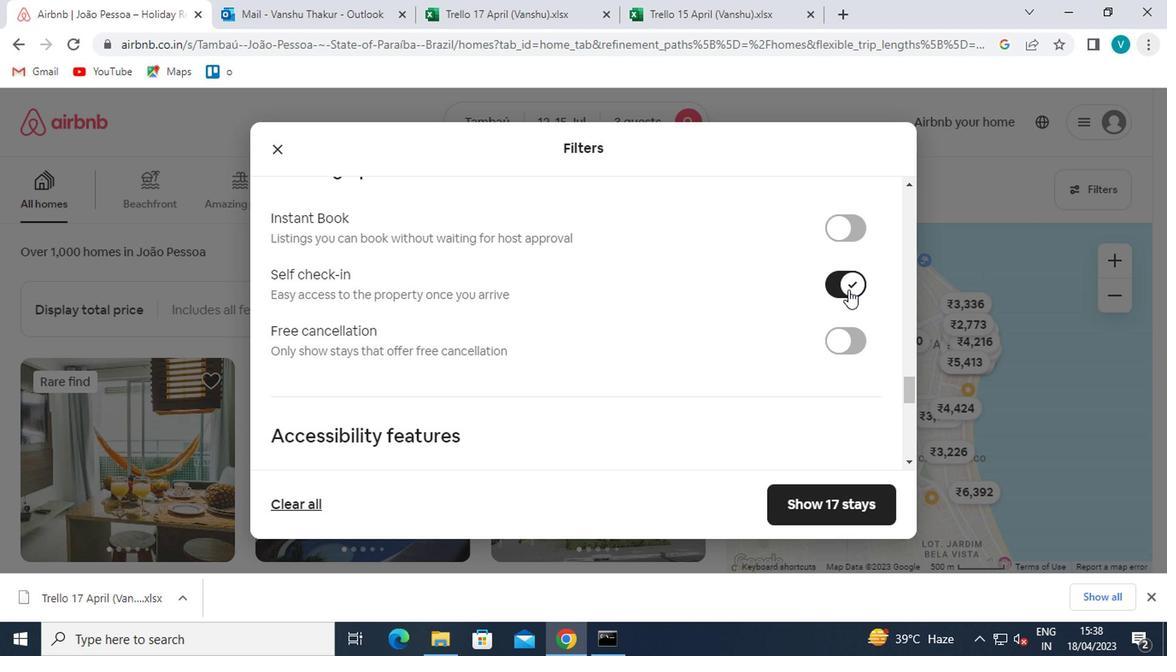 
Action: Mouse moved to (833, 294)
Screenshot: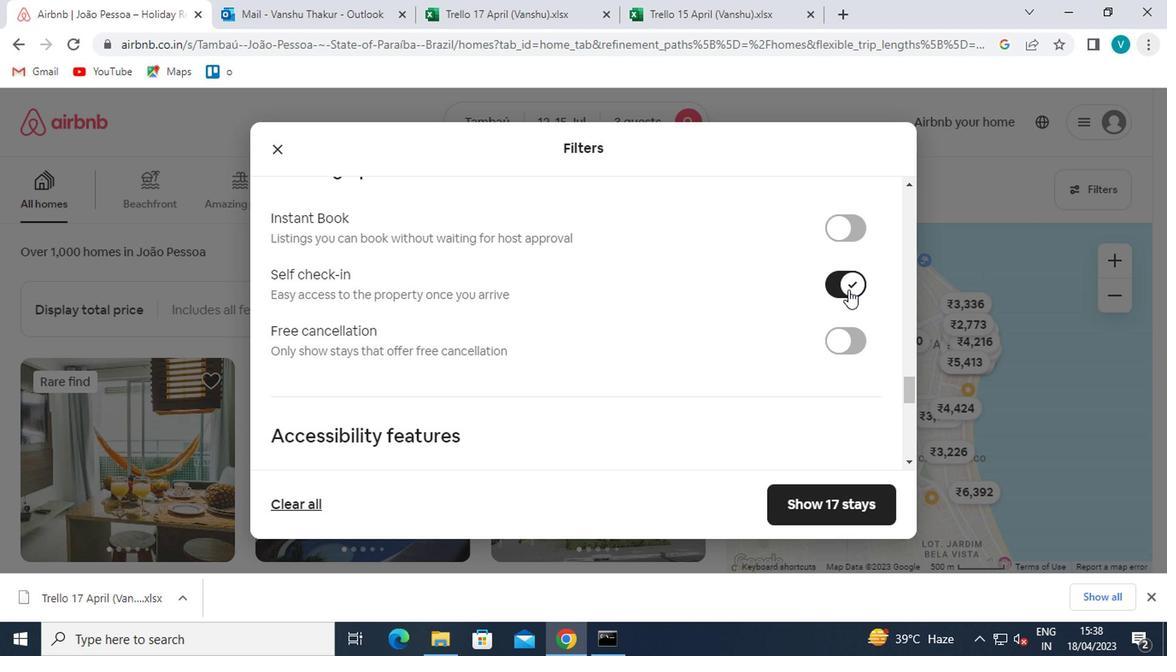 
Action: Mouse scrolled (833, 294) with delta (0, 0)
Screenshot: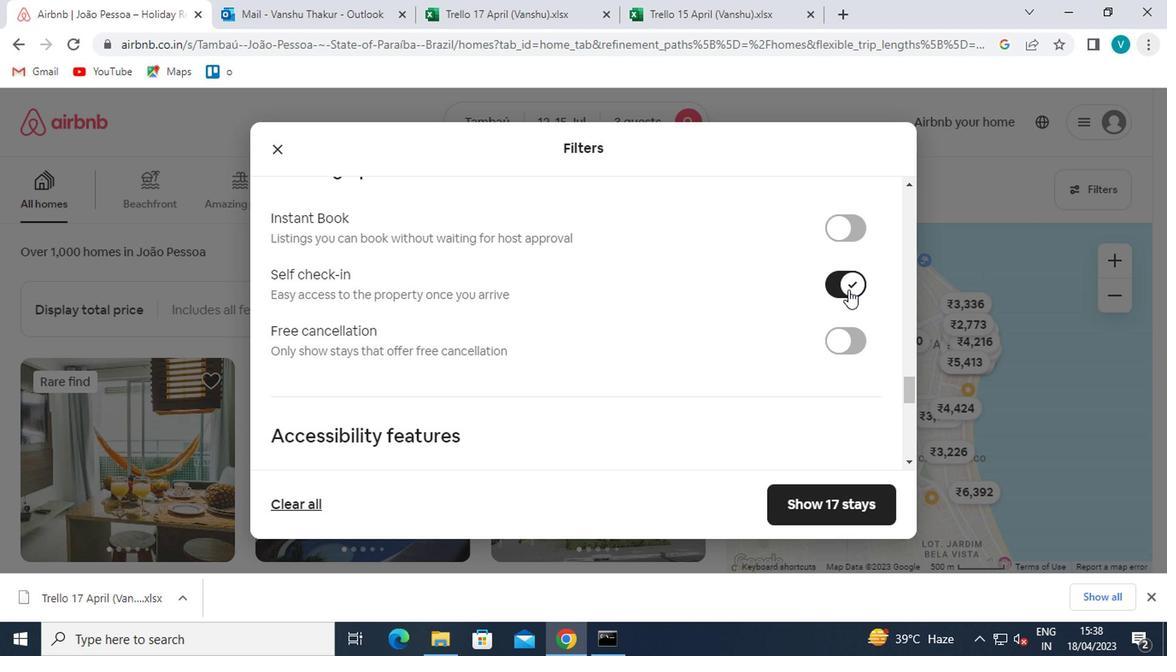 
Action: Mouse moved to (380, 348)
Screenshot: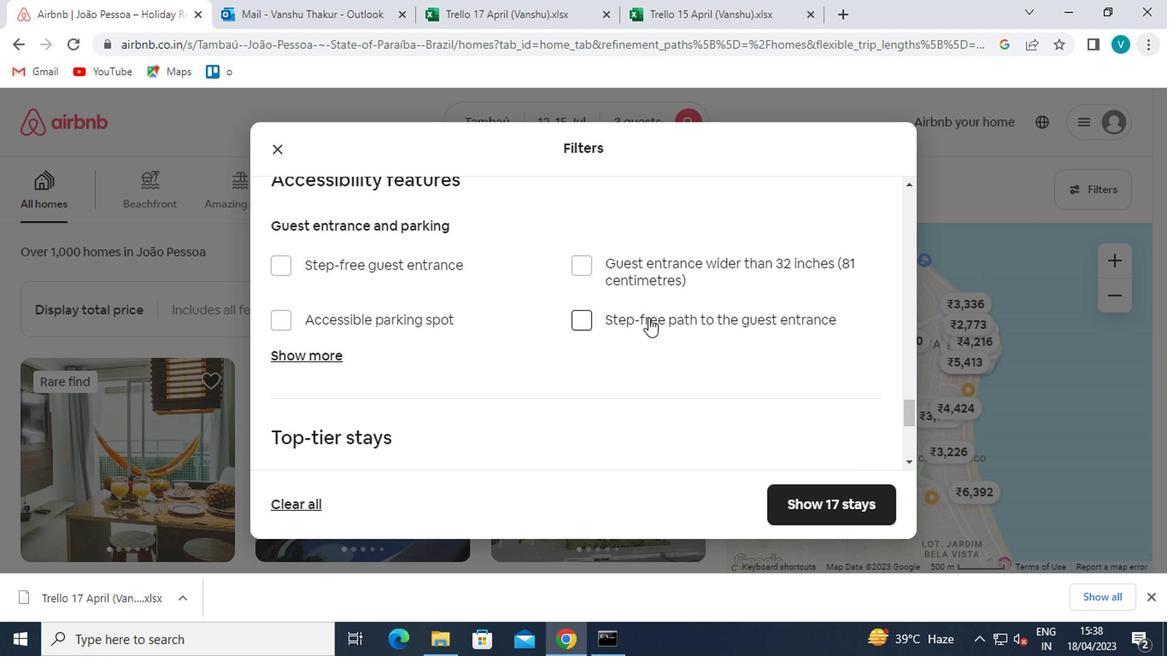 
Action: Mouse scrolled (380, 347) with delta (0, -1)
Screenshot: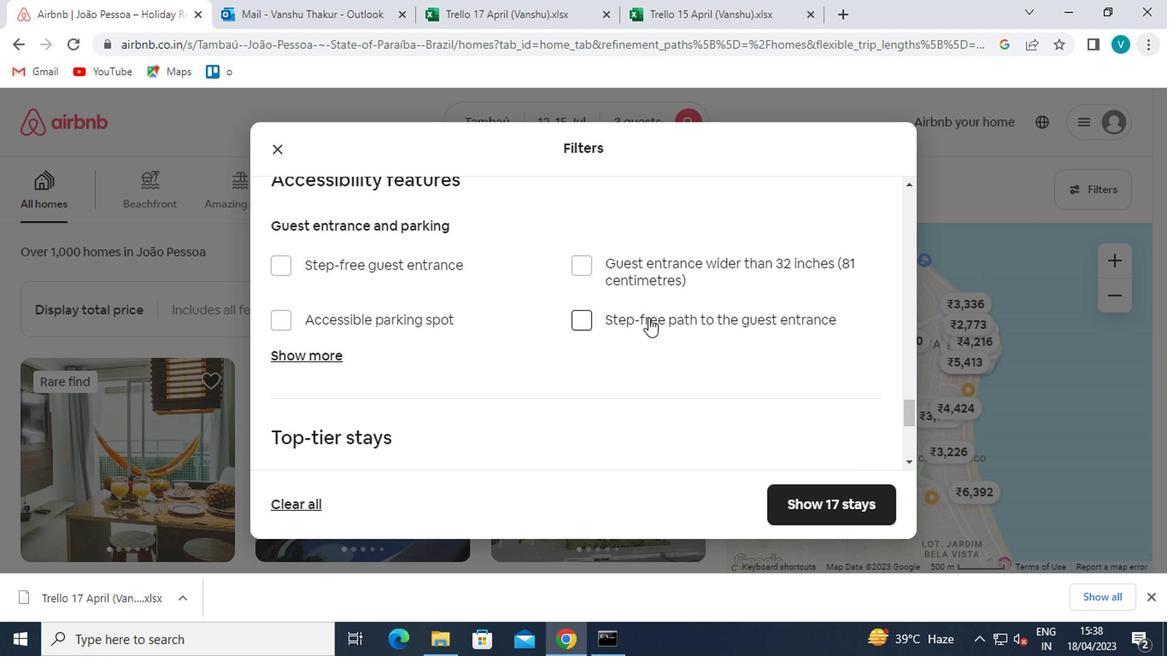 
Action: Mouse moved to (378, 350)
Screenshot: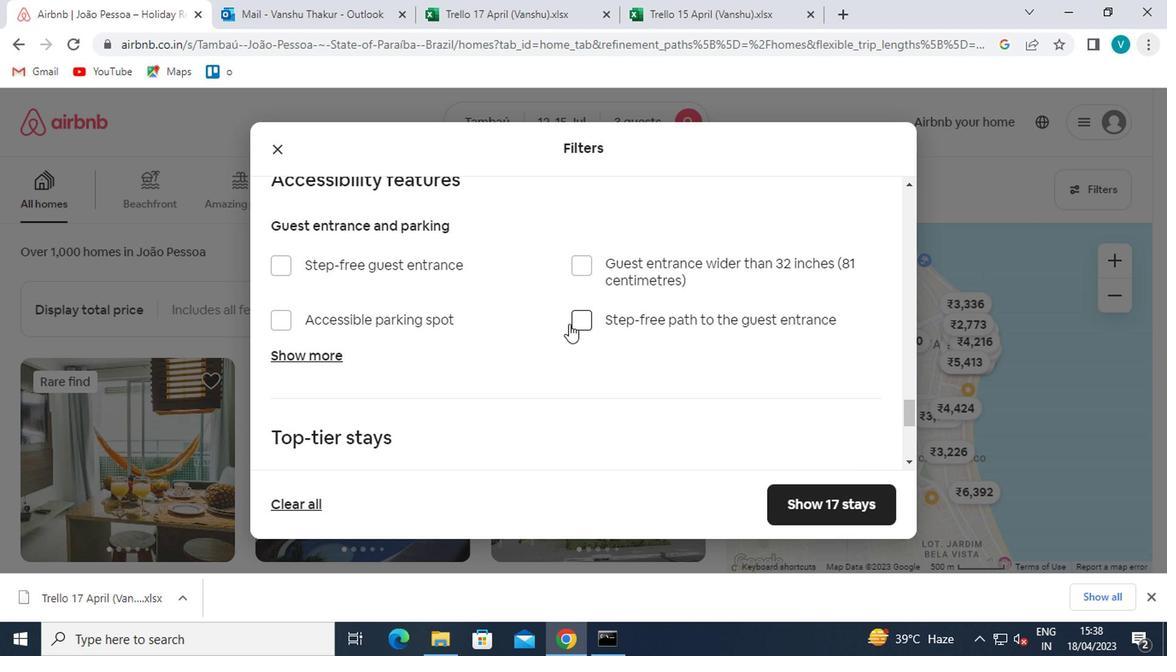 
Action: Mouse scrolled (378, 349) with delta (0, -1)
Screenshot: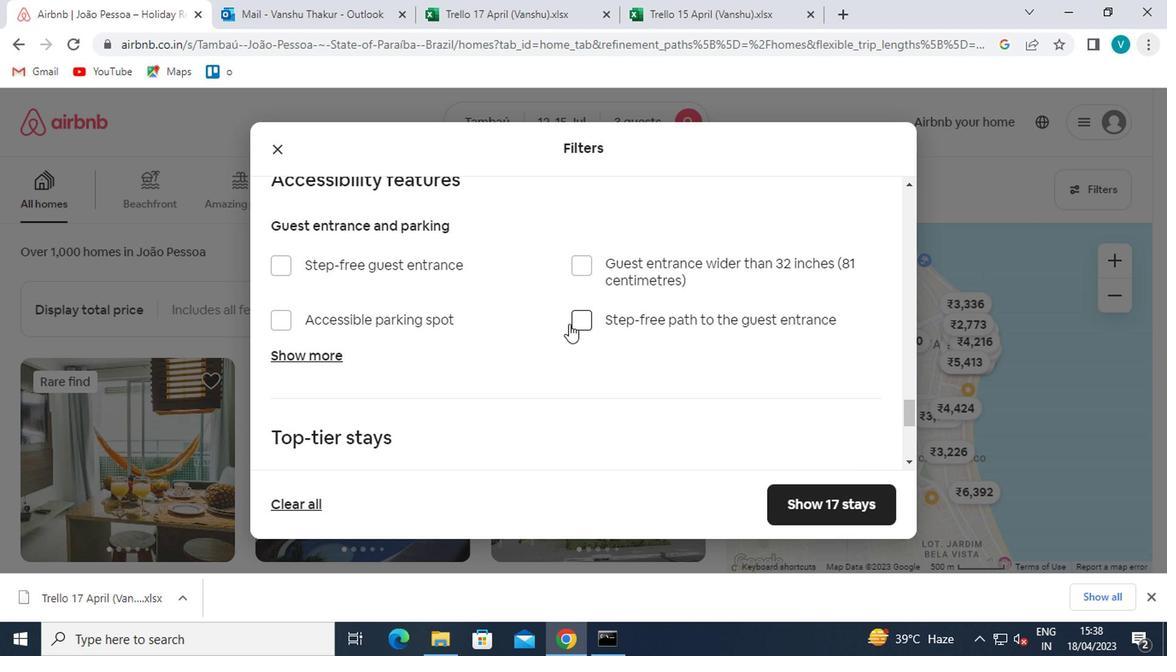 
Action: Mouse scrolled (378, 349) with delta (0, -1)
Screenshot: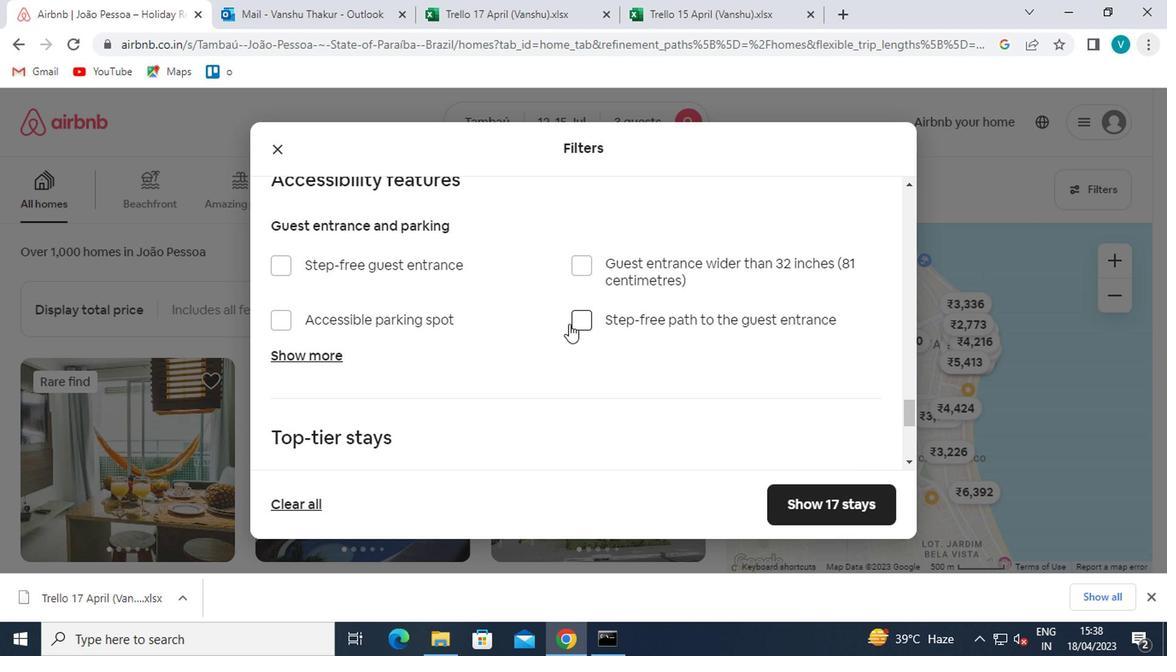
Action: Mouse scrolled (378, 349) with delta (0, -1)
Screenshot: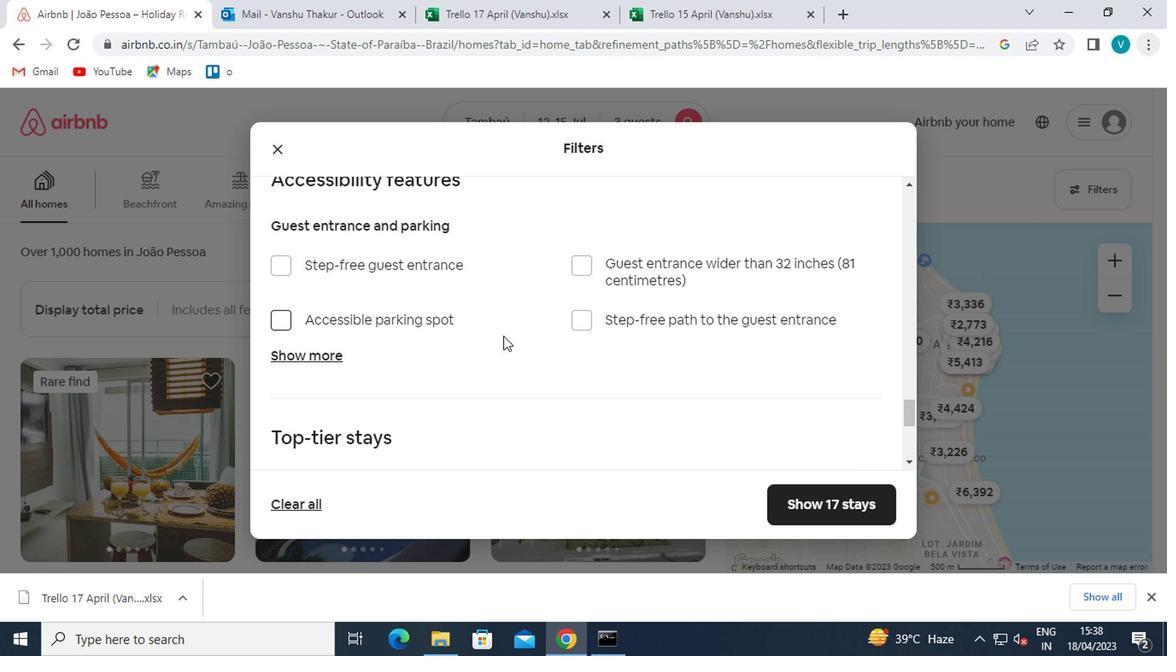 
Action: Mouse moved to (381, 351)
Screenshot: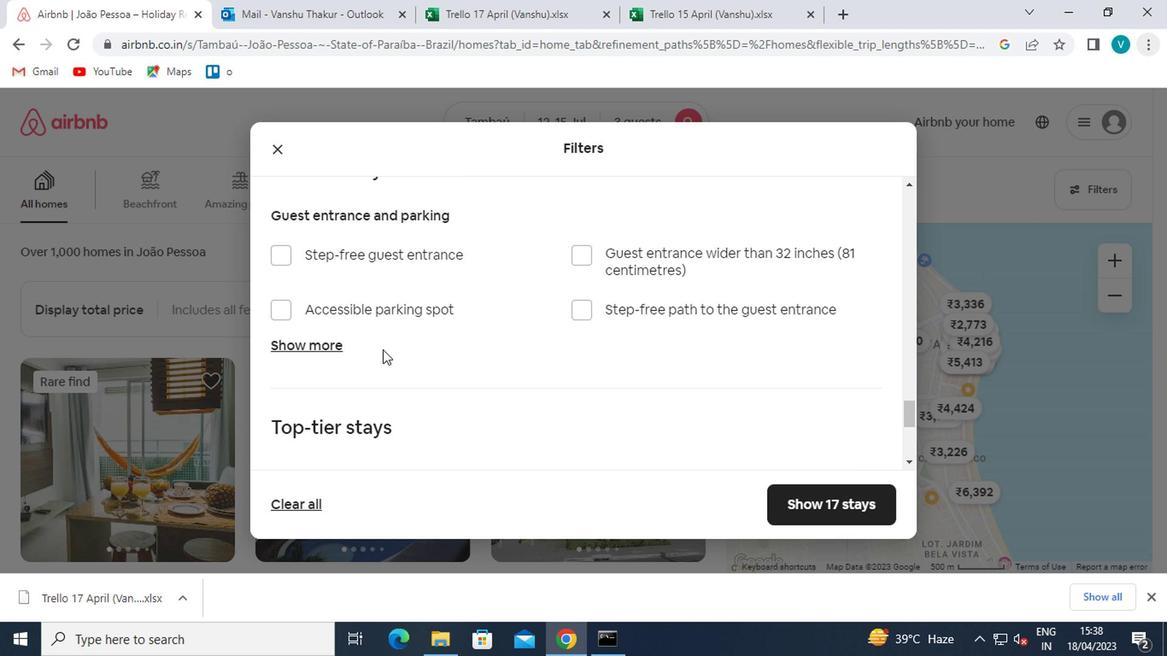 
Action: Mouse scrolled (381, 351) with delta (0, 0)
Screenshot: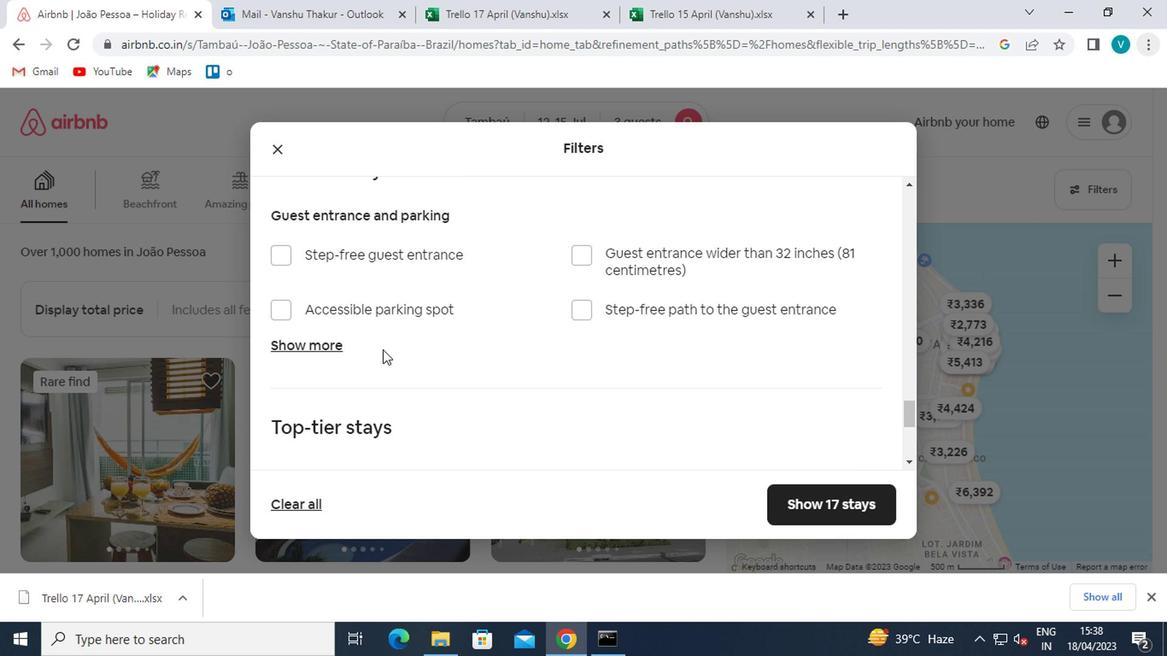 
Action: Mouse scrolled (381, 351) with delta (0, 0)
Screenshot: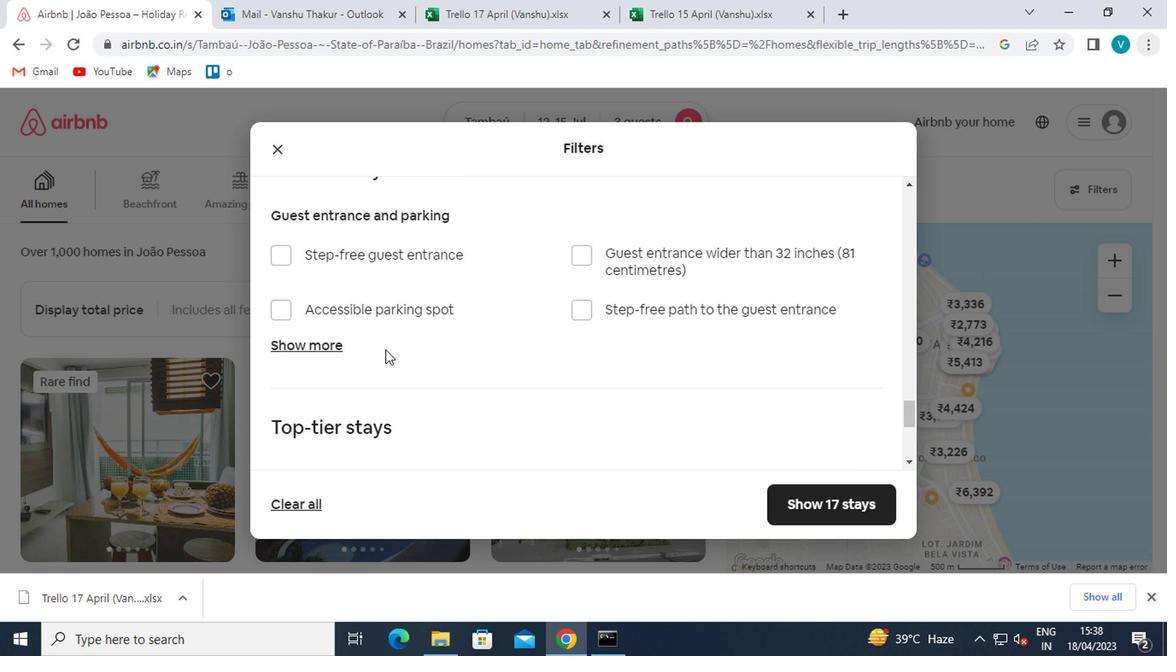 
Action: Mouse scrolled (381, 351) with delta (0, 0)
Screenshot: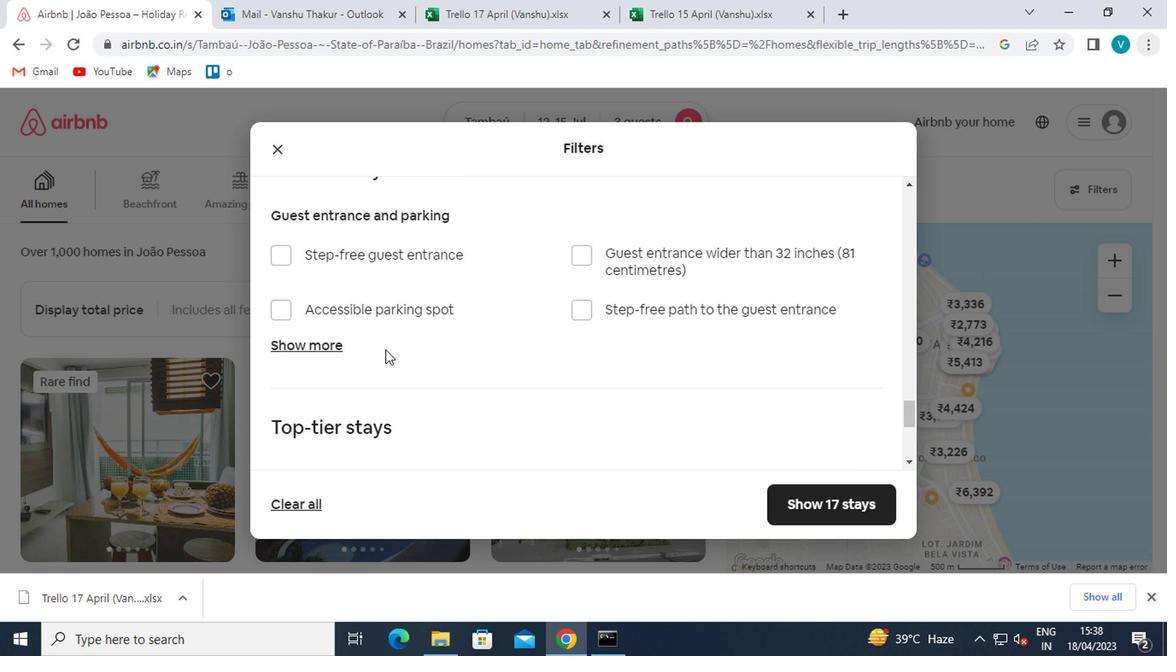 
Action: Mouse scrolled (381, 351) with delta (0, 0)
Screenshot: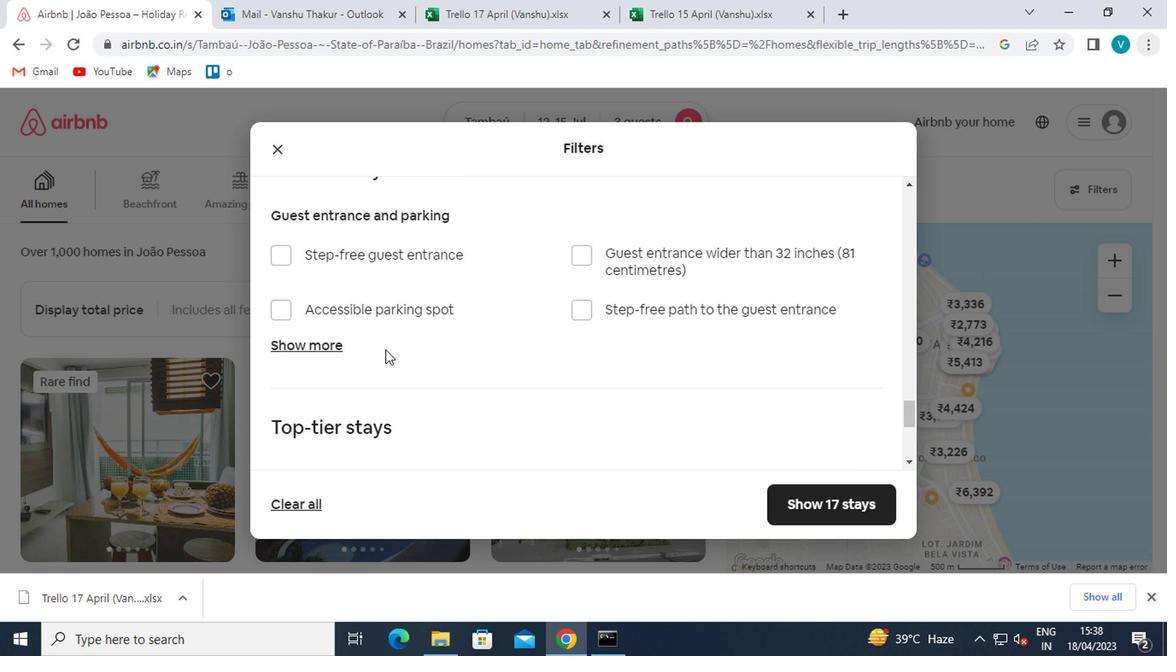 
Action: Mouse moved to (515, 368)
Screenshot: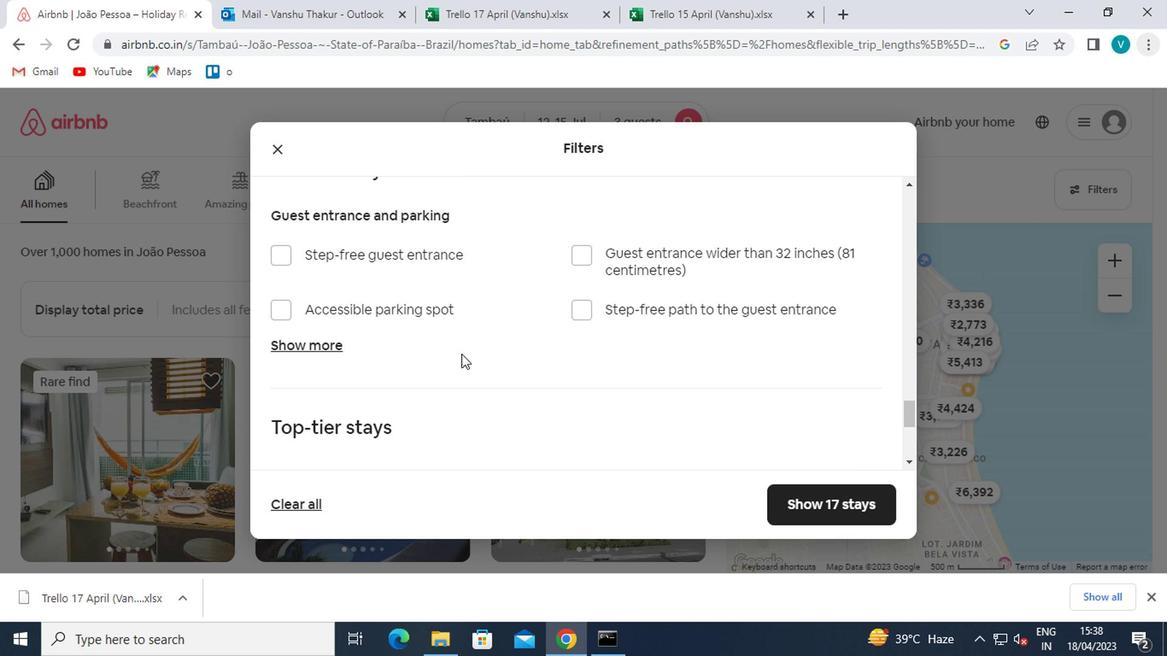 
Action: Mouse scrolled (515, 369) with delta (0, 1)
Screenshot: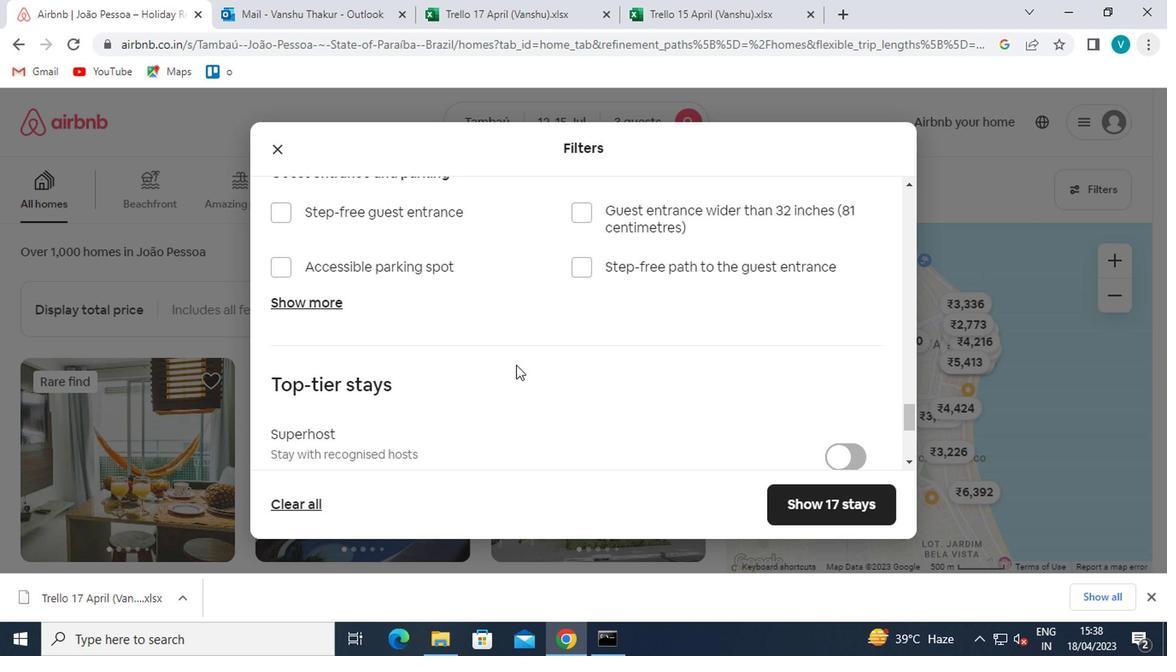 
Action: Mouse moved to (516, 370)
Screenshot: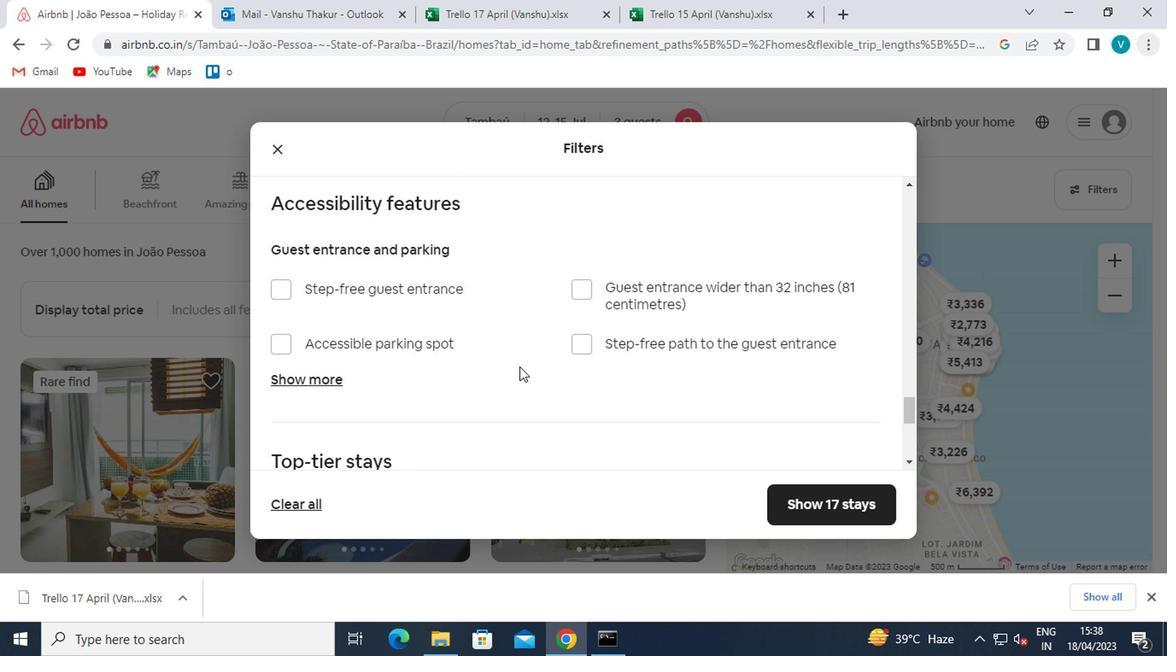 
Action: Mouse scrolled (516, 369) with delta (0, 0)
Screenshot: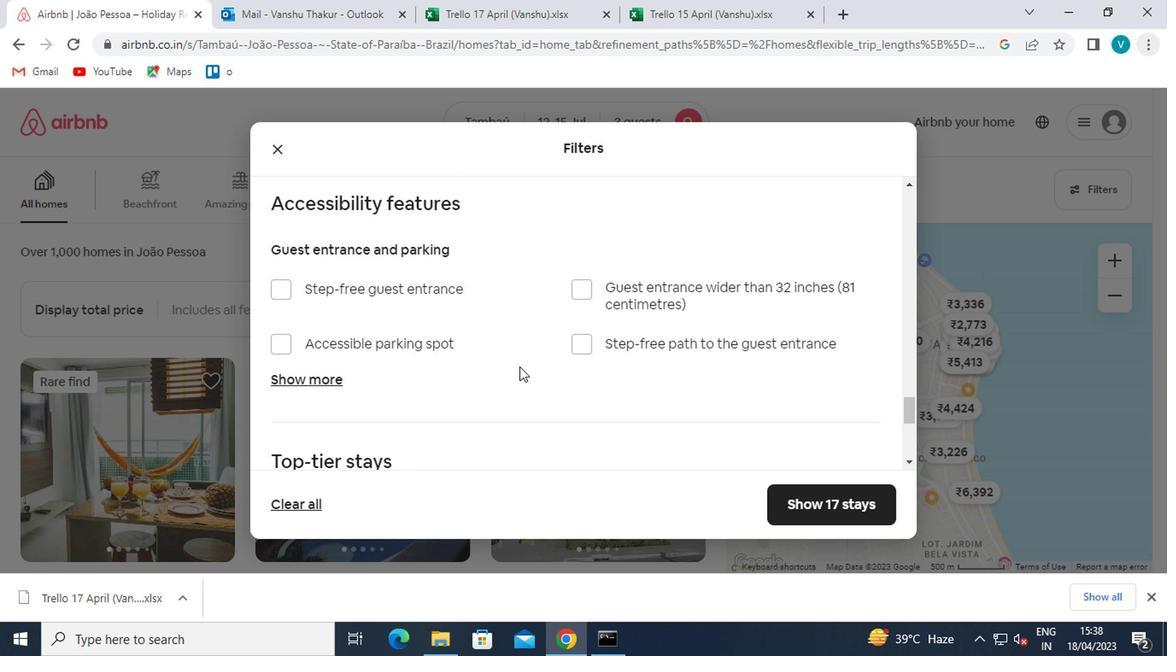 
Action: Mouse scrolled (516, 369) with delta (0, 0)
Screenshot: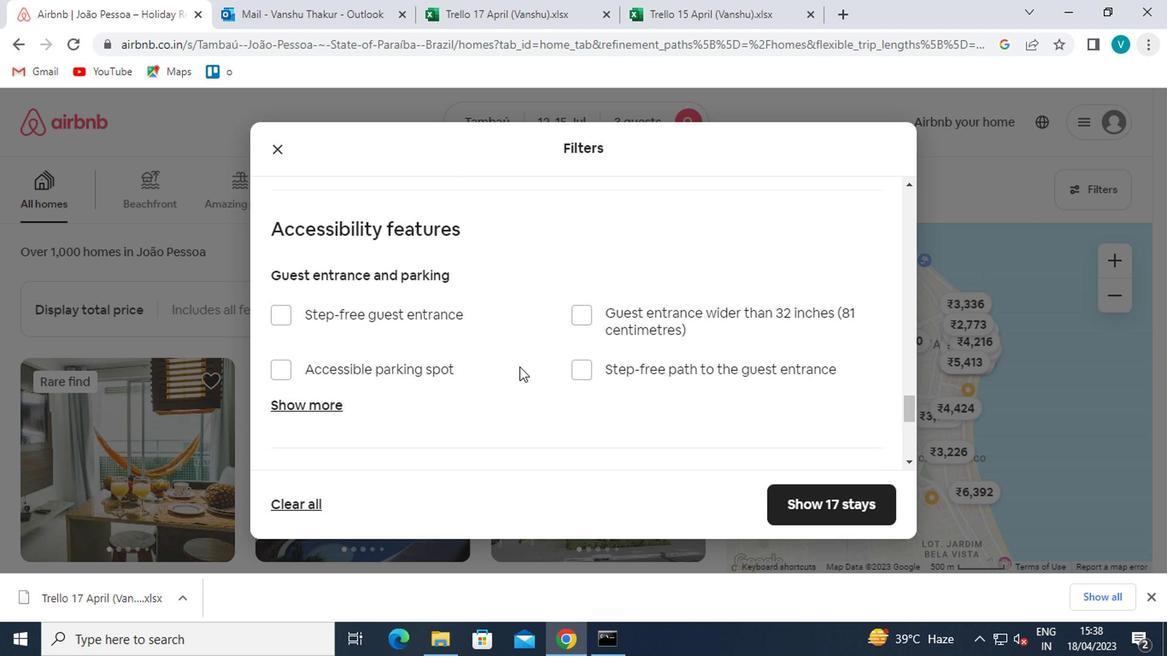 
Action: Mouse moved to (516, 370)
Screenshot: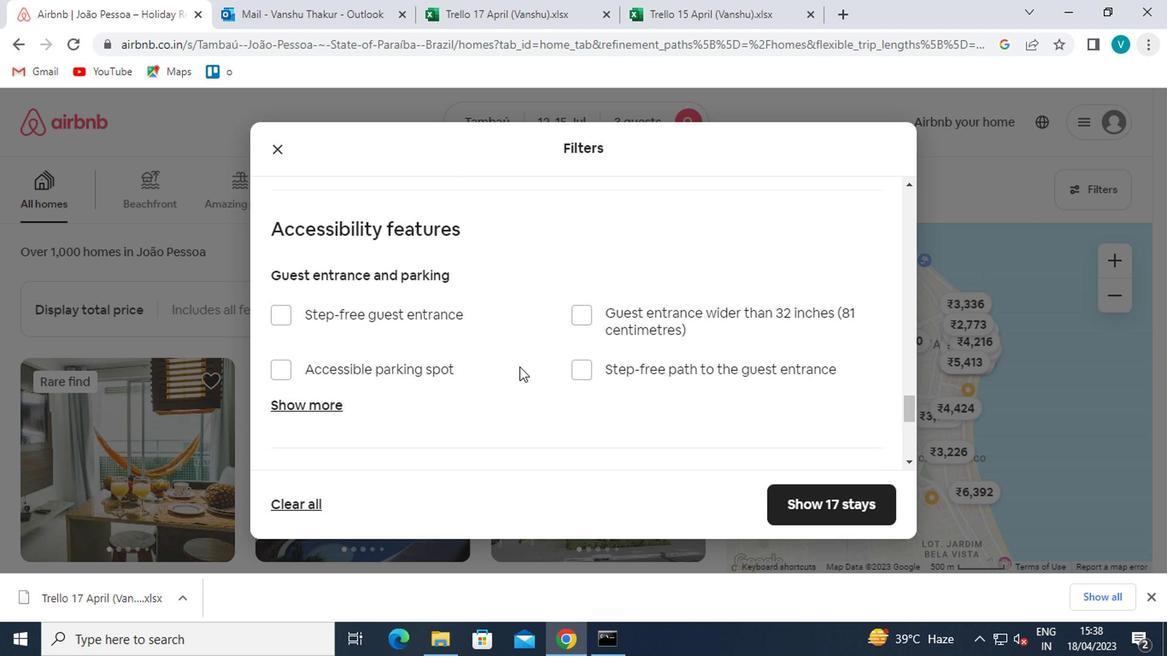 
Action: Mouse scrolled (516, 369) with delta (0, 0)
Screenshot: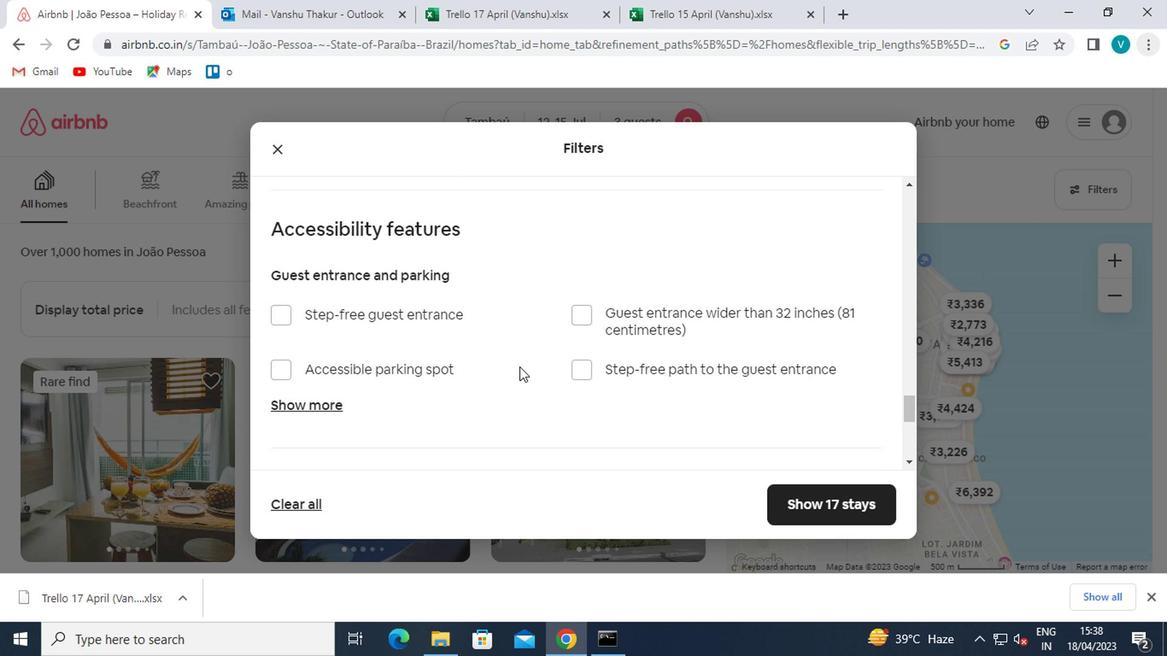 
Action: Mouse scrolled (516, 369) with delta (0, 0)
Screenshot: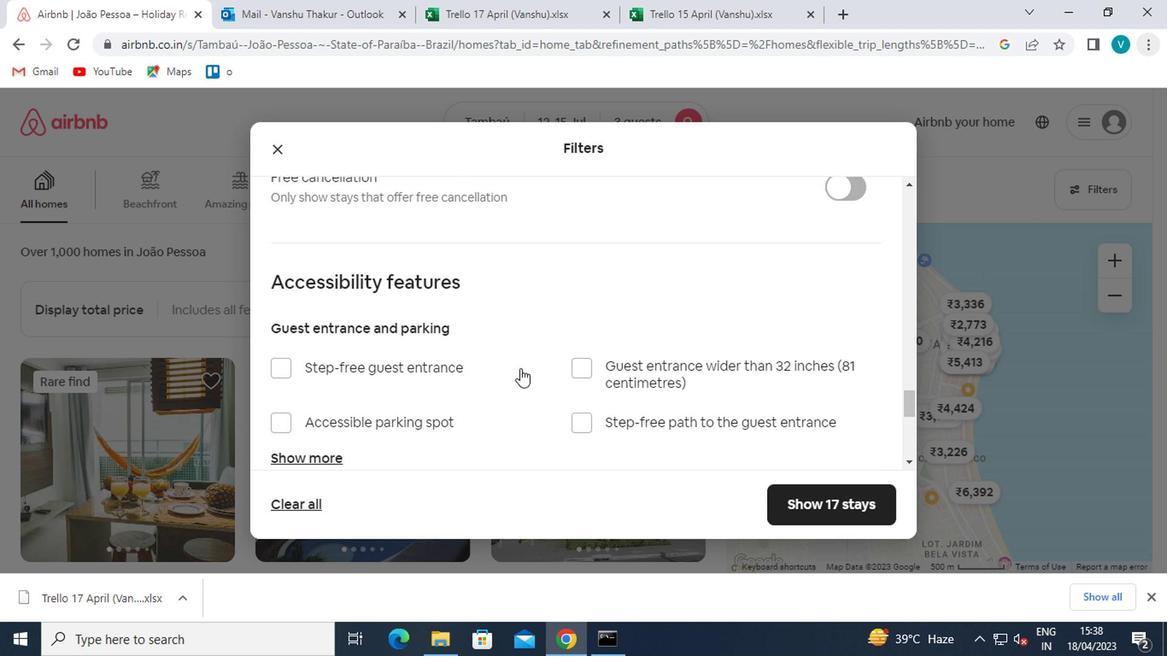 
Action: Mouse moved to (517, 370)
Screenshot: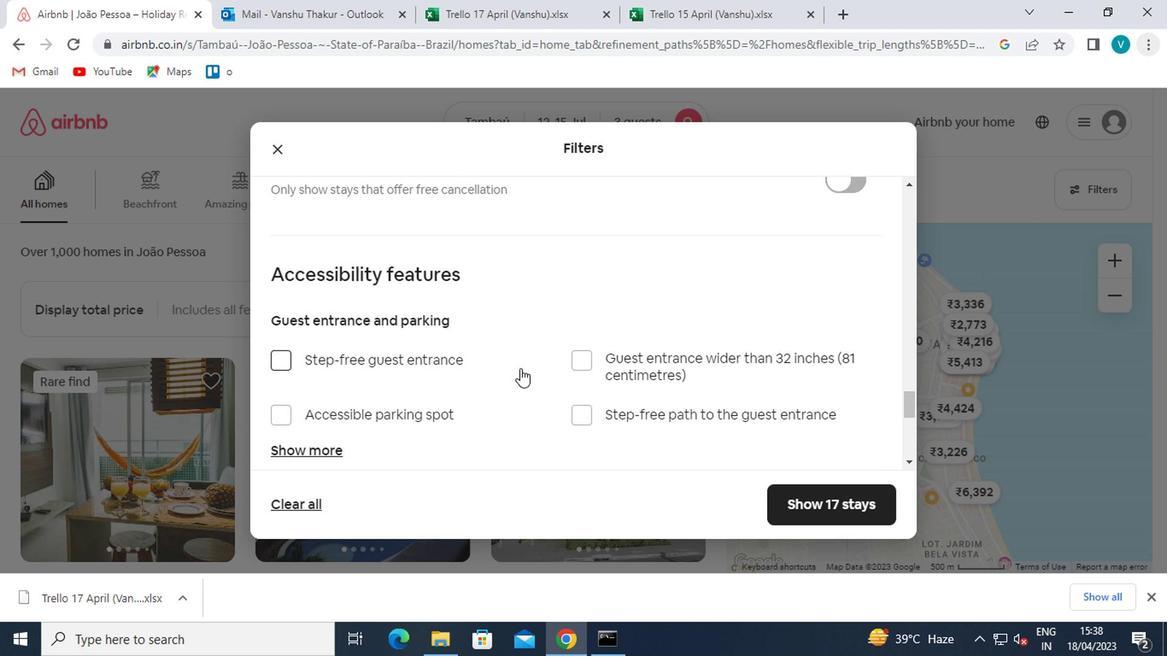 
Action: Mouse scrolled (517, 370) with delta (0, 0)
Screenshot: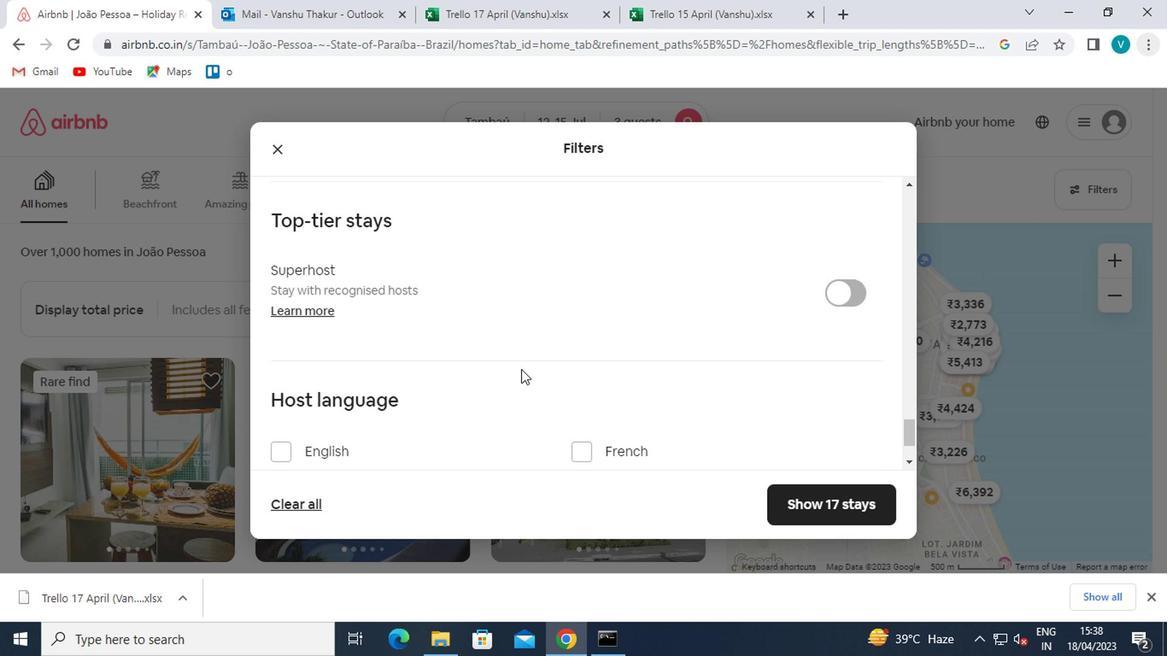 
Action: Mouse scrolled (517, 370) with delta (0, 0)
Screenshot: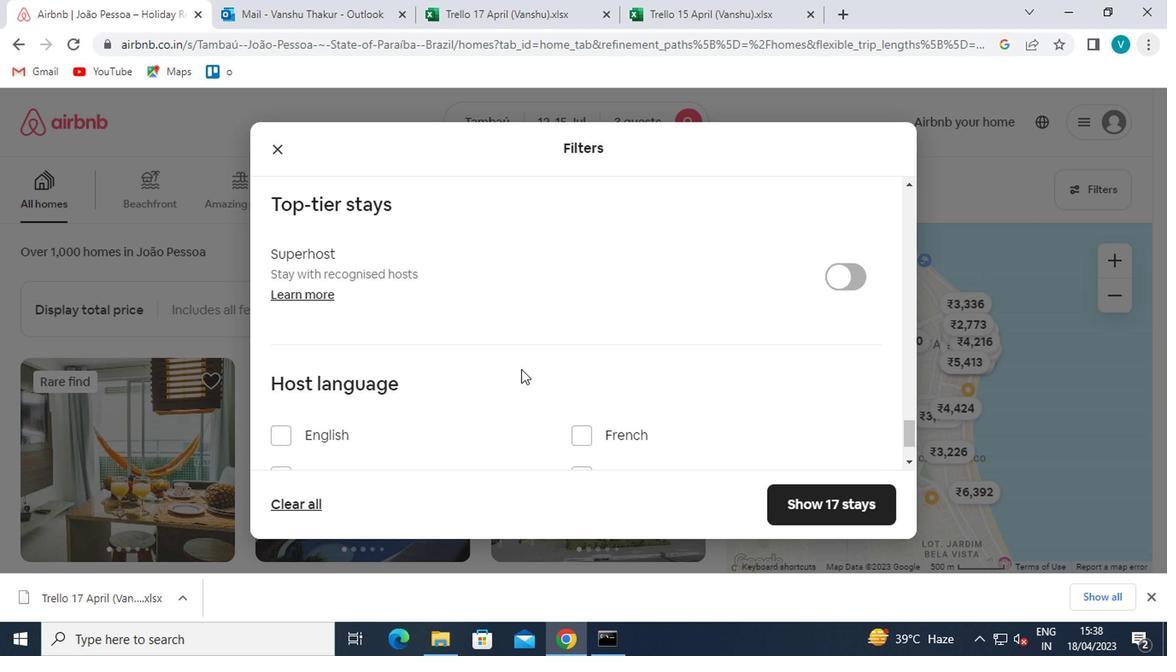 
Action: Mouse scrolled (517, 370) with delta (0, 0)
Screenshot: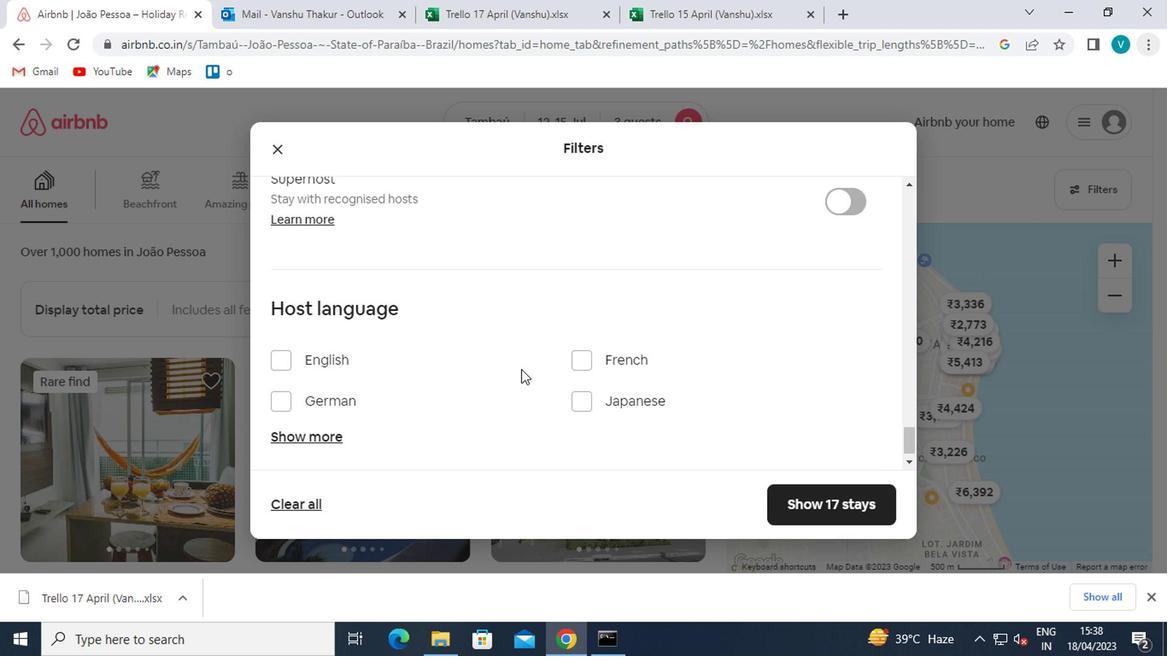 
Action: Mouse moved to (276, 428)
Screenshot: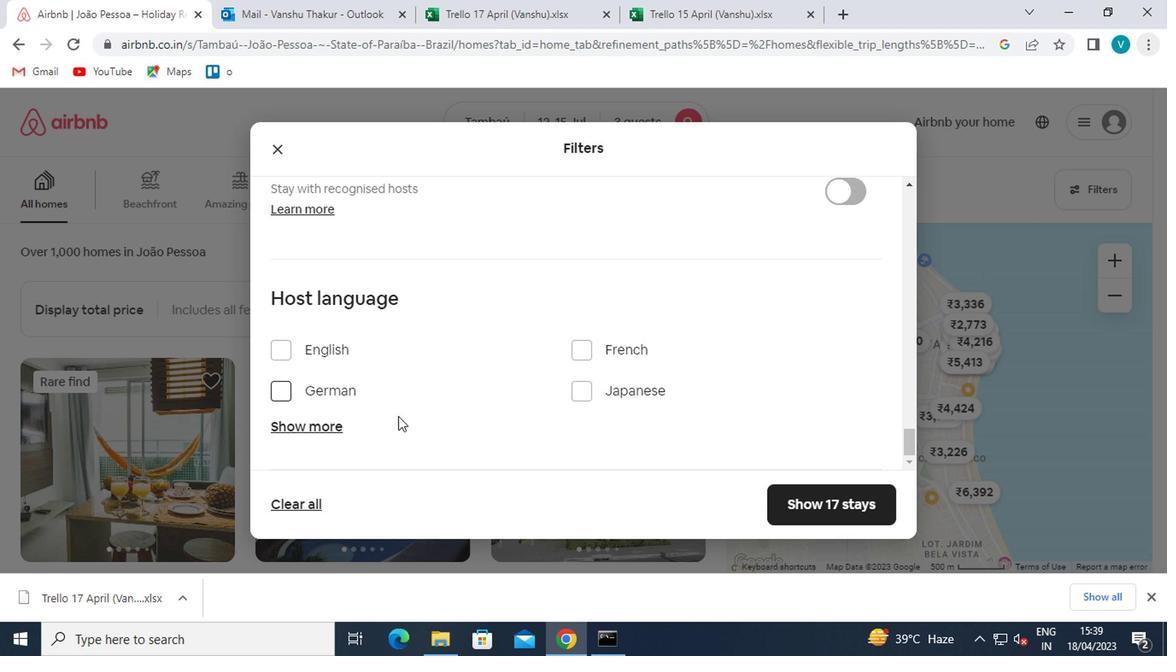 
Action: Mouse pressed left at (276, 428)
Screenshot: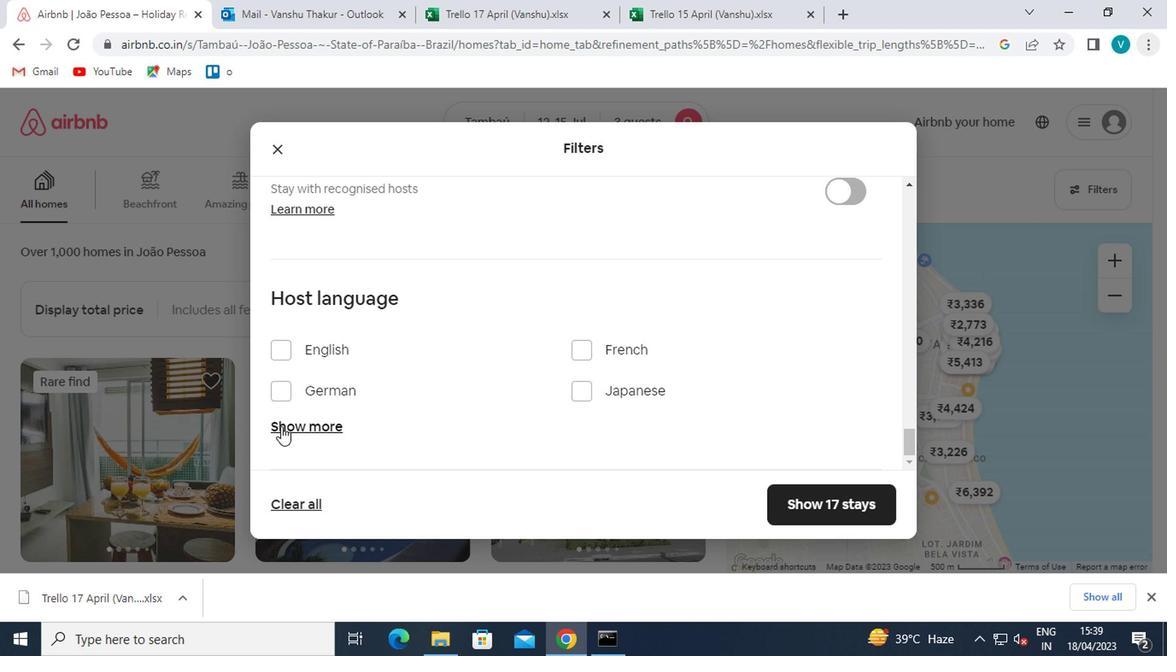 
Action: Mouse moved to (309, 412)
Screenshot: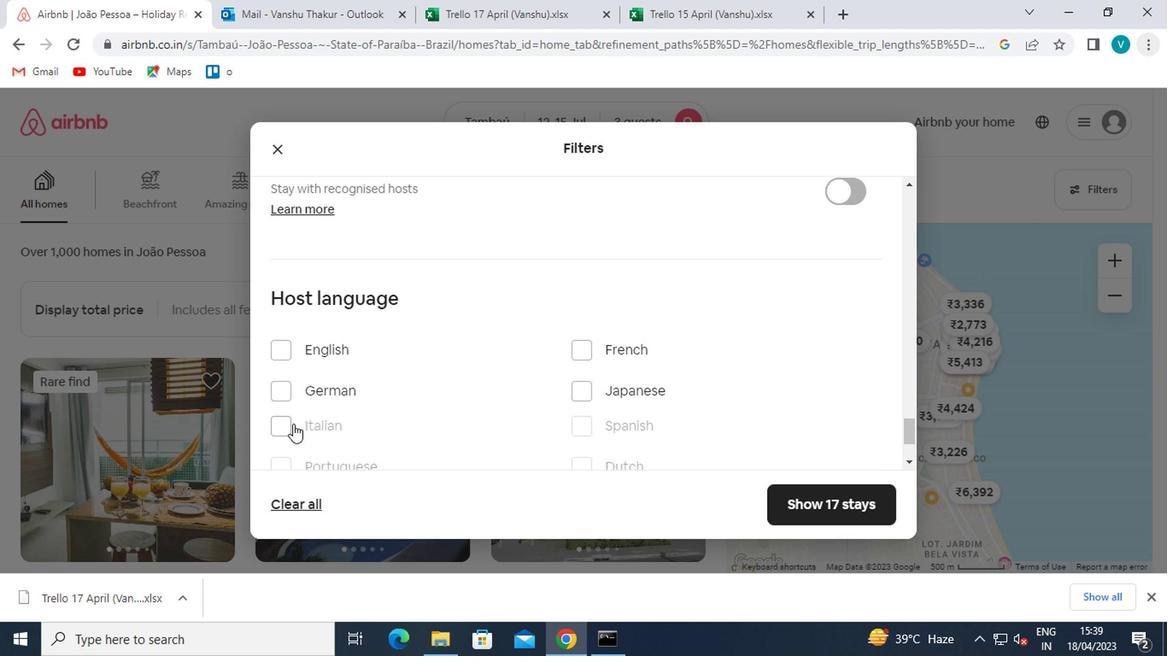 
Action: Mouse scrolled (309, 412) with delta (0, 0)
Screenshot: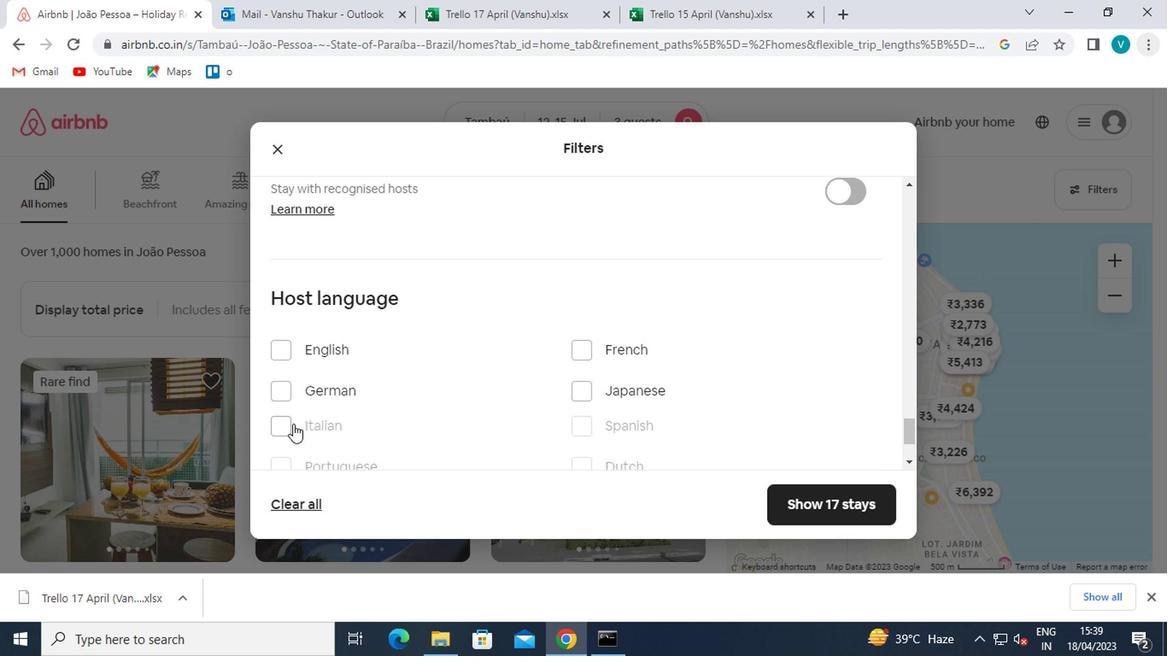 
Action: Mouse scrolled (309, 412) with delta (0, 0)
Screenshot: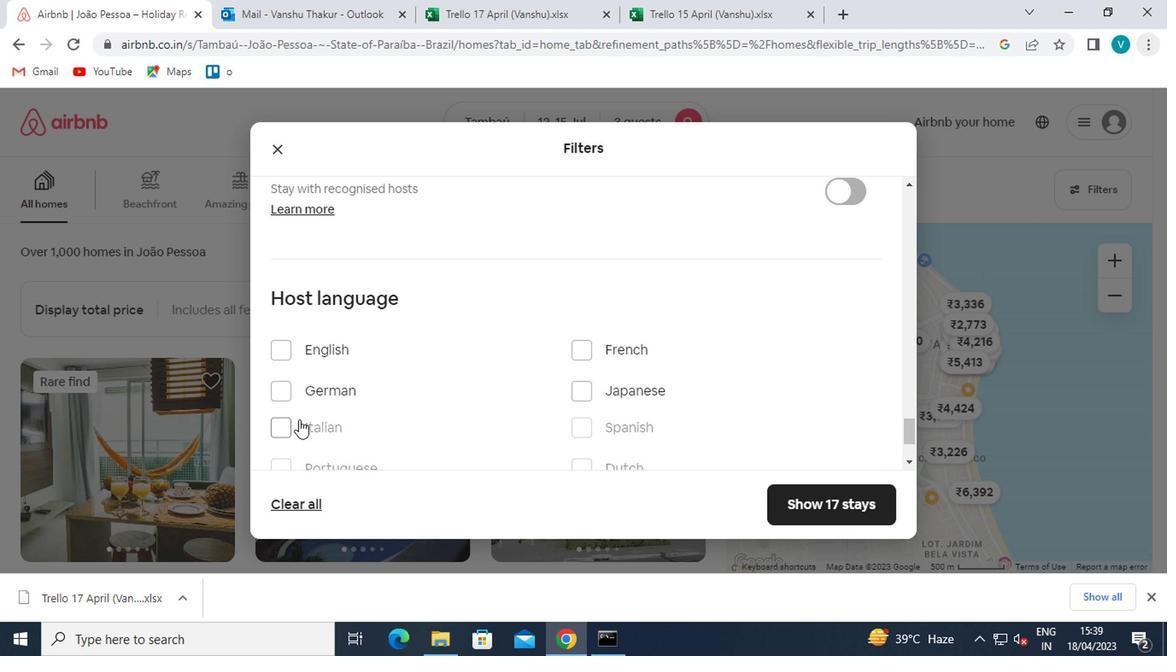 
Action: Mouse moved to (572, 306)
Screenshot: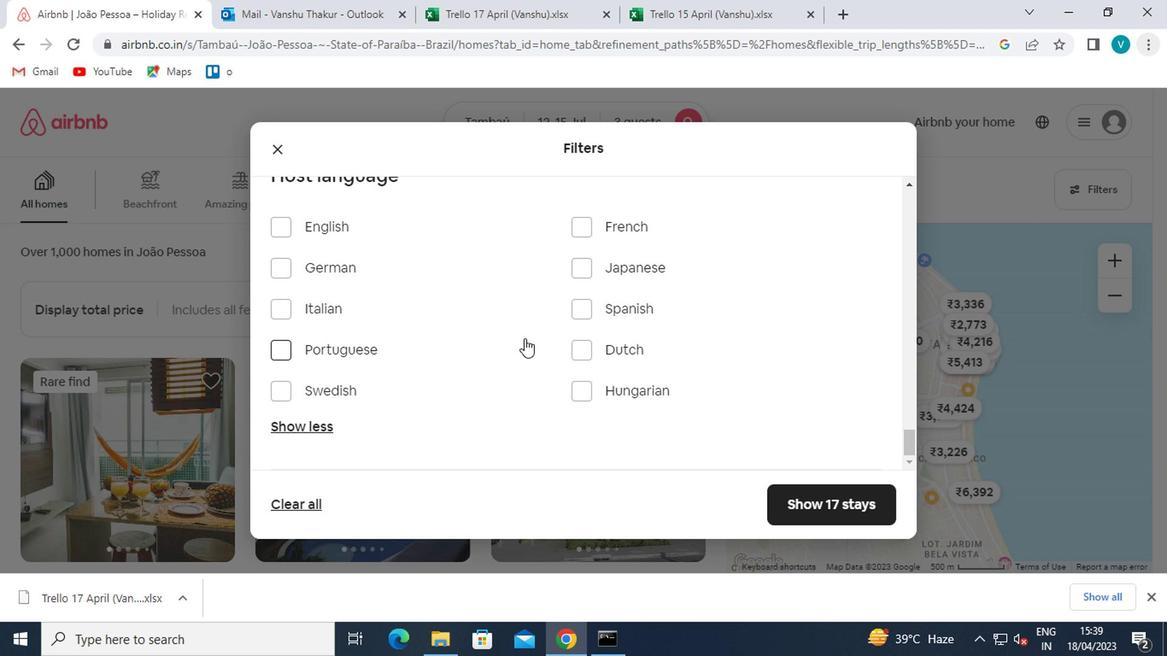 
Action: Mouse pressed left at (572, 306)
Screenshot: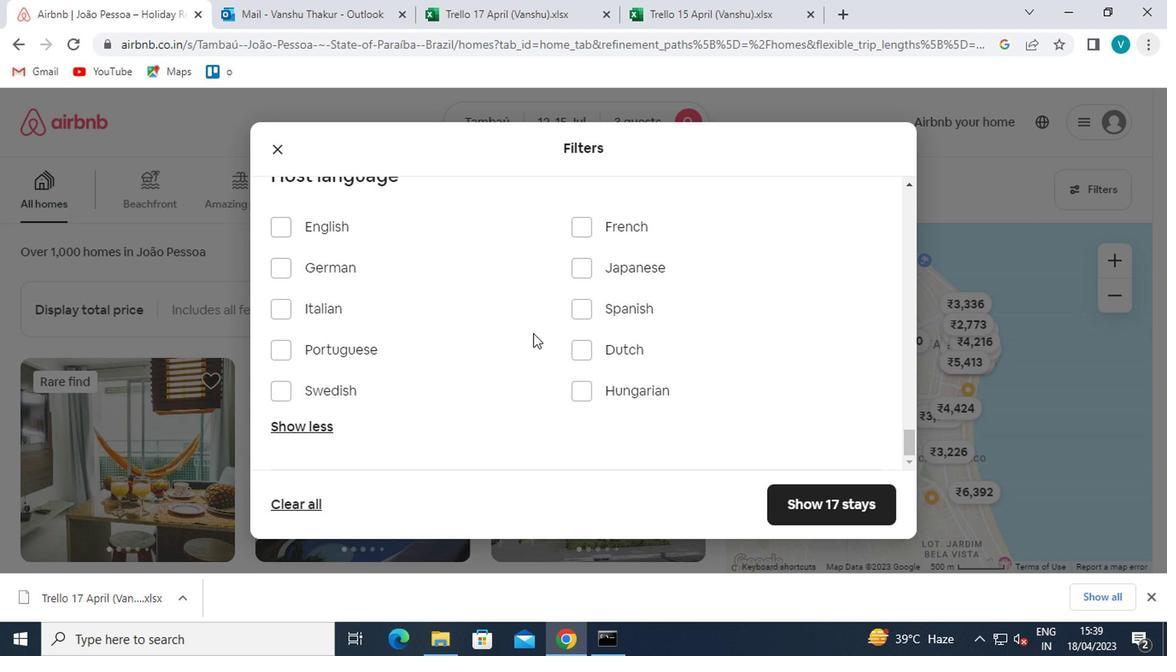 
Action: Mouse moved to (573, 311)
Screenshot: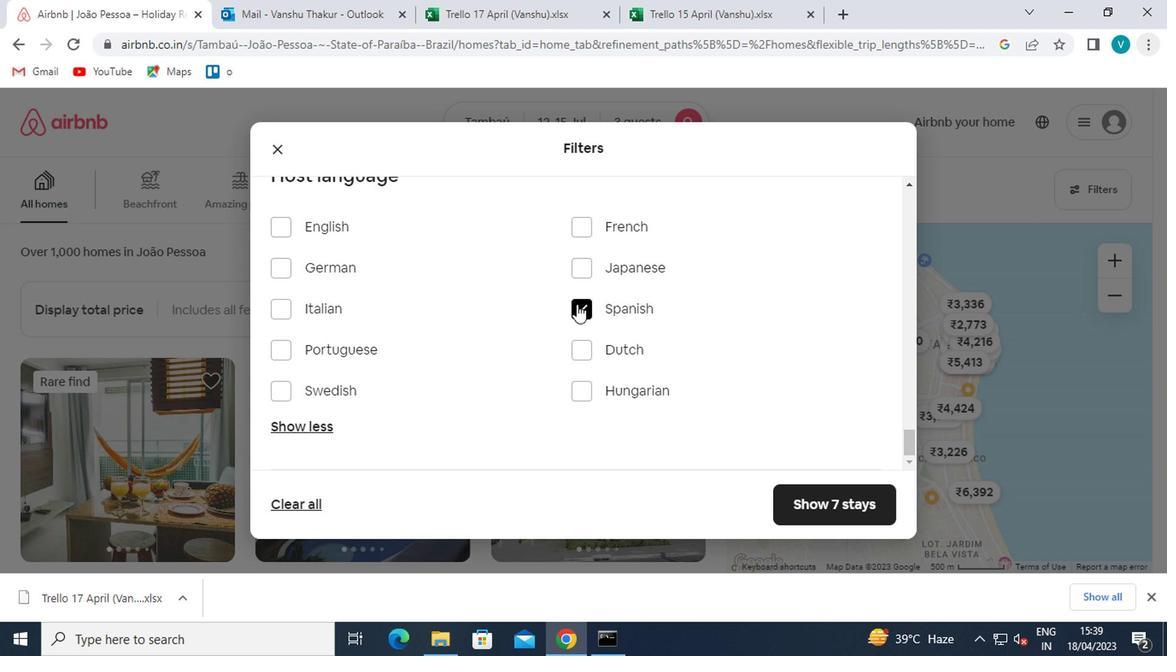 
Action: Mouse scrolled (573, 311) with delta (0, 0)
Screenshot: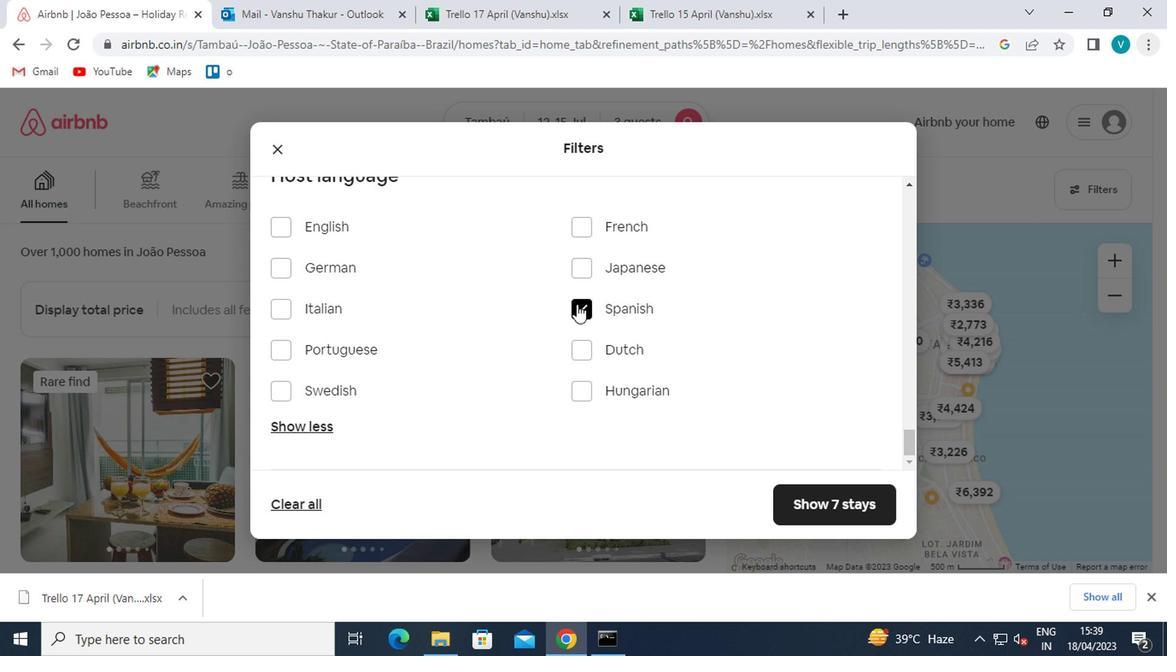 
Action: Mouse moved to (575, 313)
Screenshot: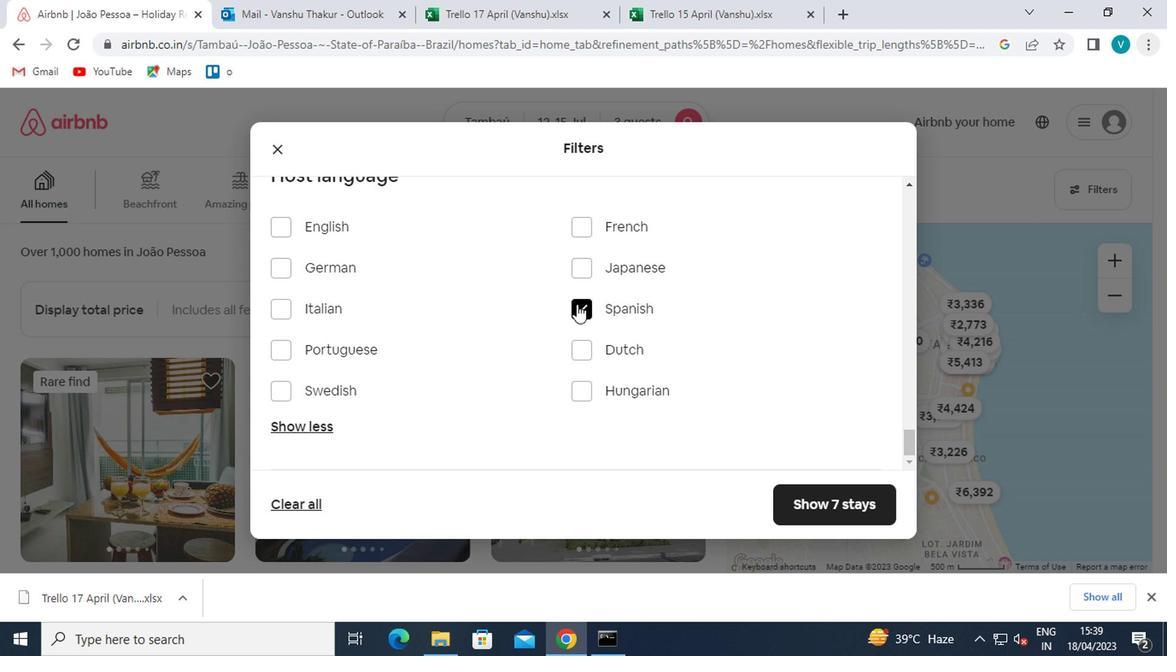 
Action: Mouse scrolled (575, 311) with delta (0, -1)
Screenshot: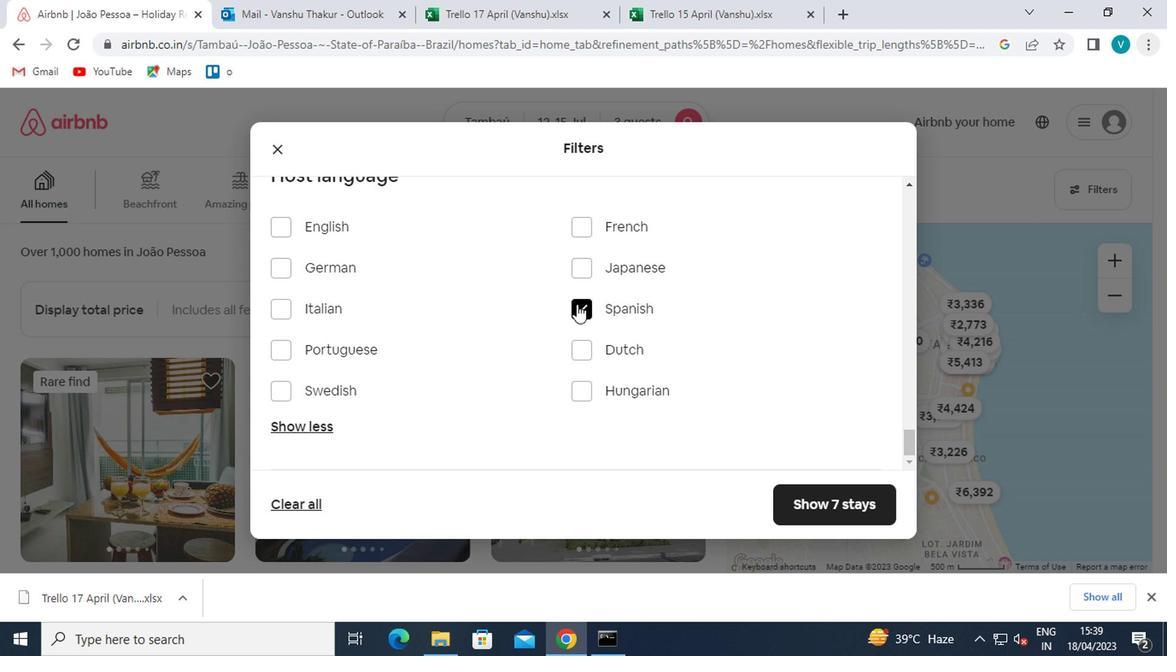 
Action: Mouse moved to (791, 488)
Screenshot: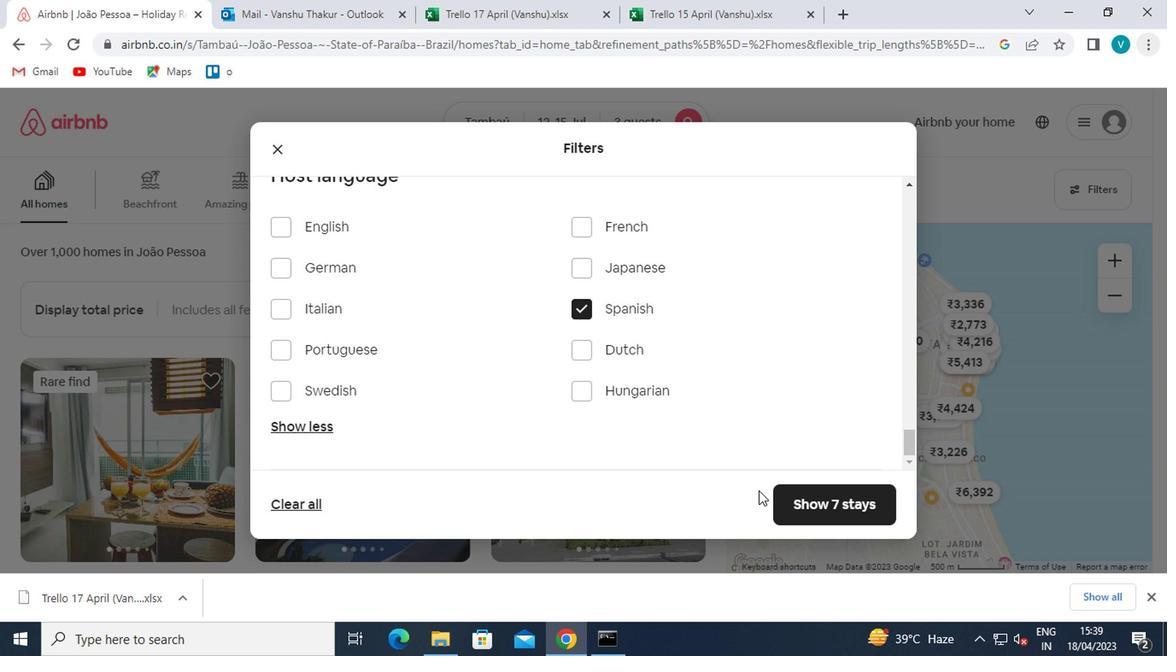 
Action: Mouse pressed left at (791, 488)
Screenshot: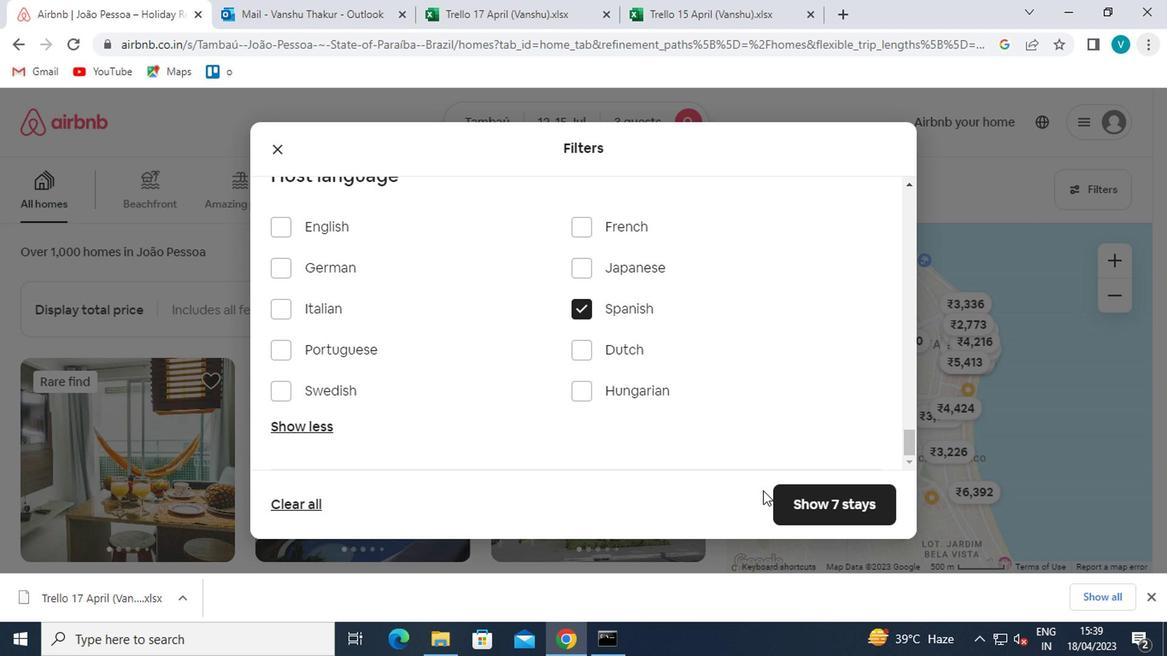 
Action: Mouse moved to (607, 370)
Screenshot: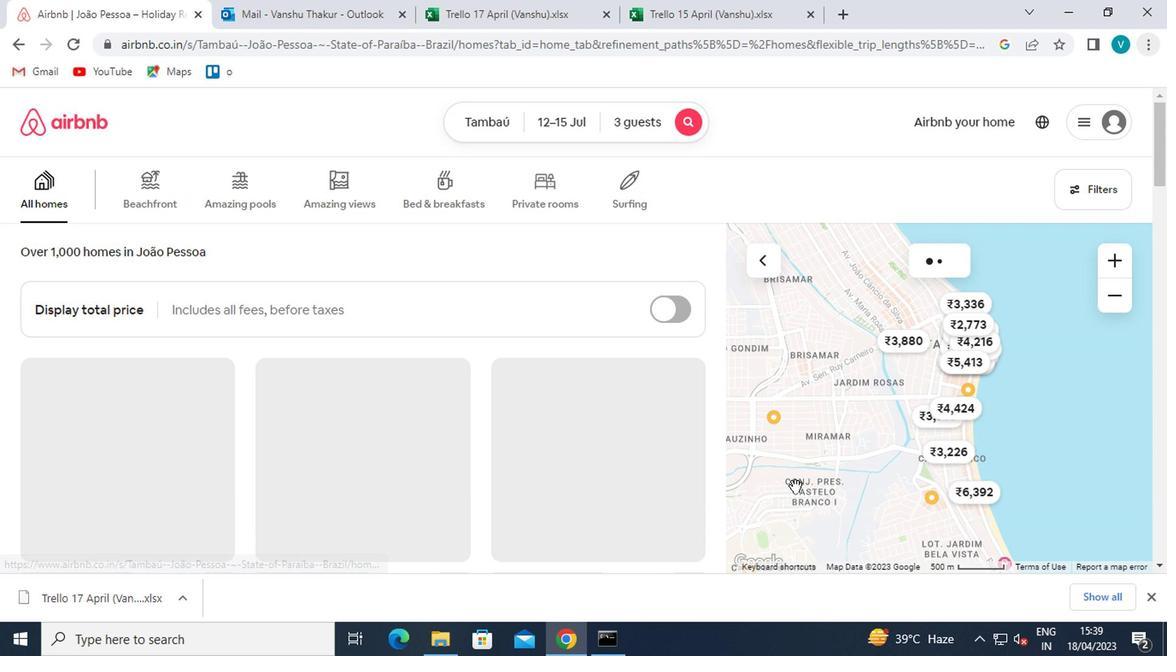 
